 Task: See the typescript documentation for more detail about managing TypeScript versions.
Action: Mouse moved to (16, 507)
Screenshot: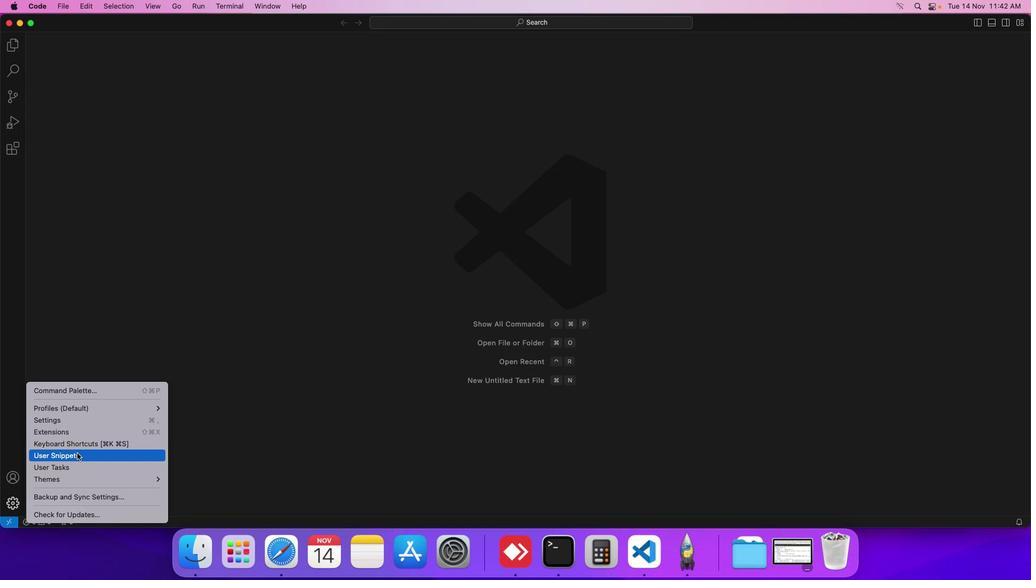 
Action: Mouse pressed left at (16, 507)
Screenshot: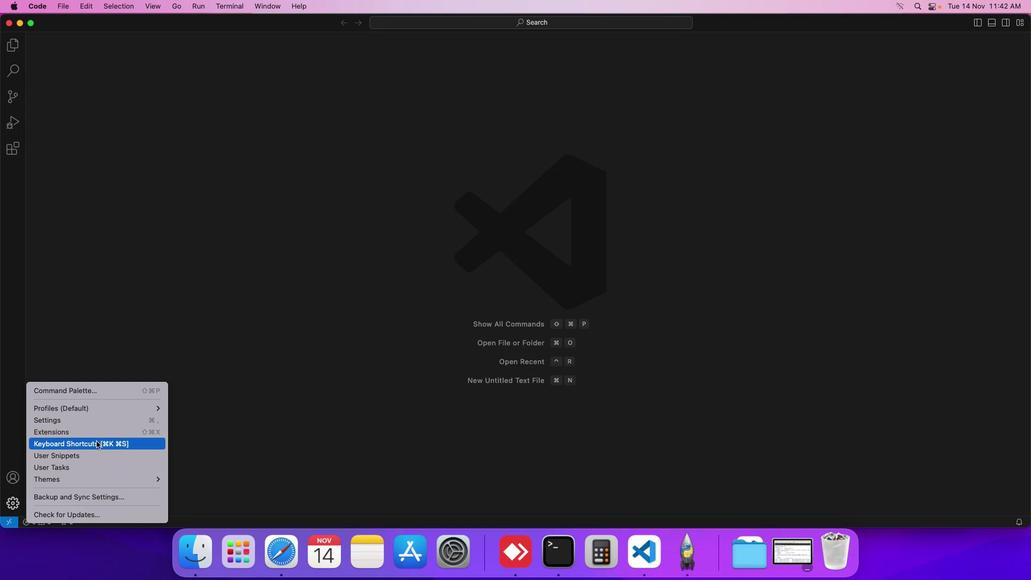 
Action: Mouse moved to (113, 416)
Screenshot: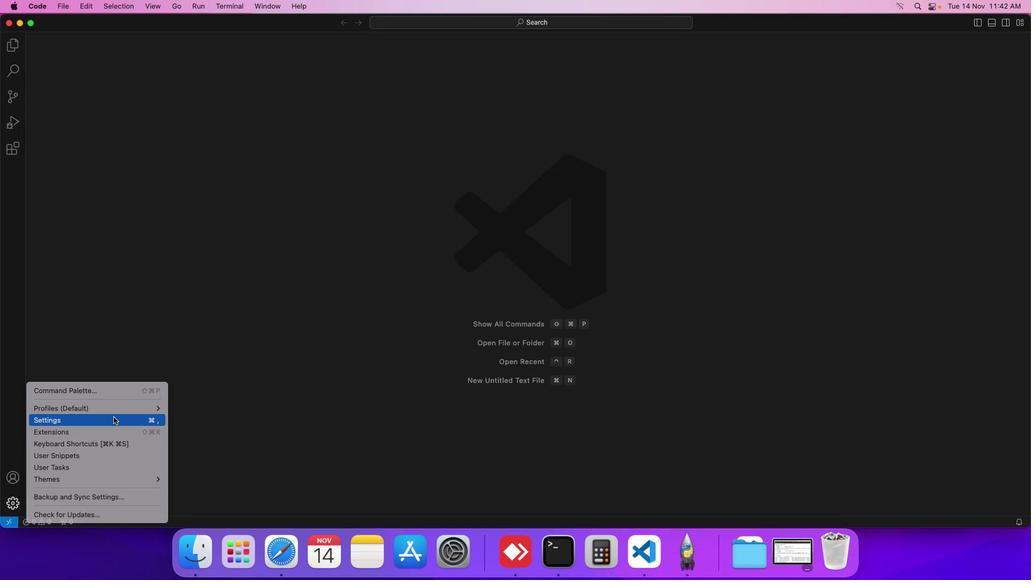 
Action: Mouse pressed left at (113, 416)
Screenshot: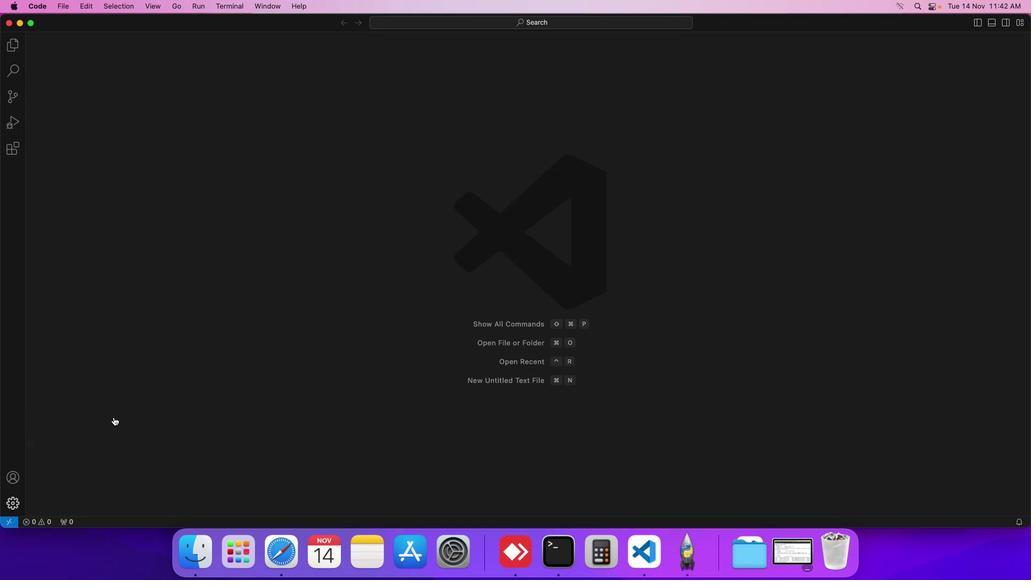 
Action: Mouse moved to (251, 187)
Screenshot: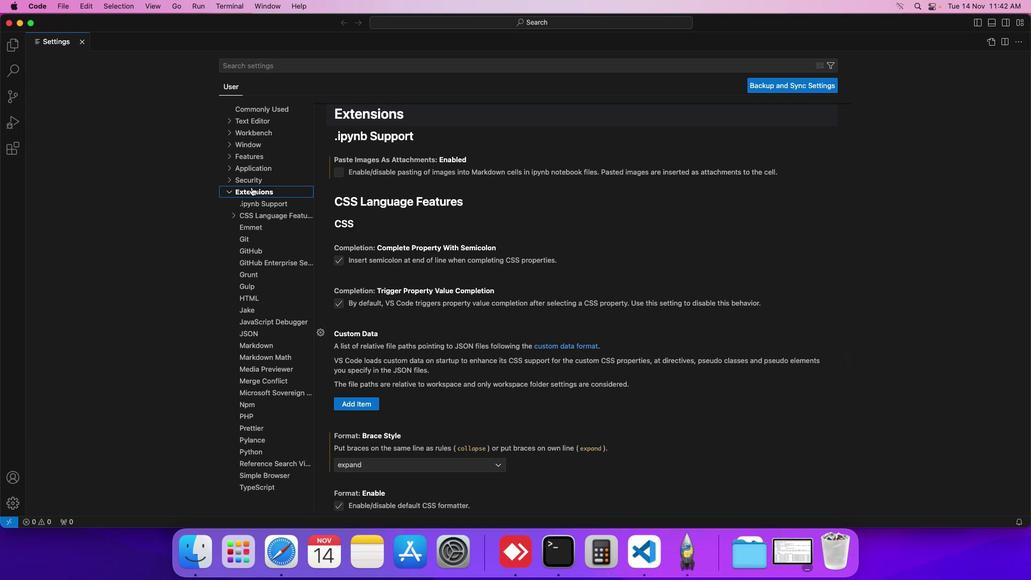 
Action: Mouse pressed left at (251, 187)
Screenshot: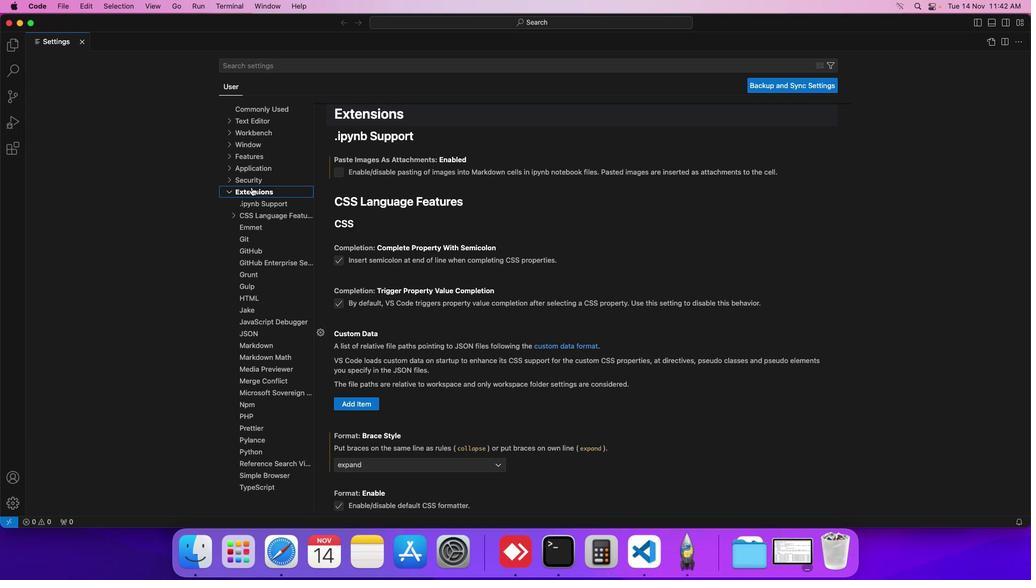 
Action: Mouse moved to (268, 486)
Screenshot: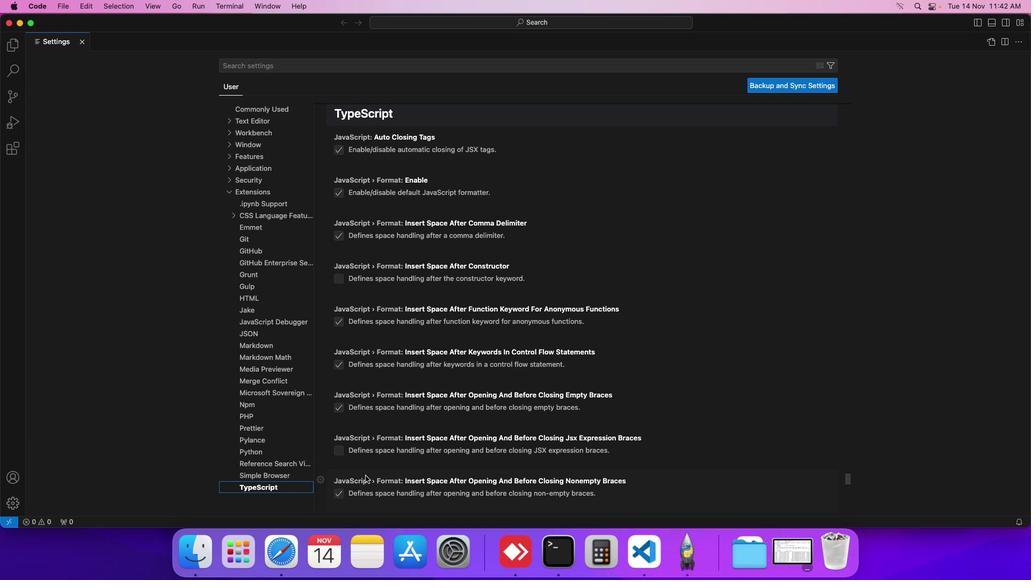
Action: Mouse pressed left at (268, 486)
Screenshot: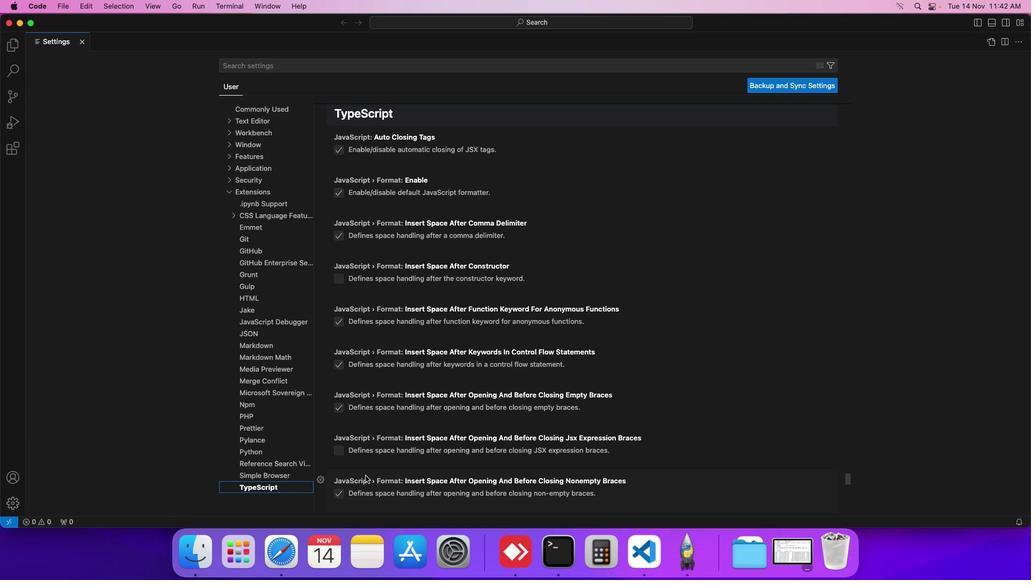 
Action: Mouse moved to (365, 476)
Screenshot: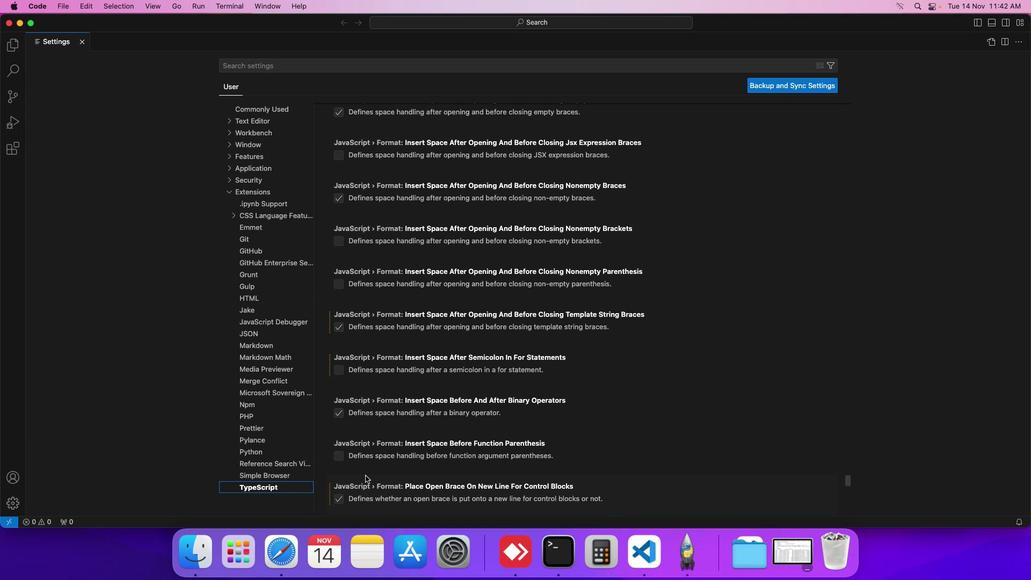 
Action: Mouse scrolled (365, 476) with delta (0, 0)
Screenshot: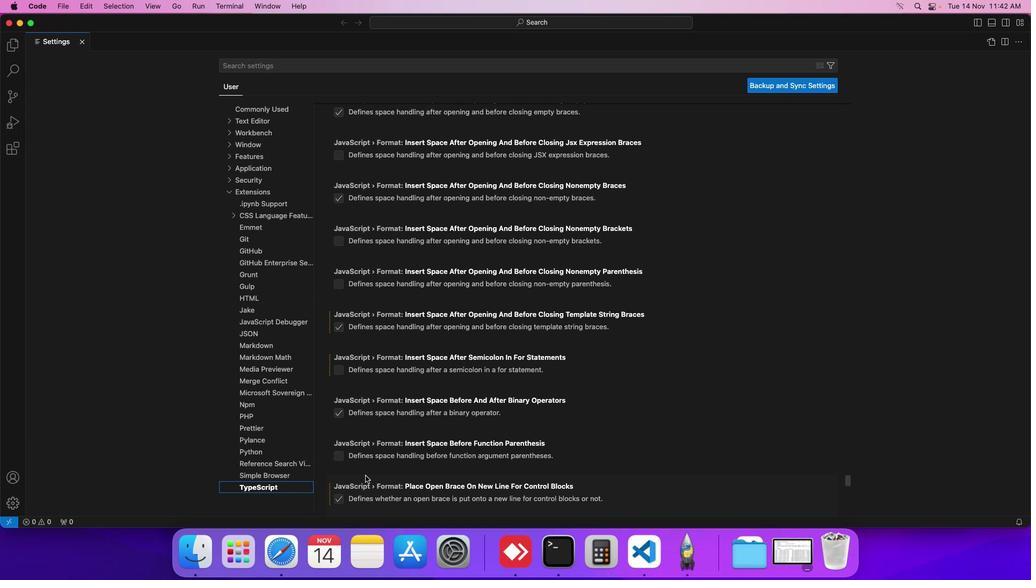 
Action: Mouse scrolled (365, 476) with delta (0, 0)
Screenshot: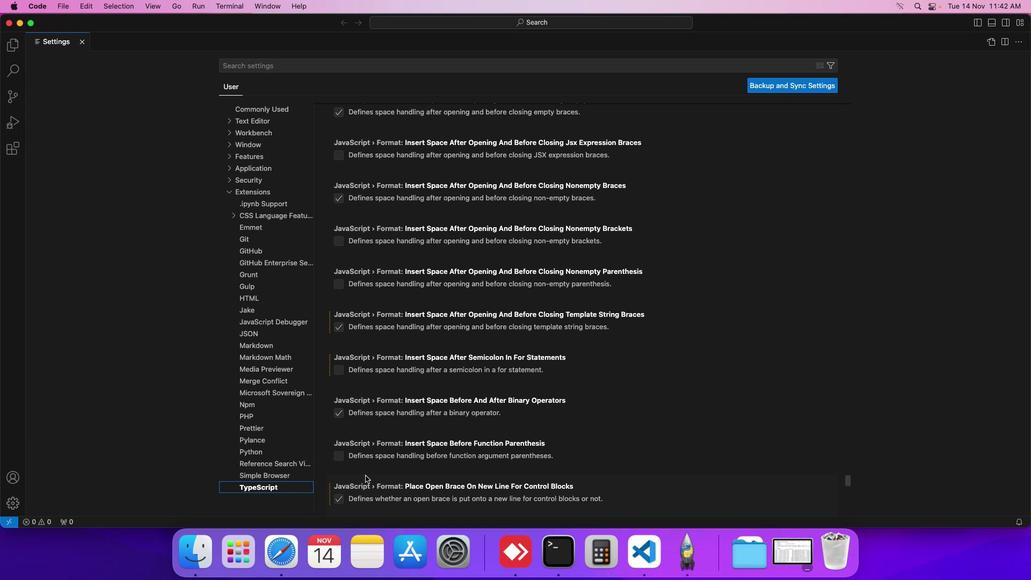 
Action: Mouse scrolled (365, 476) with delta (0, -1)
Screenshot: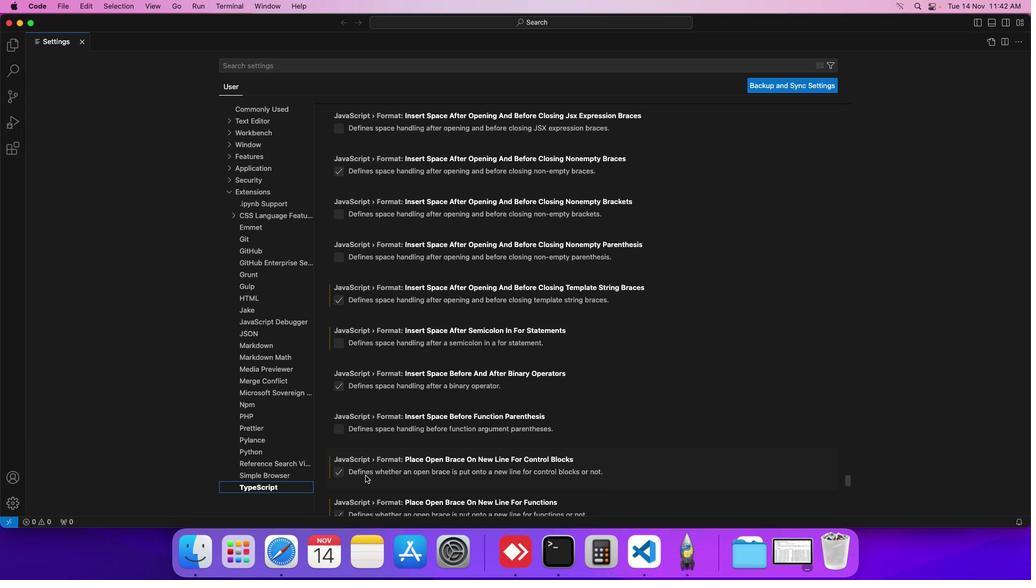 
Action: Mouse scrolled (365, 476) with delta (0, -1)
Screenshot: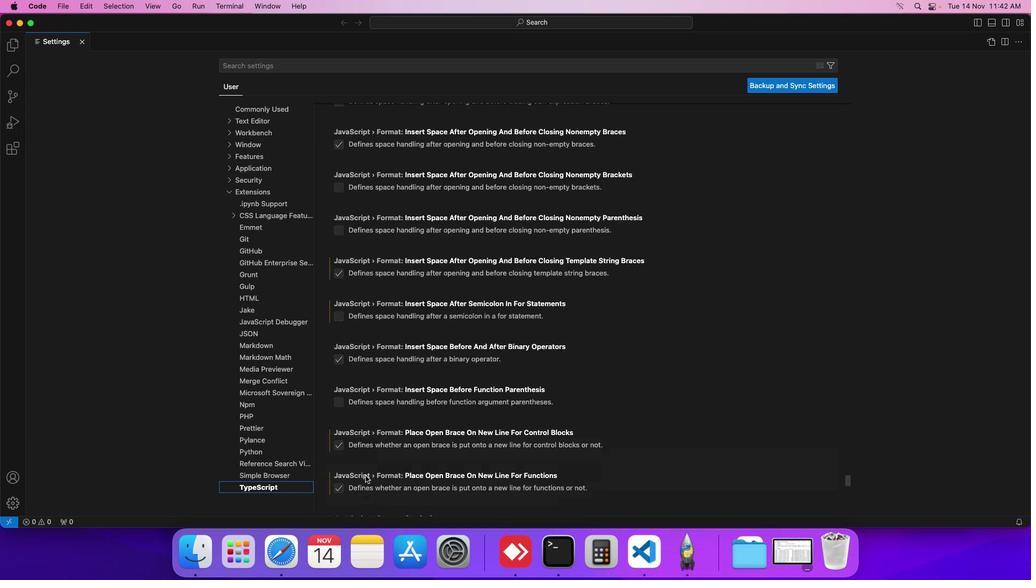 
Action: Mouse scrolled (365, 476) with delta (0, -2)
Screenshot: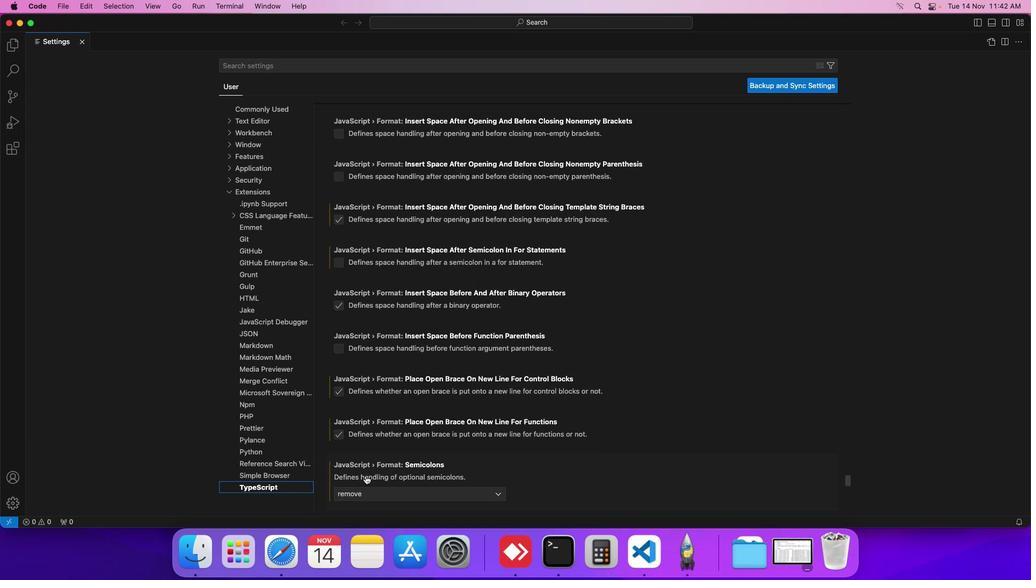 
Action: Mouse scrolled (365, 476) with delta (0, 0)
Screenshot: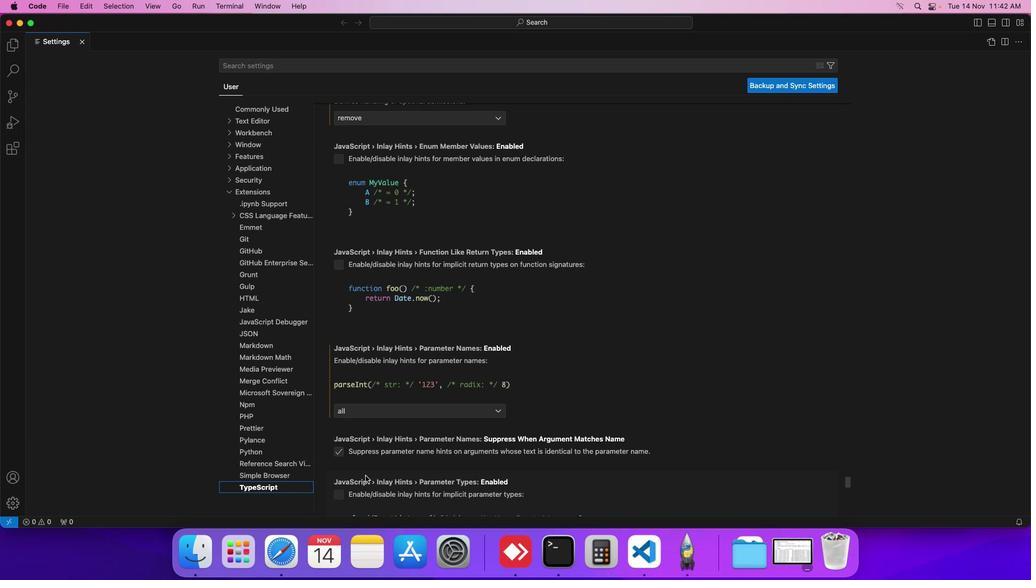 
Action: Mouse scrolled (365, 476) with delta (0, 0)
Screenshot: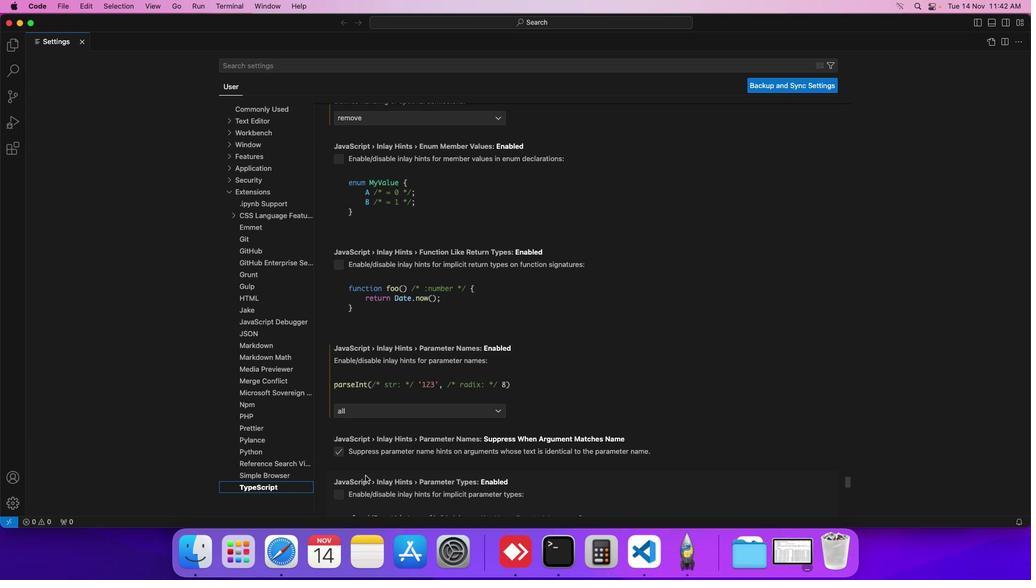 
Action: Mouse scrolled (365, 476) with delta (0, -1)
Screenshot: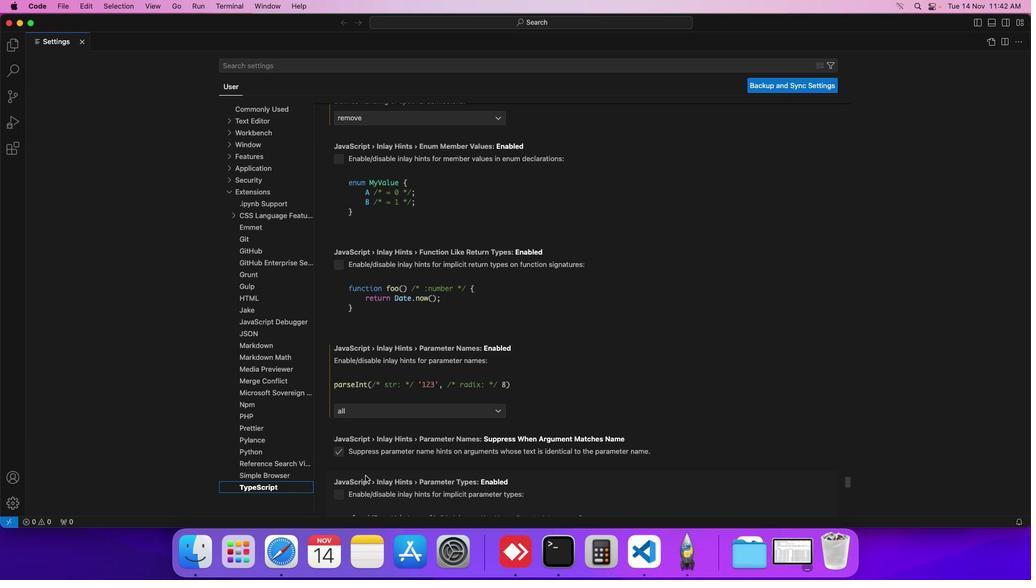 
Action: Mouse scrolled (365, 476) with delta (0, -2)
Screenshot: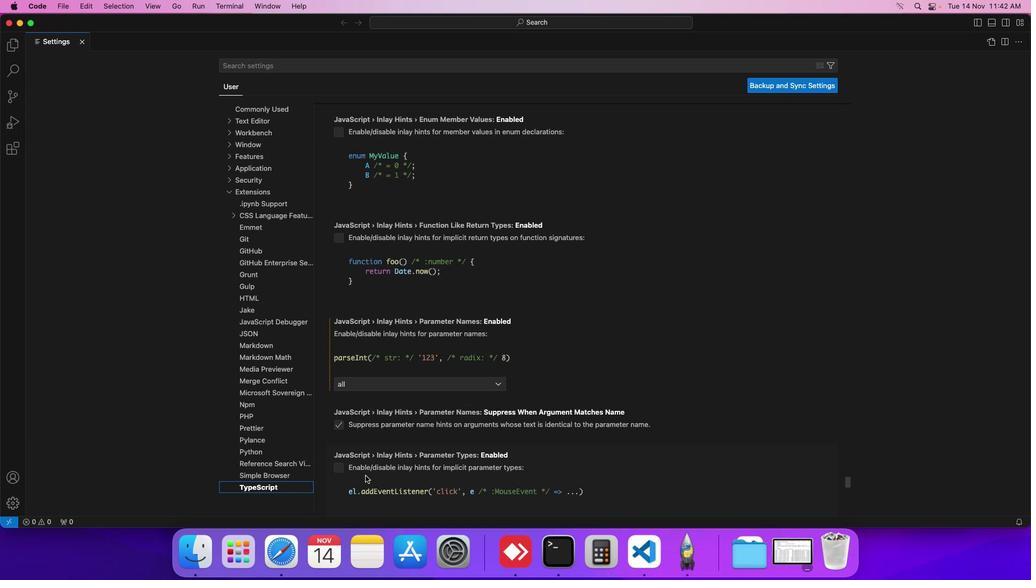 
Action: Mouse scrolled (365, 476) with delta (0, -2)
Screenshot: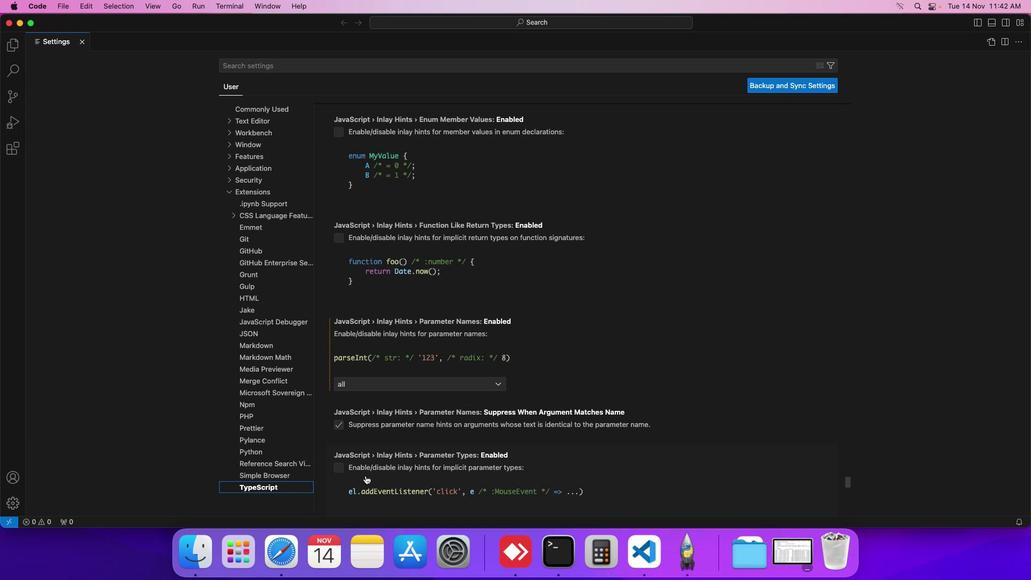 
Action: Mouse scrolled (365, 476) with delta (0, -2)
Screenshot: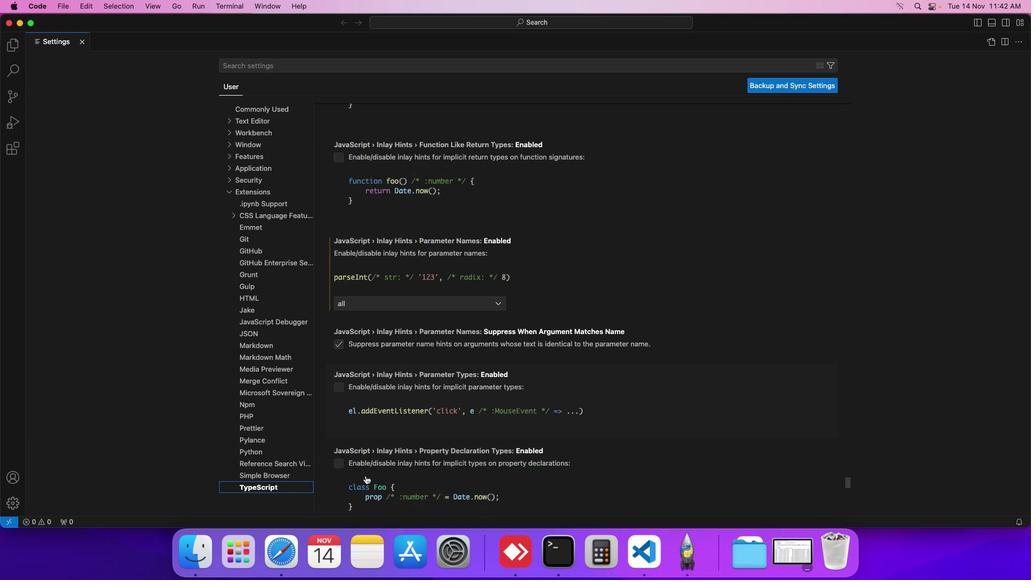 
Action: Mouse scrolled (365, 476) with delta (0, 0)
Screenshot: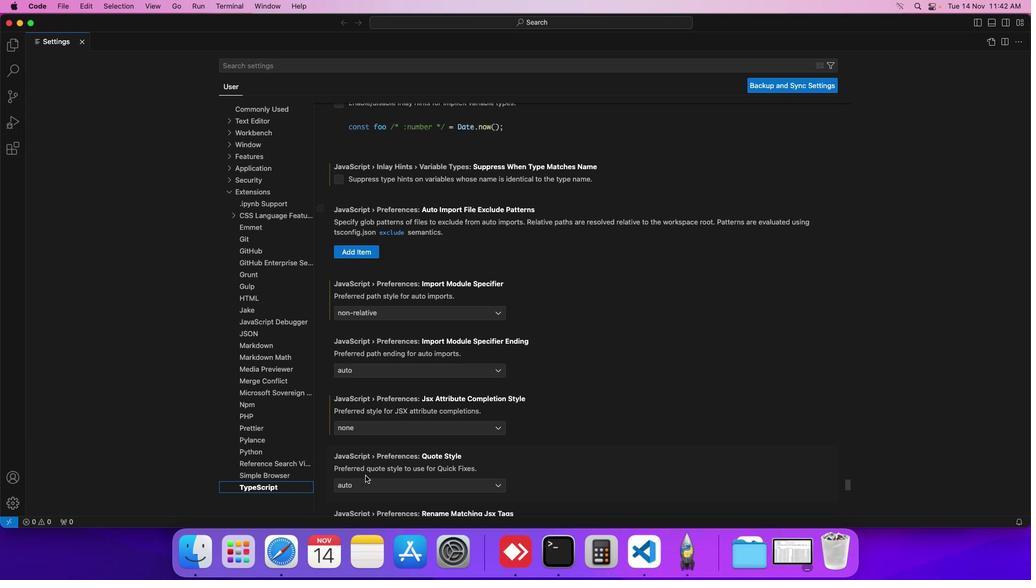 
Action: Mouse scrolled (365, 476) with delta (0, 0)
Screenshot: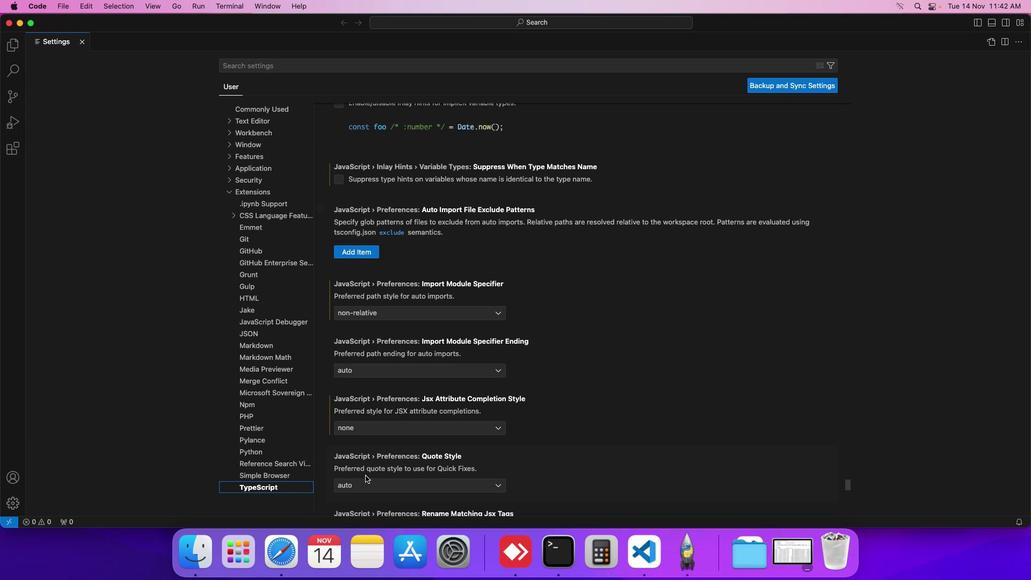 
Action: Mouse scrolled (365, 476) with delta (0, -1)
Screenshot: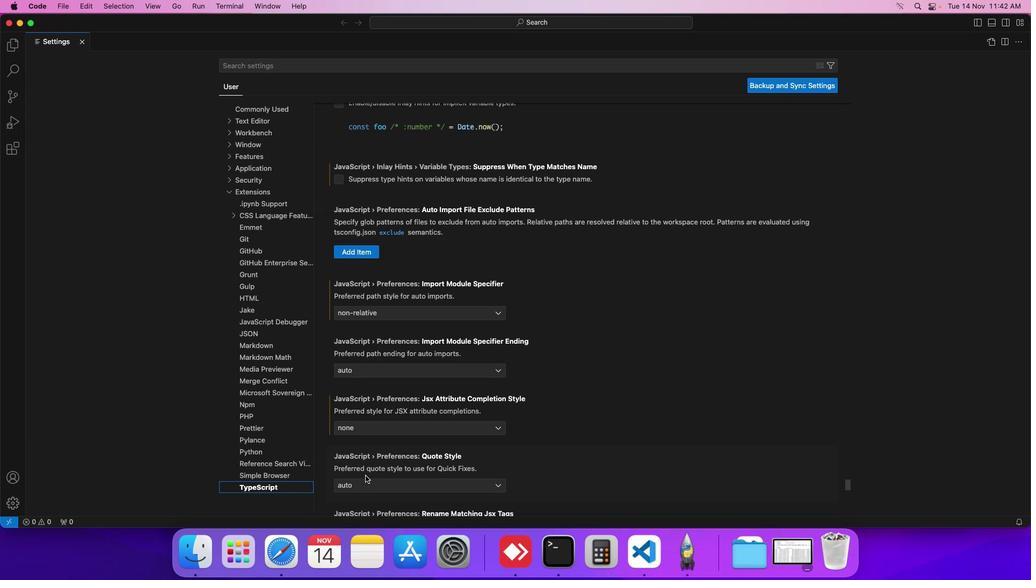 
Action: Mouse scrolled (365, 476) with delta (0, -1)
Screenshot: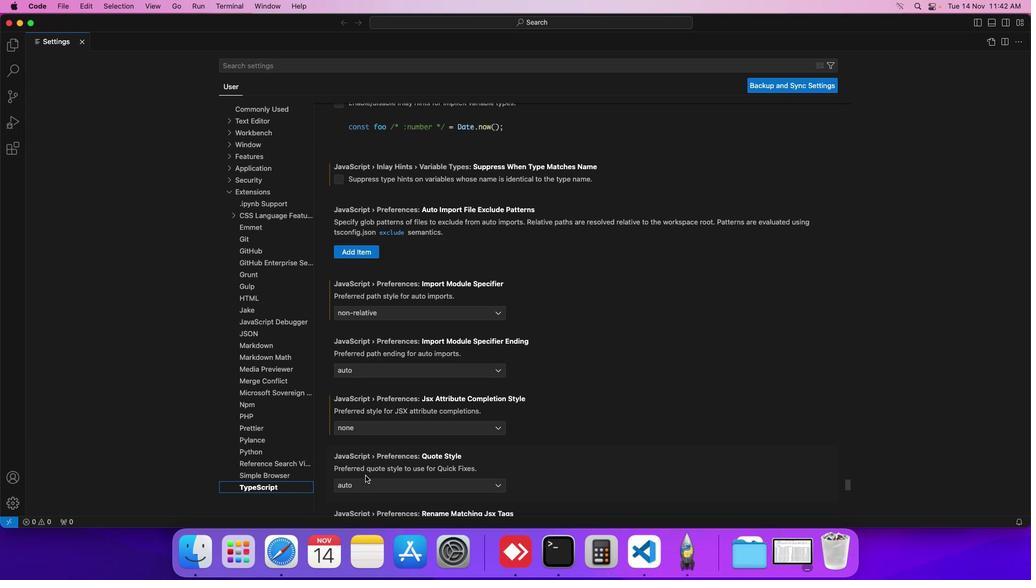 
Action: Mouse scrolled (365, 476) with delta (0, -2)
Screenshot: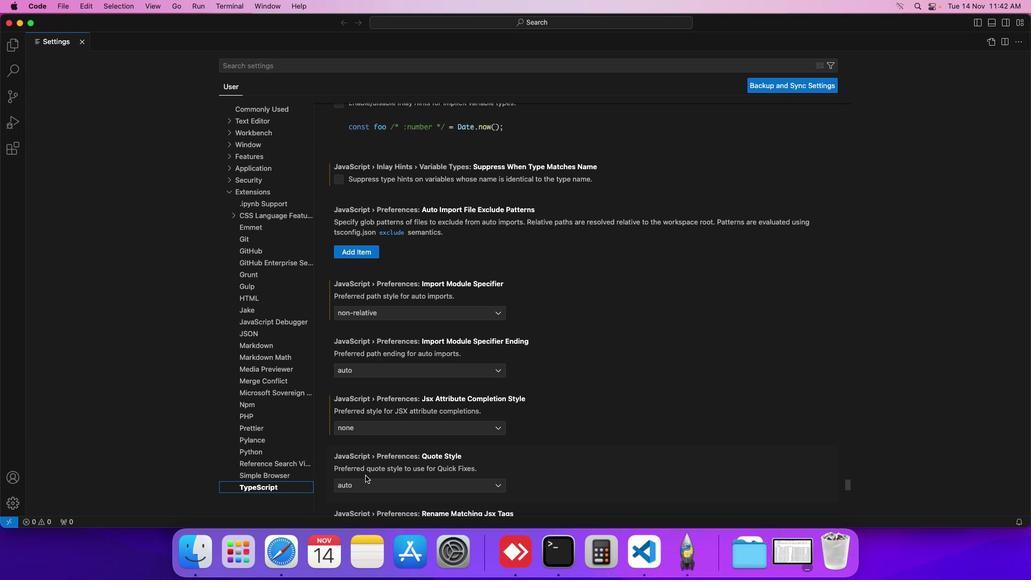 
Action: Mouse scrolled (365, 476) with delta (0, -2)
Screenshot: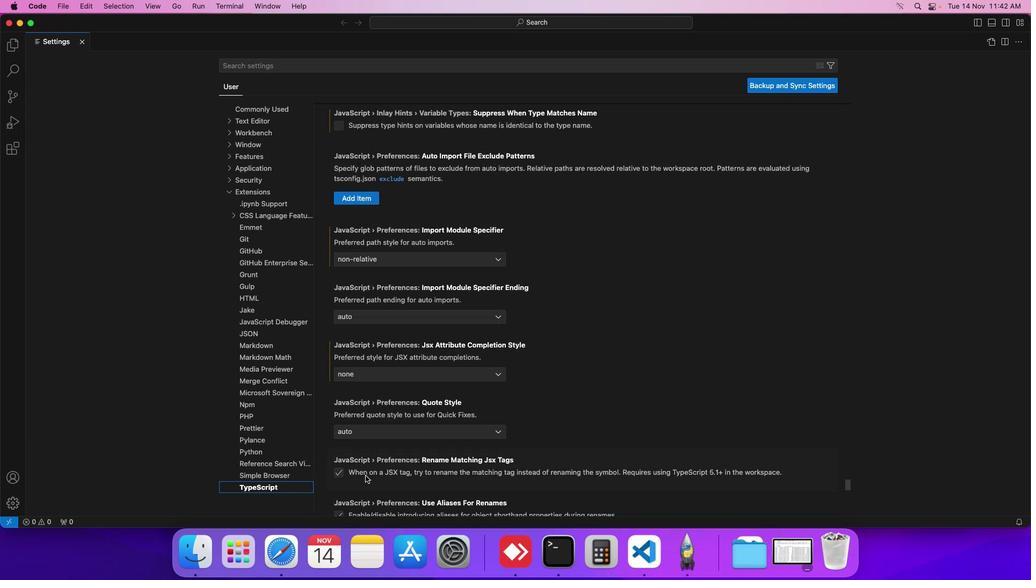 
Action: Mouse scrolled (365, 476) with delta (0, -2)
Screenshot: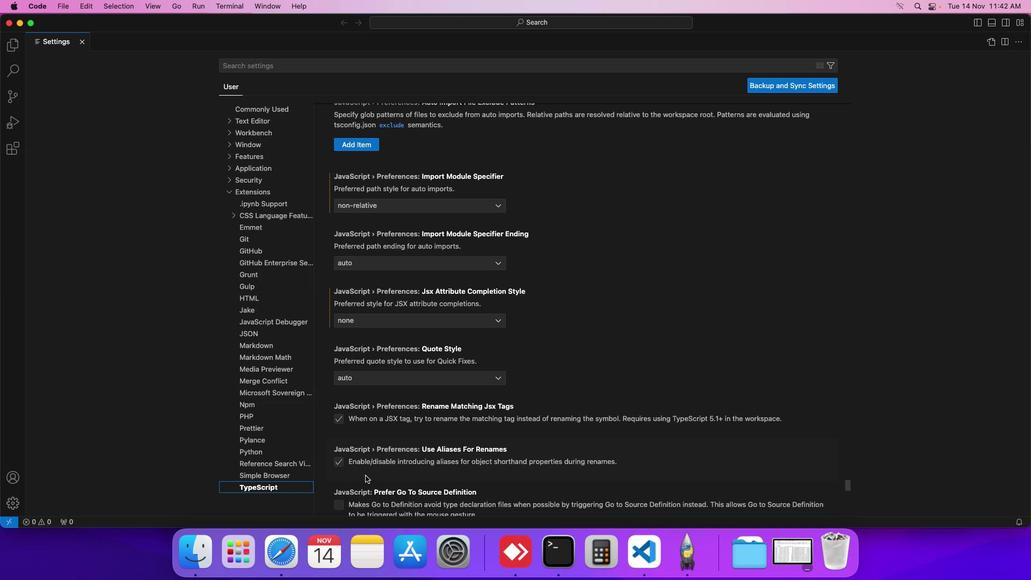 
Action: Mouse scrolled (365, 476) with delta (0, 0)
Screenshot: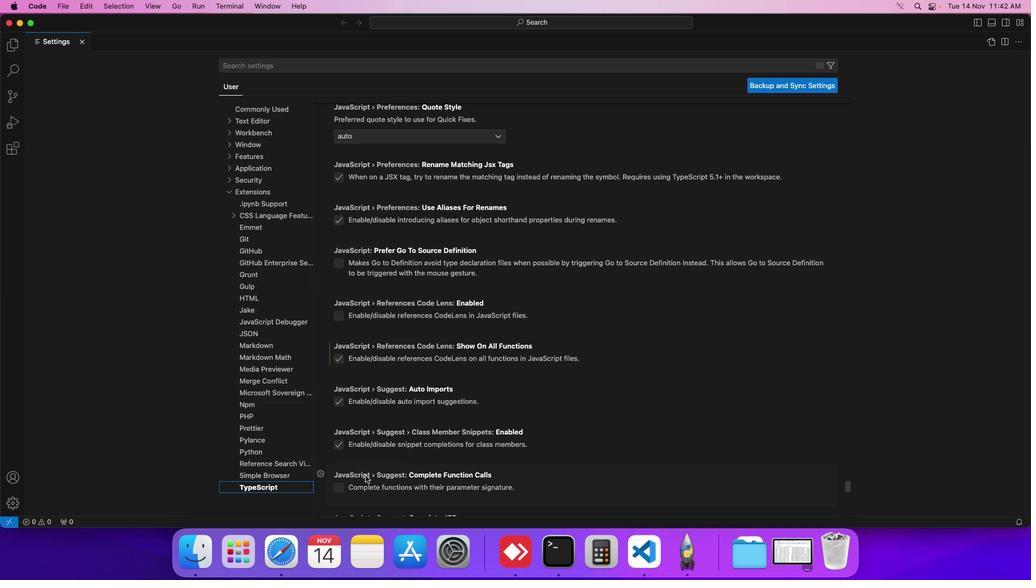 
Action: Mouse scrolled (365, 476) with delta (0, 0)
Screenshot: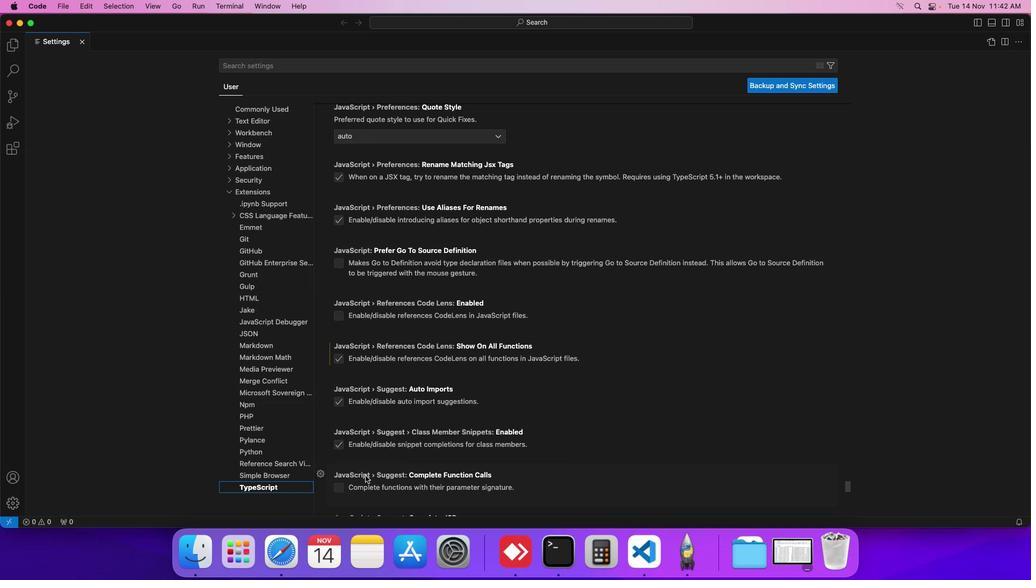 
Action: Mouse scrolled (365, 476) with delta (0, -1)
Screenshot: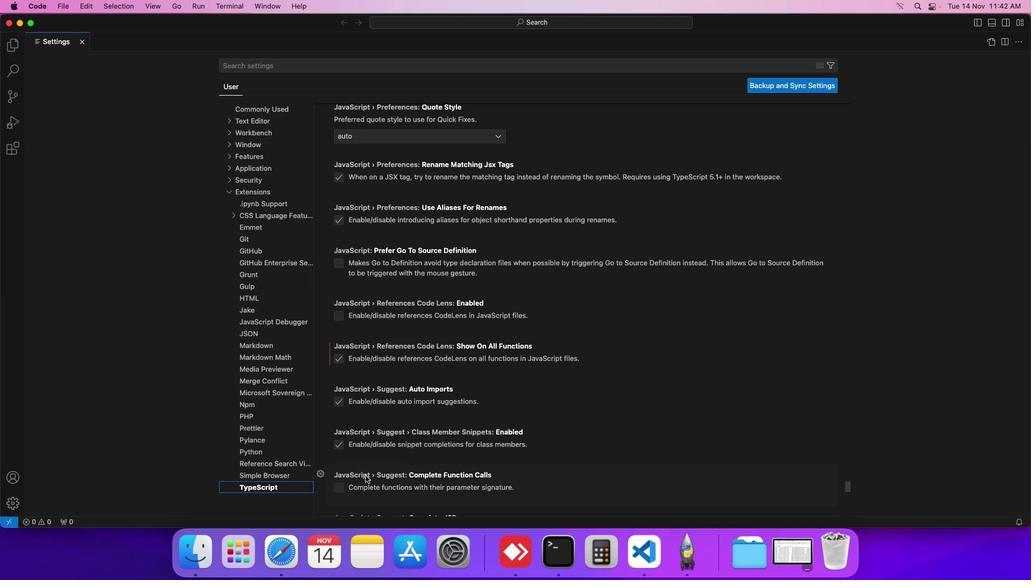 
Action: Mouse scrolled (365, 476) with delta (0, -1)
Screenshot: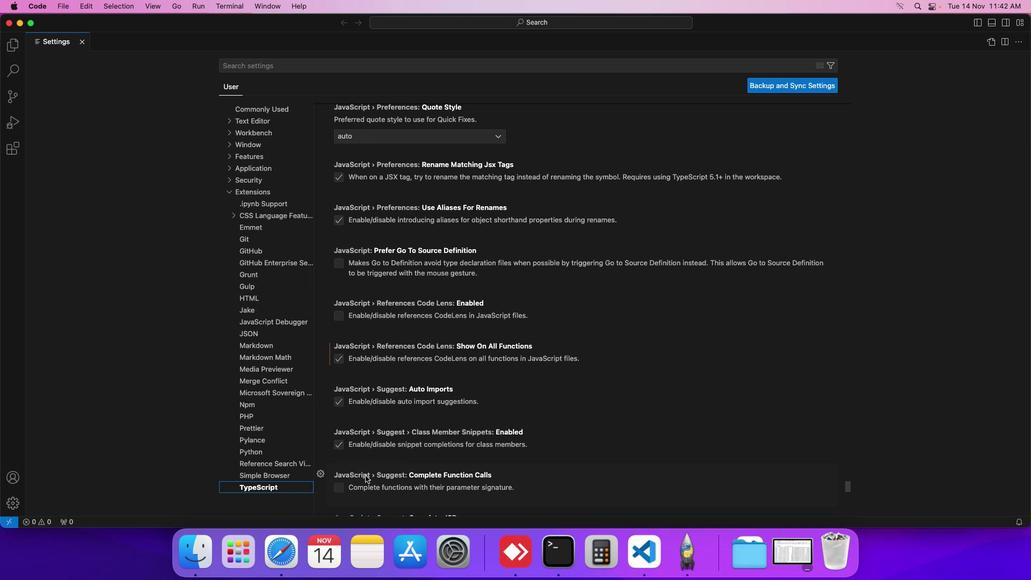 
Action: Mouse scrolled (365, 476) with delta (0, -1)
Screenshot: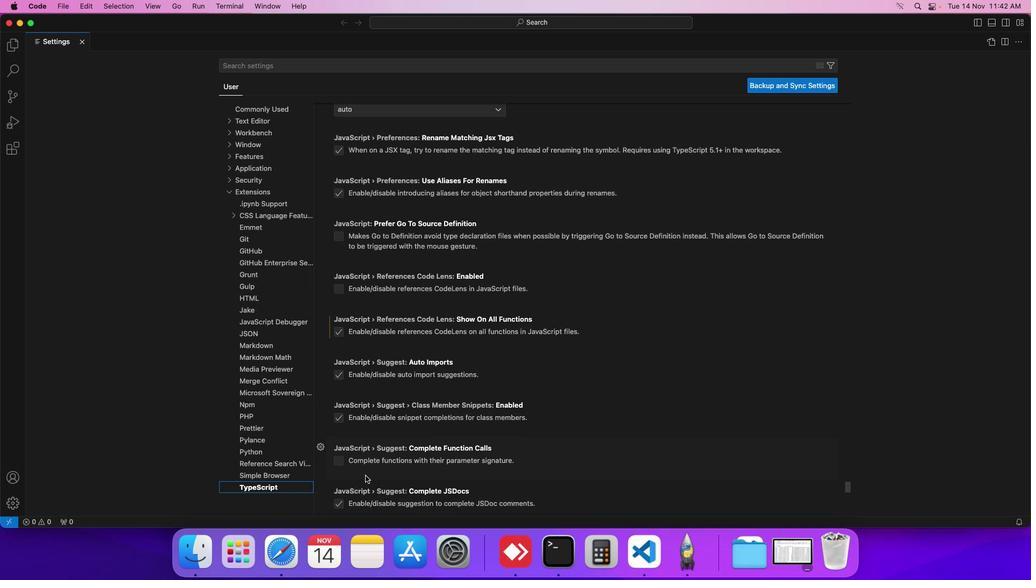 
Action: Mouse scrolled (365, 476) with delta (0, -1)
Screenshot: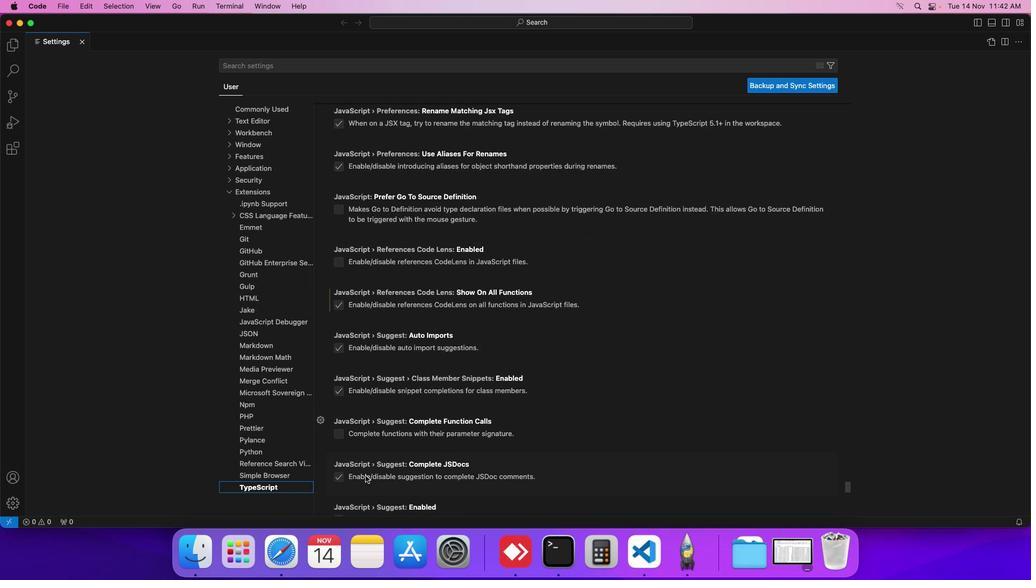 
Action: Mouse scrolled (365, 476) with delta (0, 0)
Screenshot: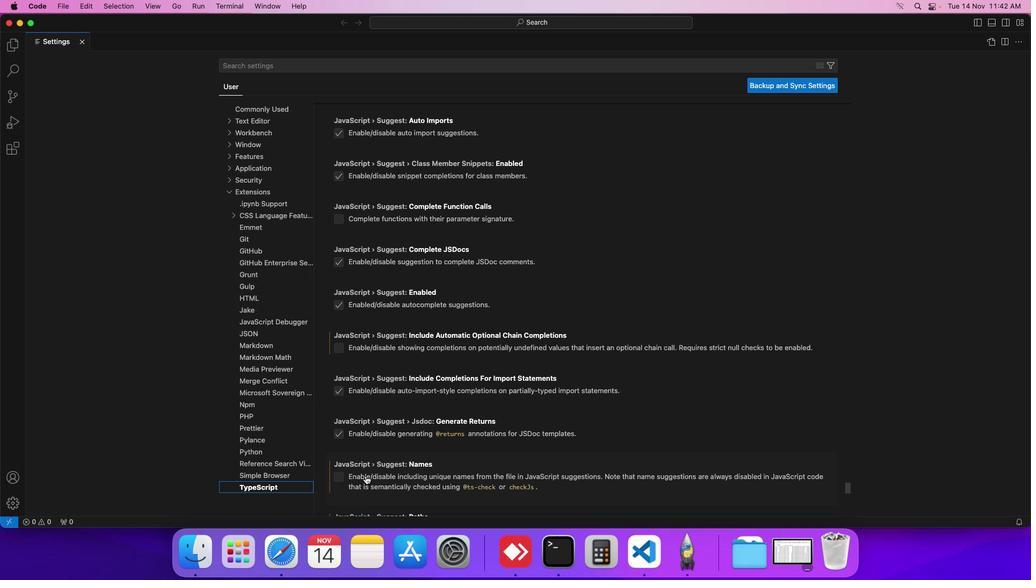 
Action: Mouse scrolled (365, 476) with delta (0, 0)
Screenshot: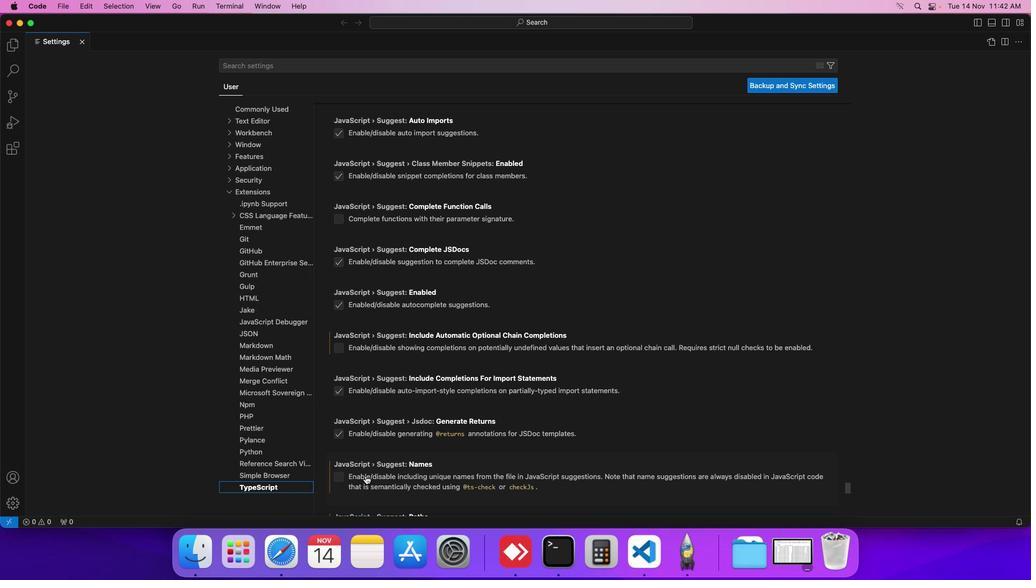 
Action: Mouse scrolled (365, 476) with delta (0, -1)
Screenshot: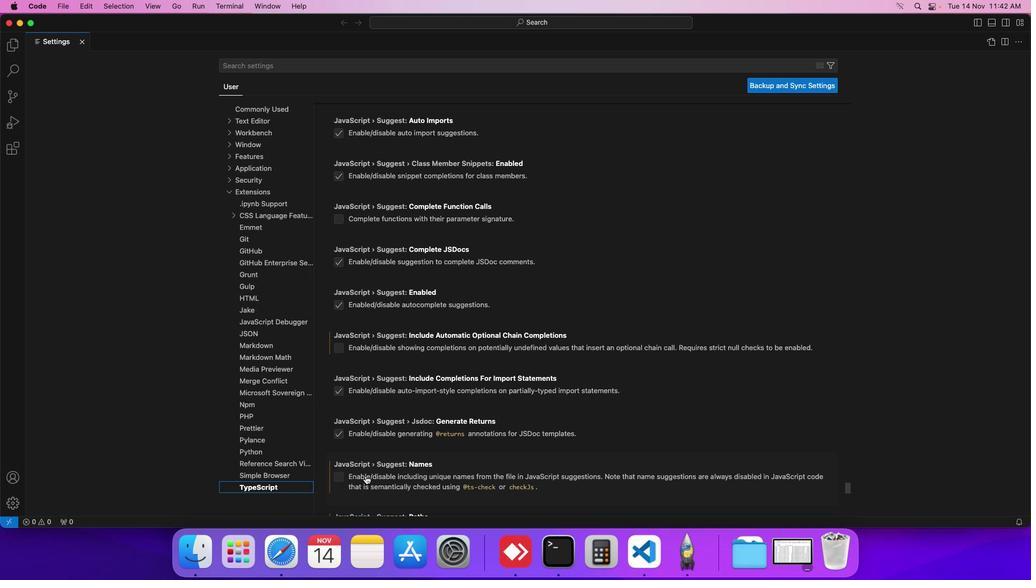 
Action: Mouse scrolled (365, 476) with delta (0, -1)
Screenshot: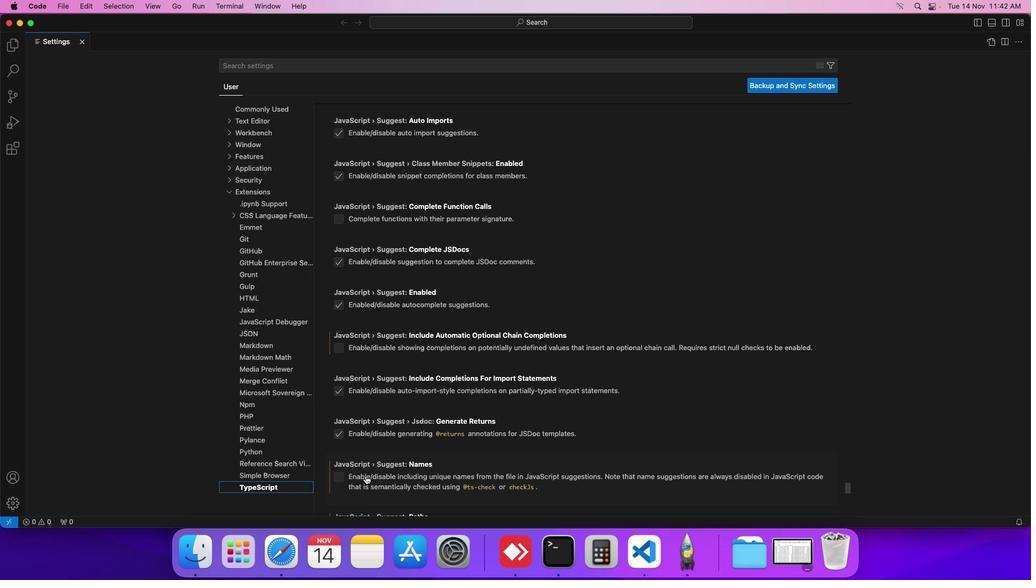 
Action: Mouse scrolled (365, 476) with delta (0, -1)
Screenshot: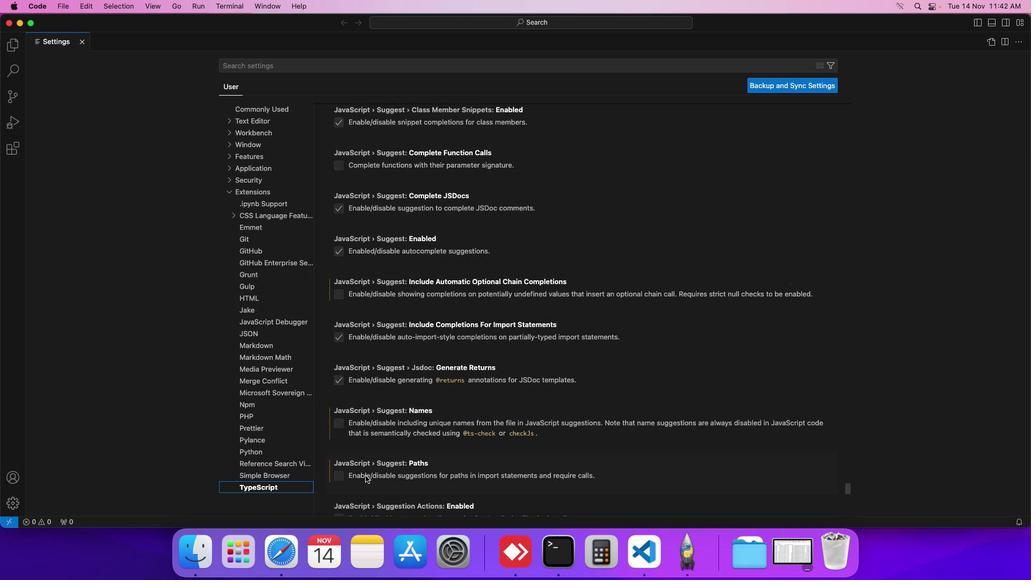 
Action: Mouse scrolled (365, 476) with delta (0, 0)
Screenshot: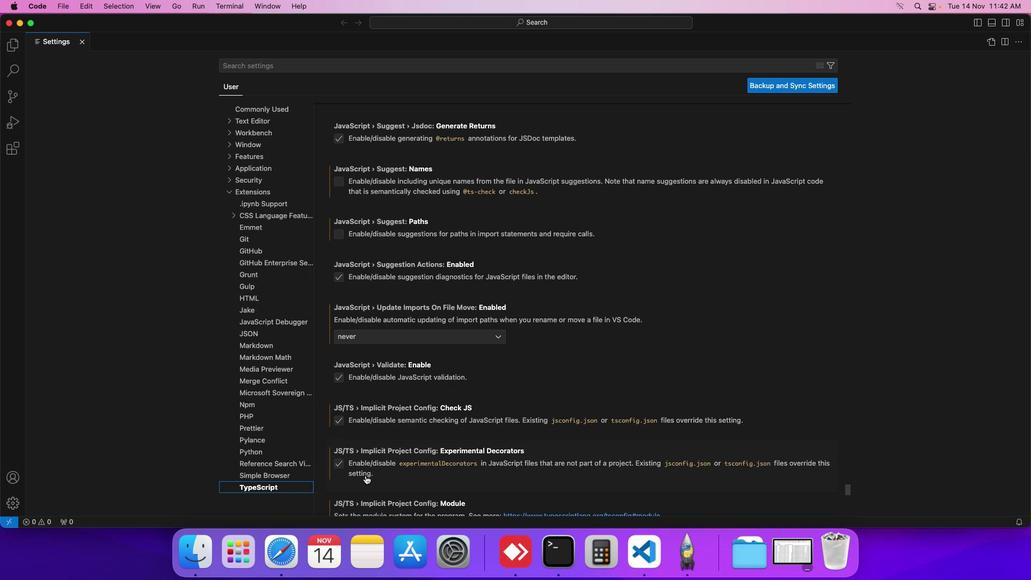 
Action: Mouse scrolled (365, 476) with delta (0, 0)
Screenshot: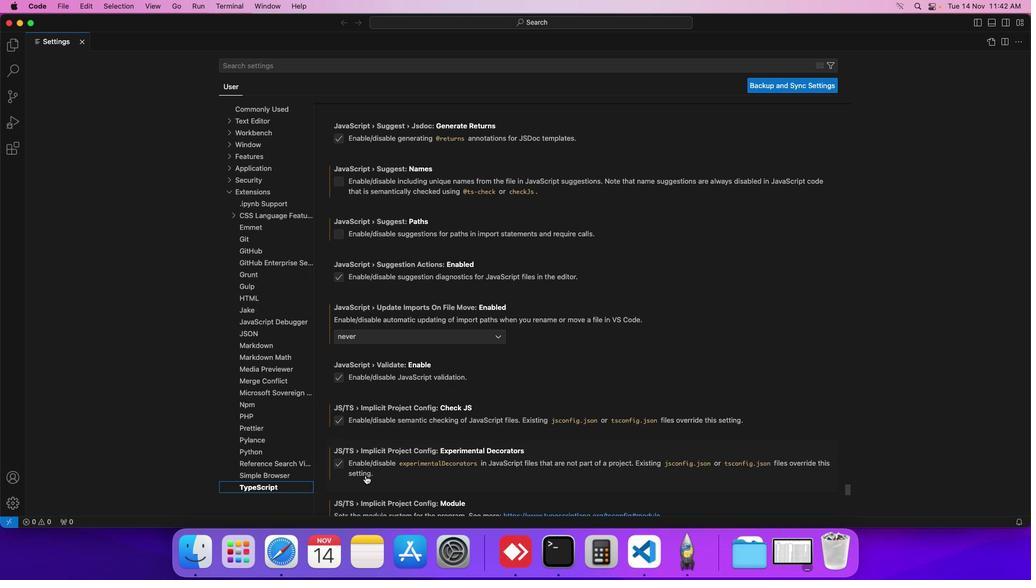
Action: Mouse scrolled (365, 476) with delta (0, -1)
Screenshot: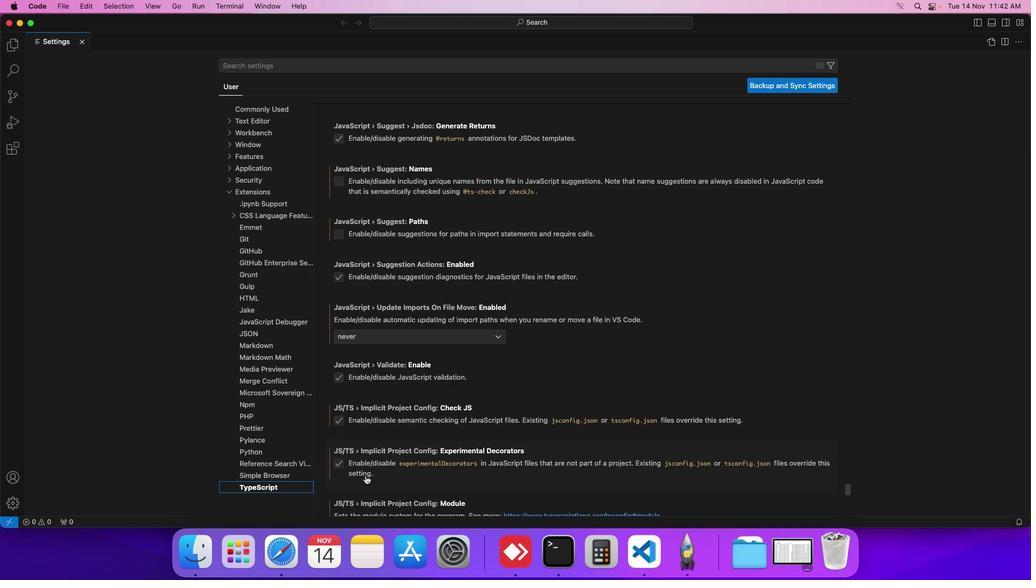 
Action: Mouse scrolled (365, 476) with delta (0, -1)
Screenshot: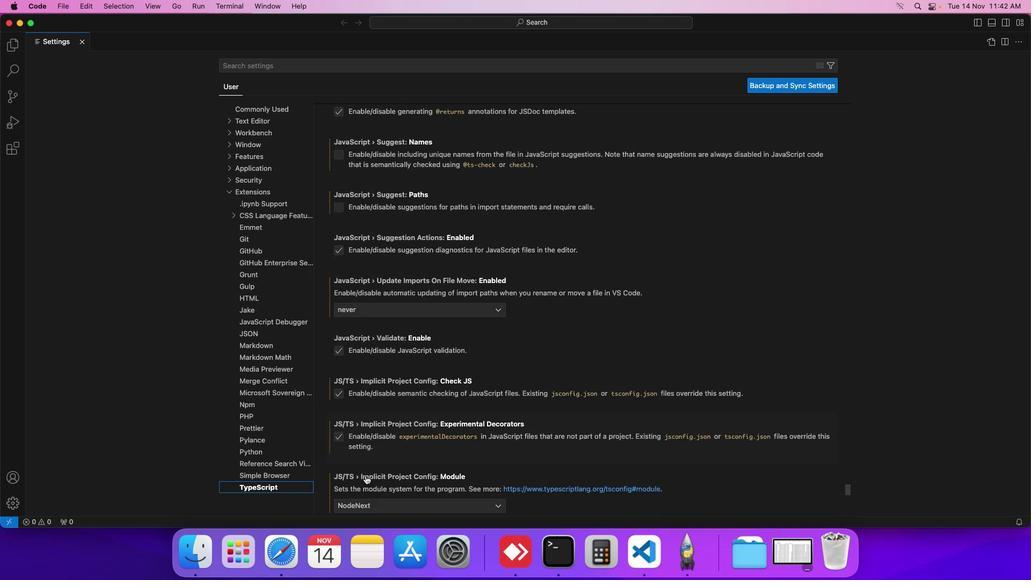 
Action: Mouse scrolled (365, 476) with delta (0, -2)
Screenshot: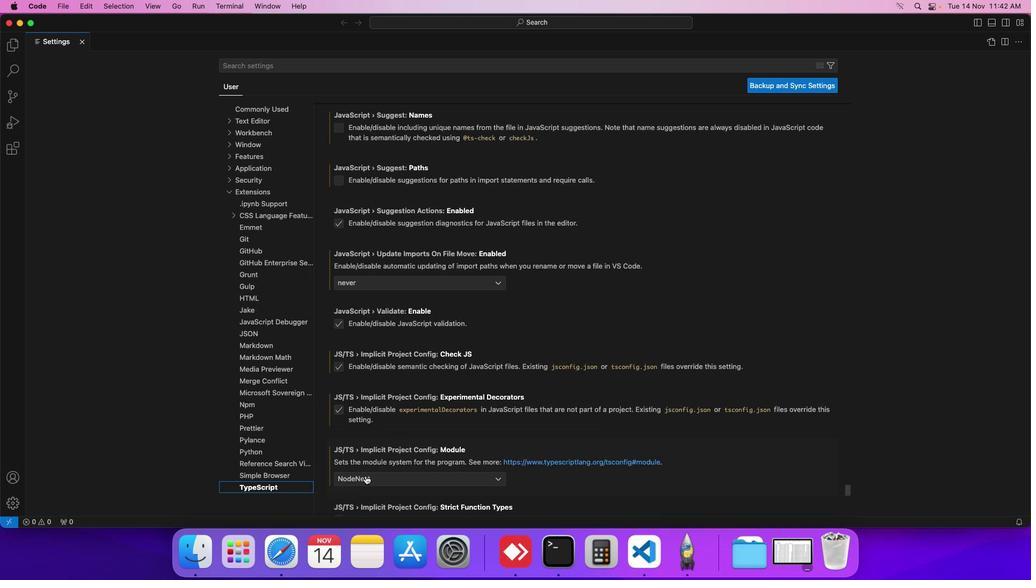 
Action: Mouse scrolled (365, 476) with delta (0, 0)
Screenshot: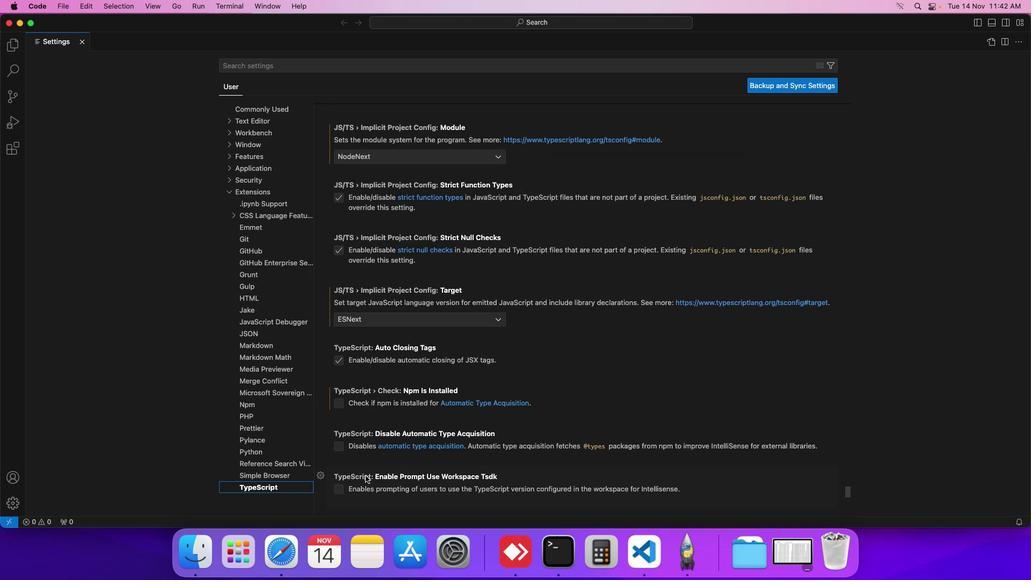 
Action: Mouse scrolled (365, 476) with delta (0, 0)
Screenshot: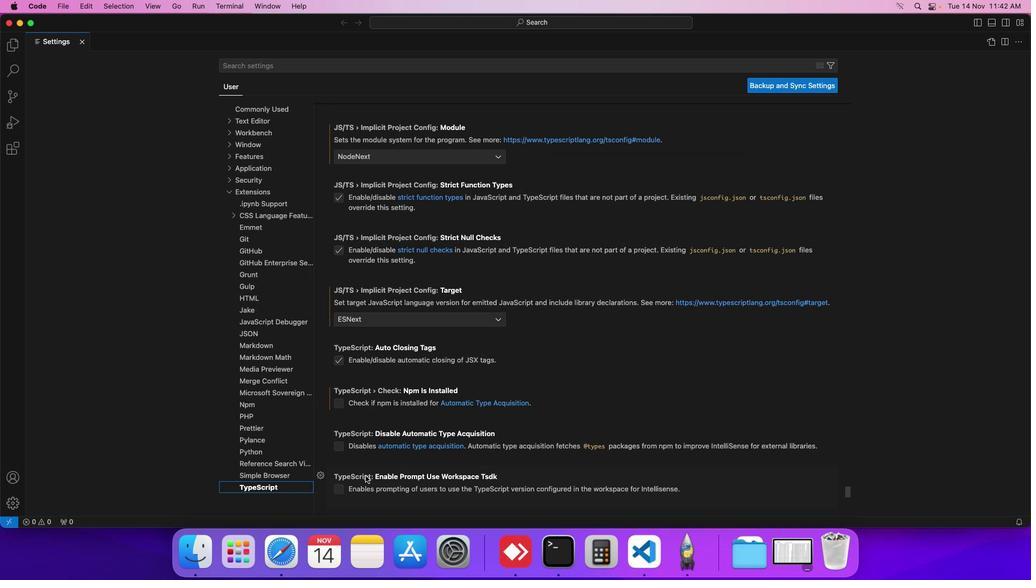 
Action: Mouse scrolled (365, 476) with delta (0, -1)
Screenshot: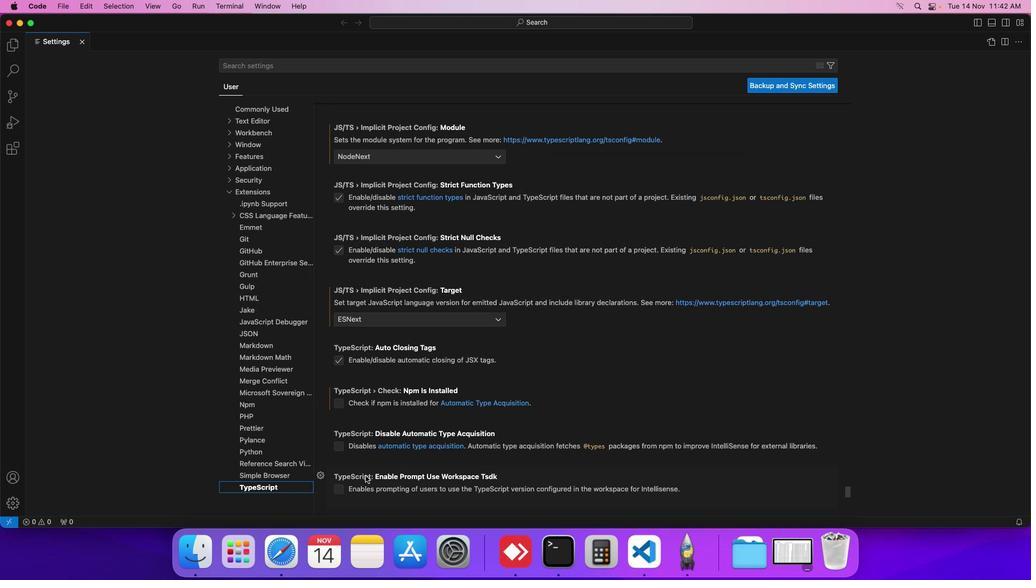 
Action: Mouse scrolled (365, 476) with delta (0, -1)
Screenshot: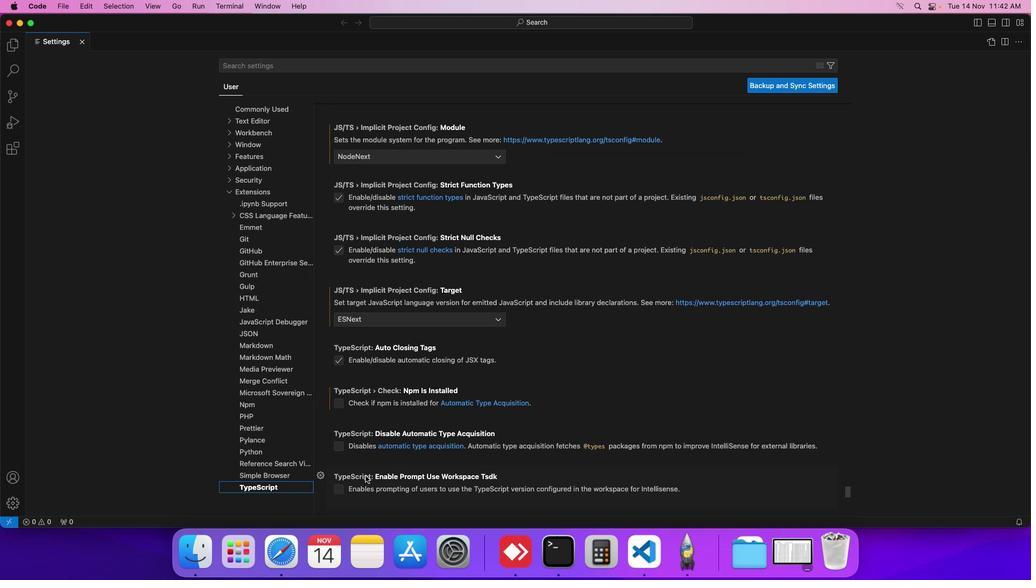 
Action: Mouse scrolled (365, 476) with delta (0, -1)
Screenshot: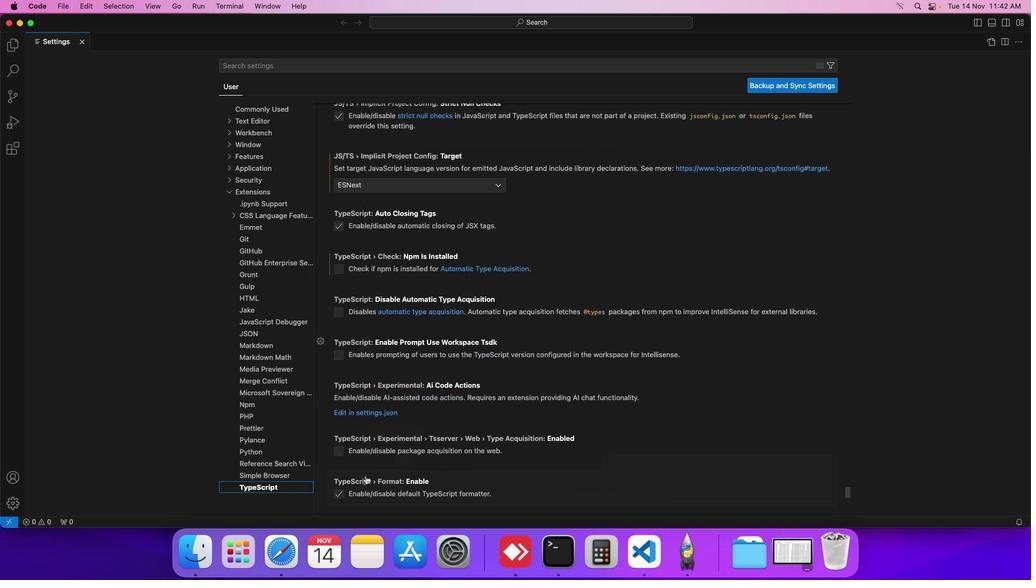 
Action: Mouse scrolled (365, 476) with delta (0, -2)
Screenshot: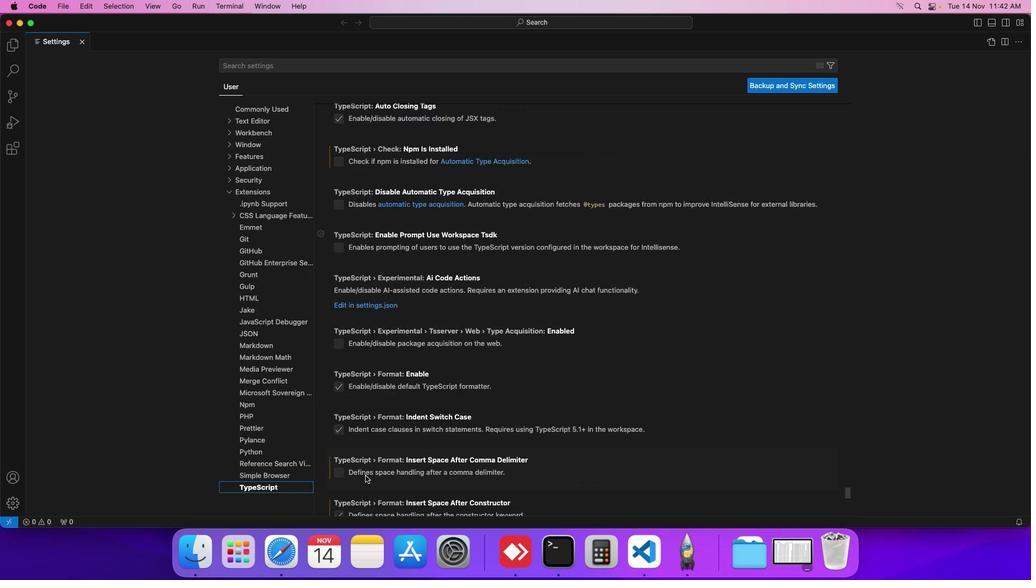 
Action: Mouse scrolled (365, 476) with delta (0, 0)
Screenshot: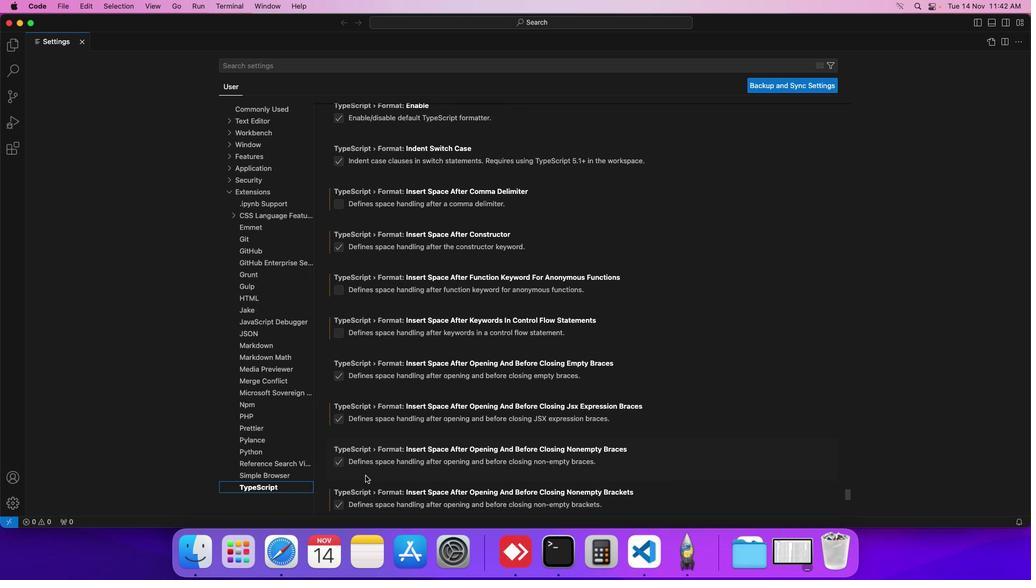 
Action: Mouse scrolled (365, 476) with delta (0, 0)
Screenshot: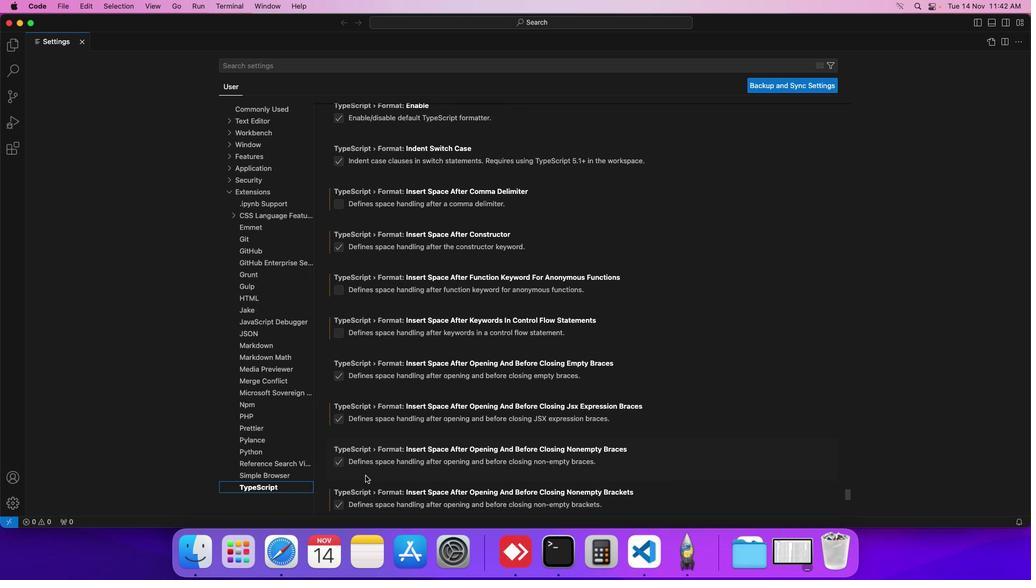 
Action: Mouse scrolled (365, 476) with delta (0, -1)
Screenshot: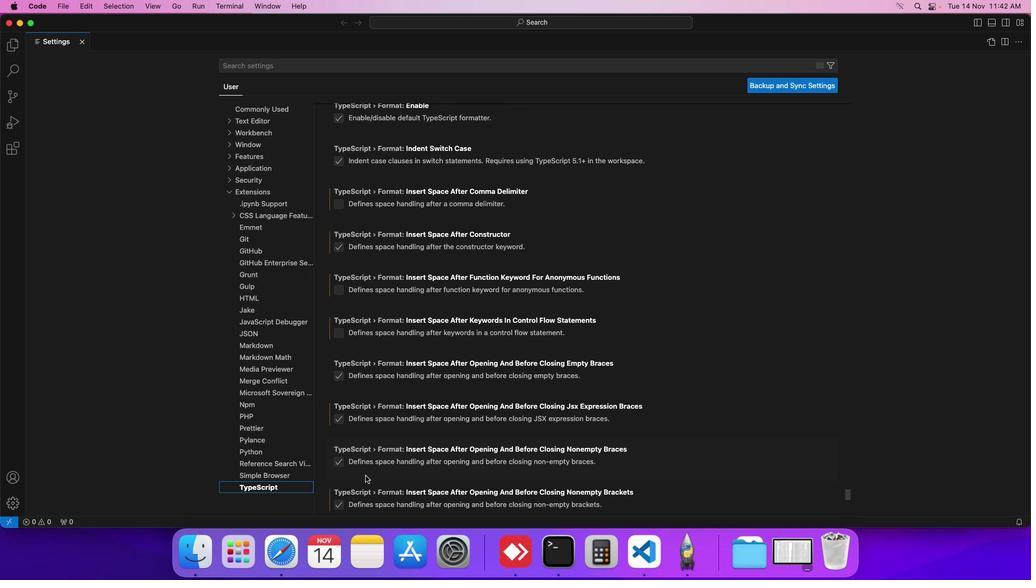 
Action: Mouse scrolled (365, 476) with delta (0, -2)
Screenshot: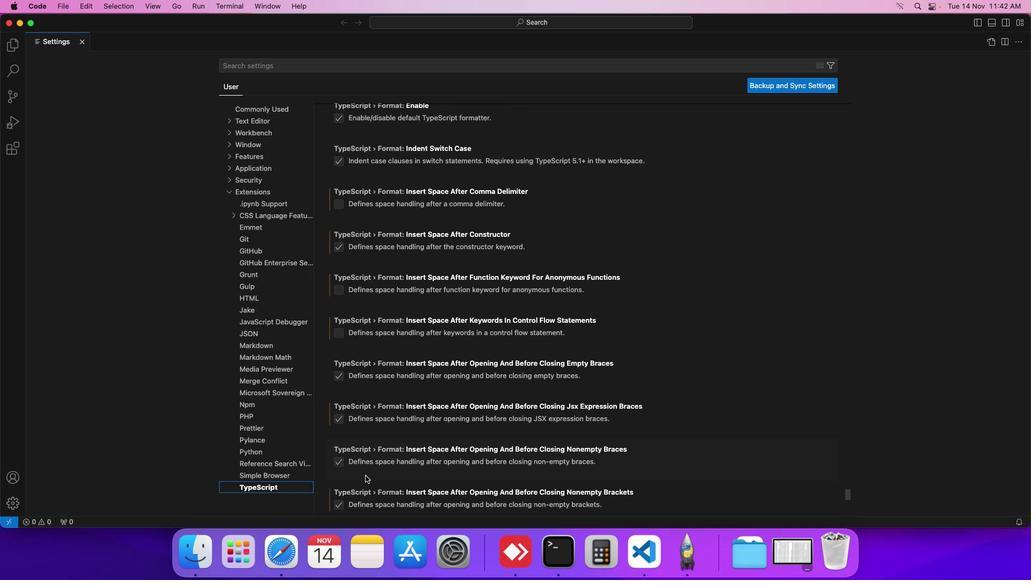 
Action: Mouse scrolled (365, 476) with delta (0, -2)
Screenshot: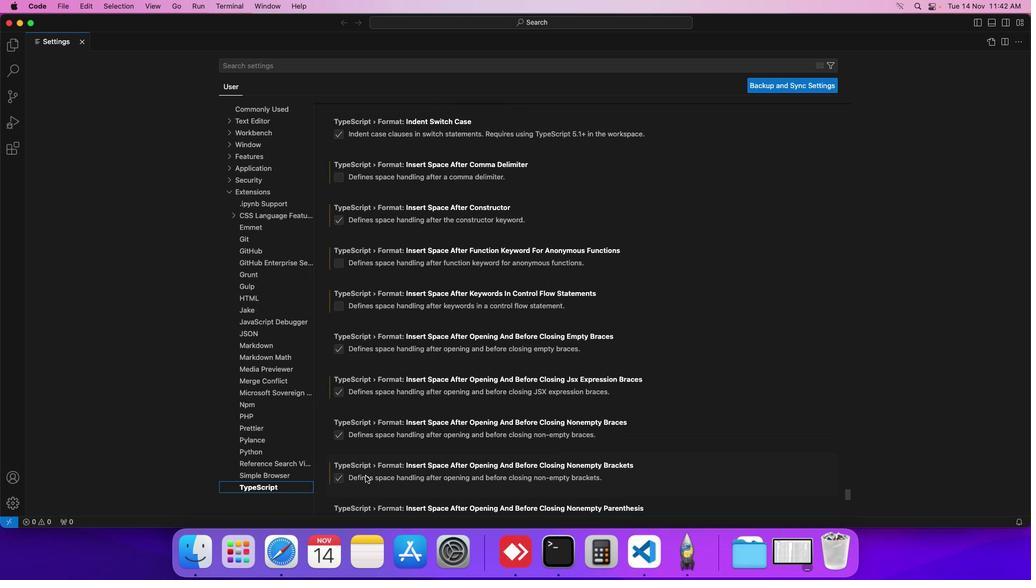 
Action: Mouse scrolled (365, 476) with delta (0, -2)
Screenshot: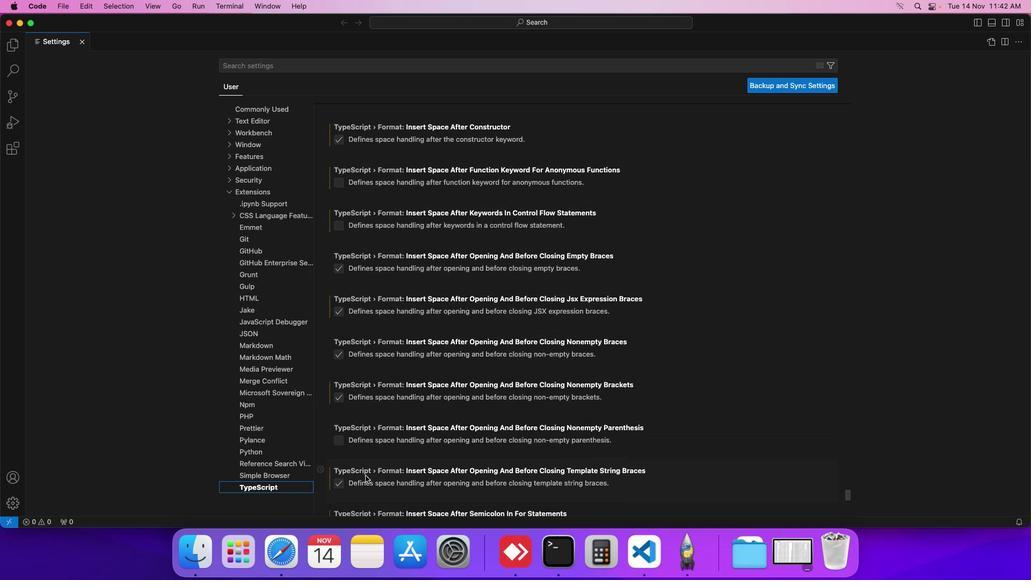 
Action: Mouse scrolled (365, 476) with delta (0, 0)
Screenshot: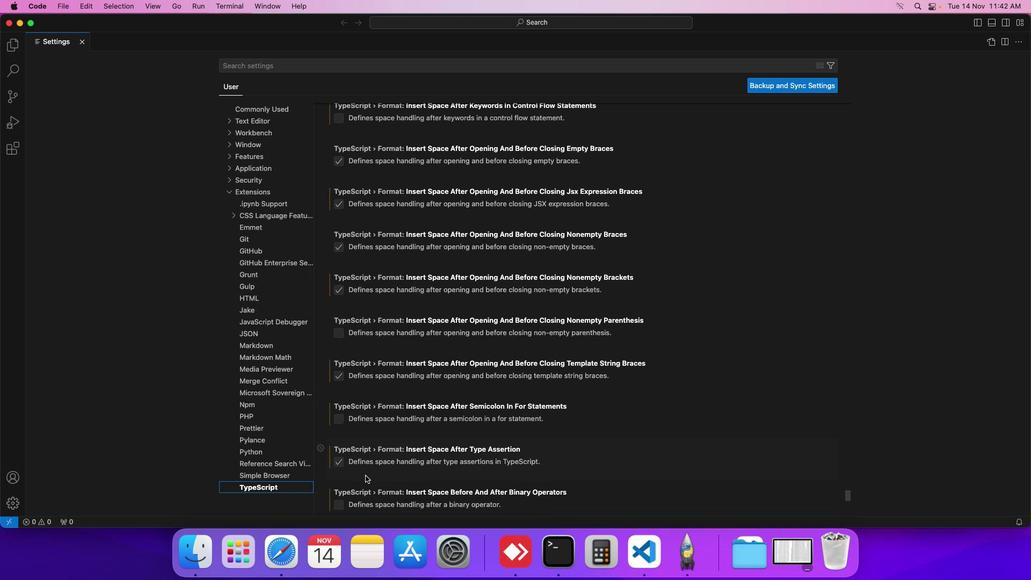 
Action: Mouse scrolled (365, 476) with delta (0, 0)
Screenshot: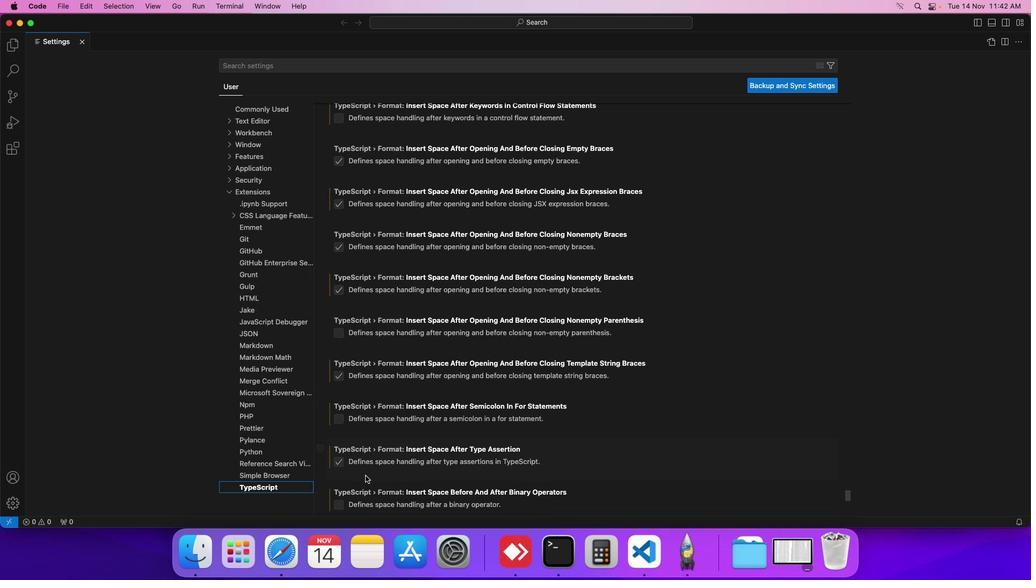 
Action: Mouse scrolled (365, 476) with delta (0, -1)
Screenshot: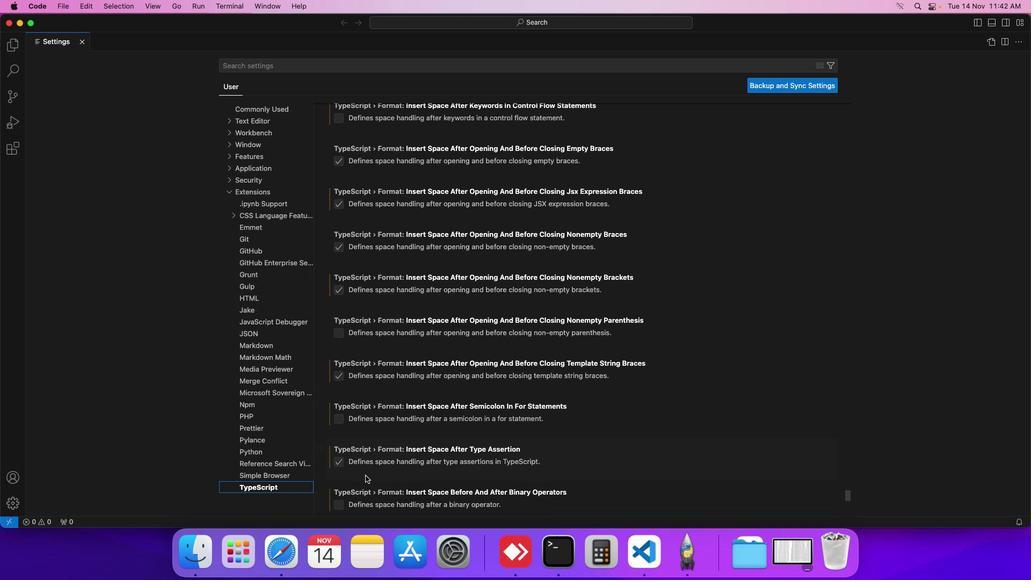 
Action: Mouse scrolled (365, 476) with delta (0, -1)
Screenshot: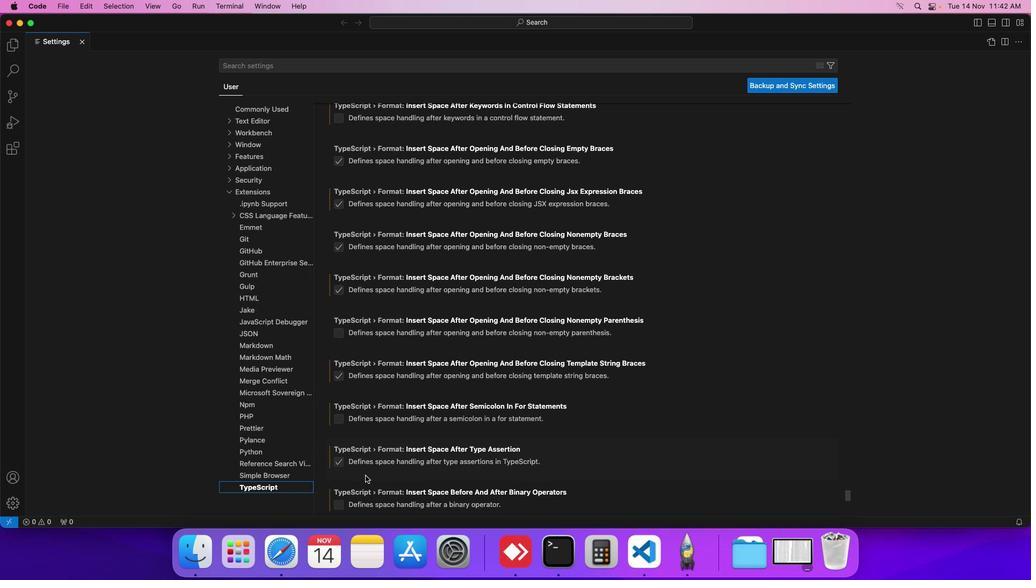 
Action: Mouse scrolled (365, 476) with delta (0, 0)
Screenshot: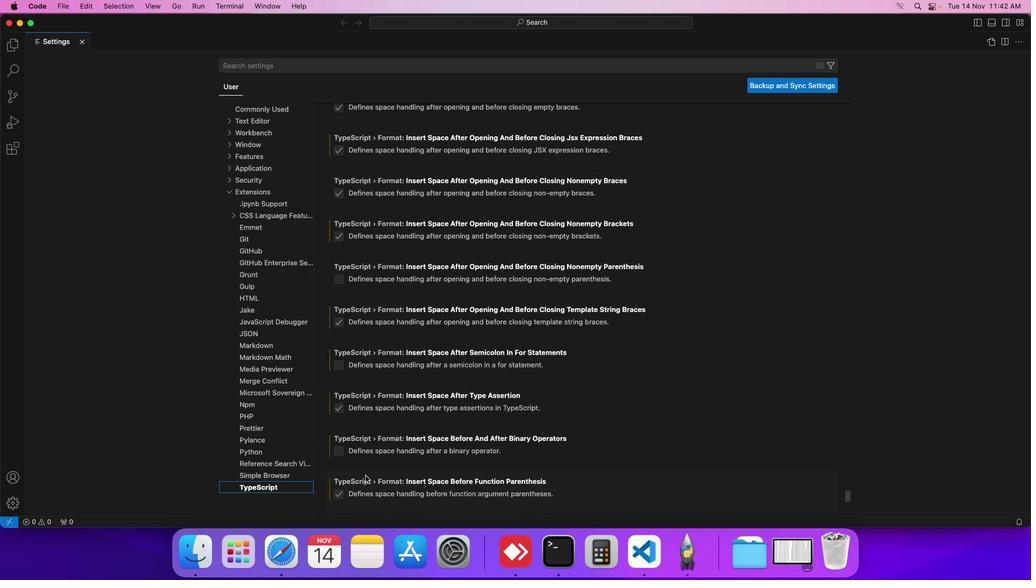 
Action: Mouse scrolled (365, 476) with delta (0, 0)
Screenshot: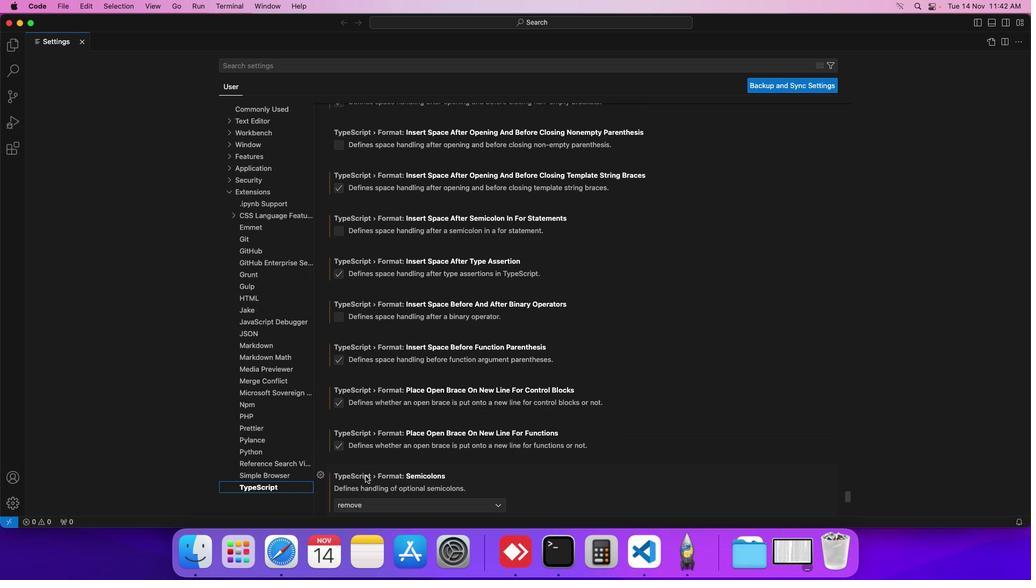 
Action: Mouse scrolled (365, 476) with delta (0, 0)
Screenshot: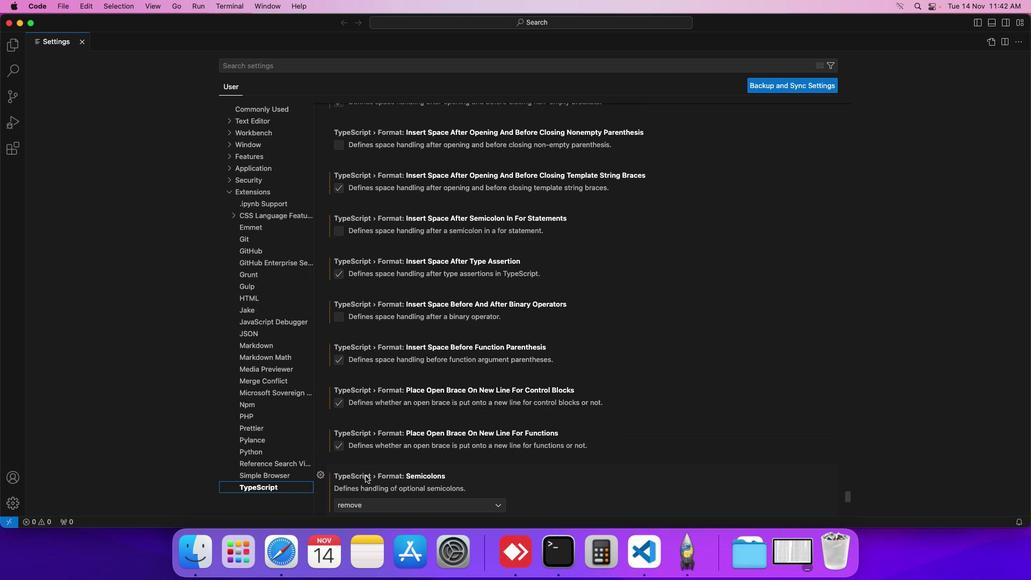 
Action: Mouse scrolled (365, 476) with delta (0, 0)
Screenshot: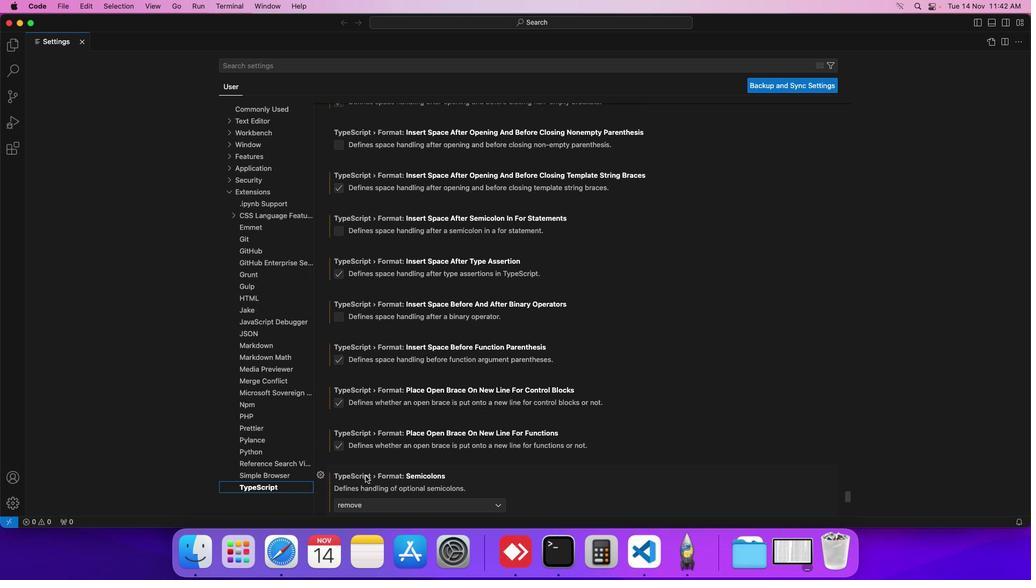 
Action: Mouse scrolled (365, 476) with delta (0, -1)
Screenshot: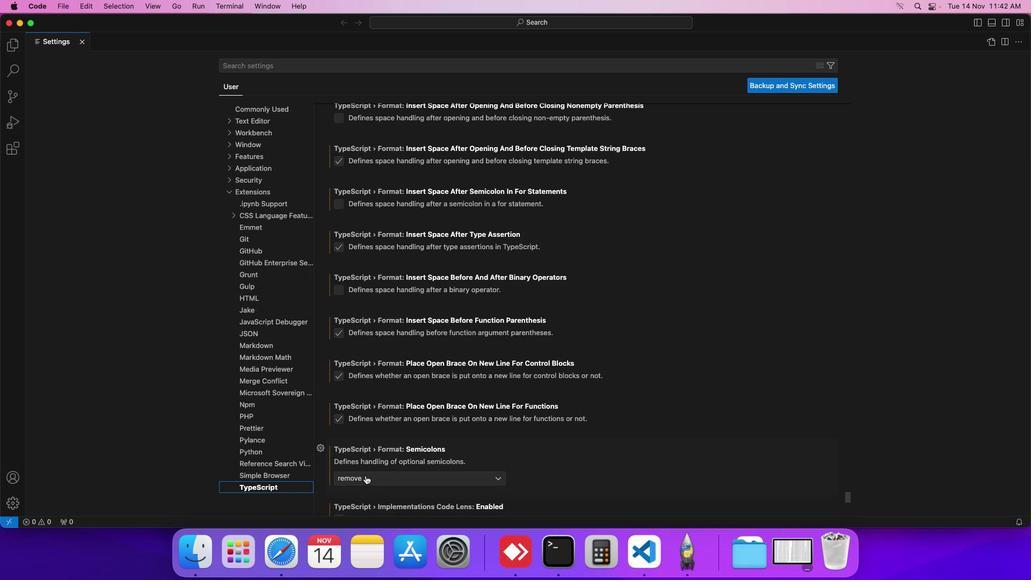 
Action: Mouse scrolled (365, 476) with delta (0, -1)
Screenshot: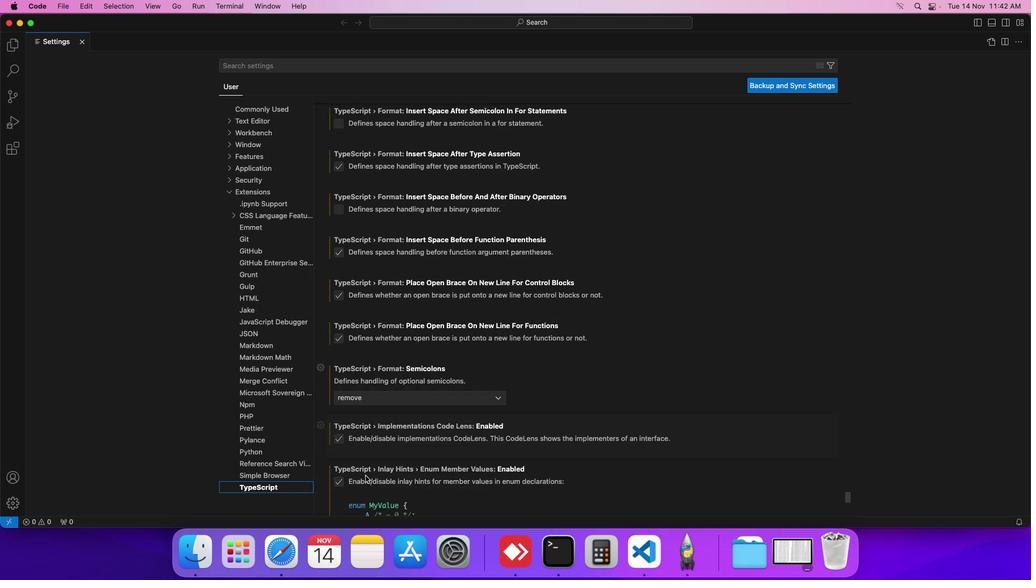 
Action: Mouse scrolled (365, 476) with delta (0, 0)
Screenshot: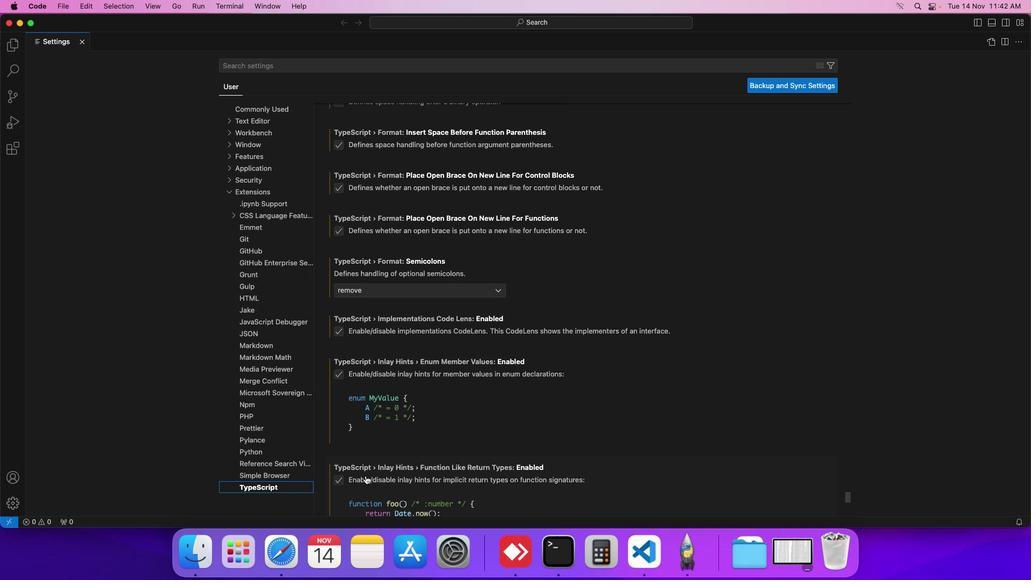 
Action: Mouse scrolled (365, 476) with delta (0, 0)
Screenshot: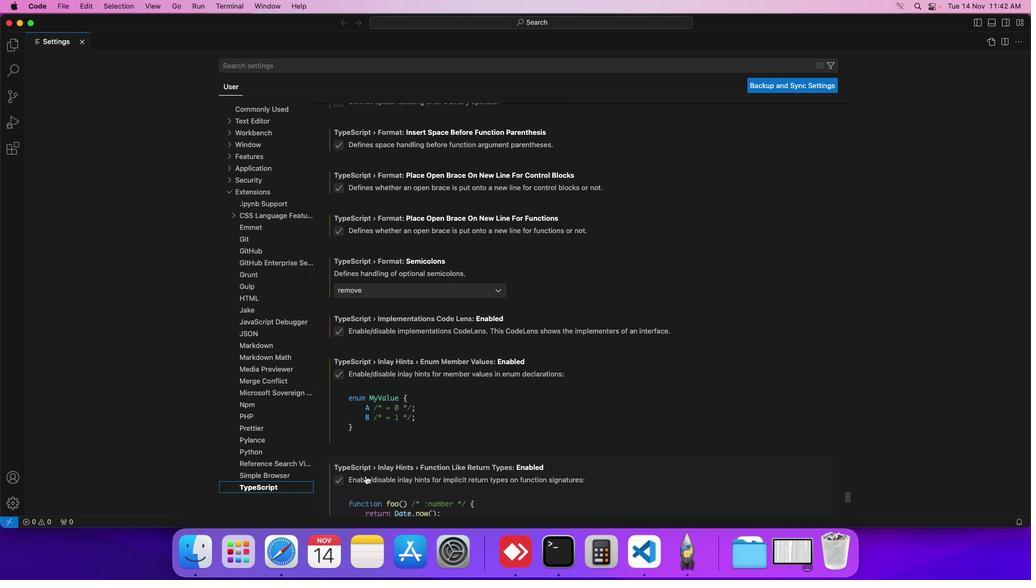 
Action: Mouse scrolled (365, 476) with delta (0, -1)
Screenshot: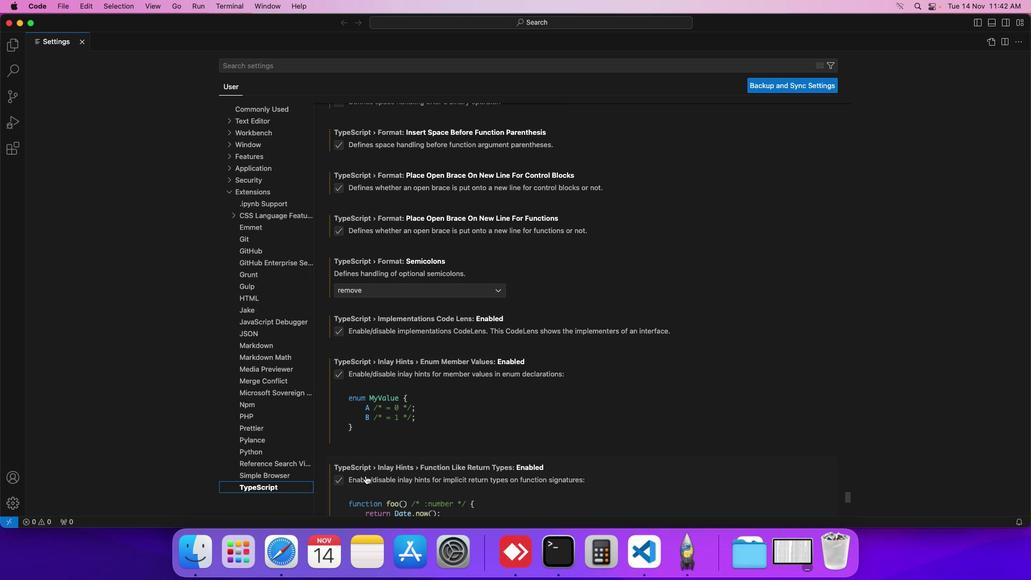 
Action: Mouse scrolled (365, 476) with delta (0, -1)
Screenshot: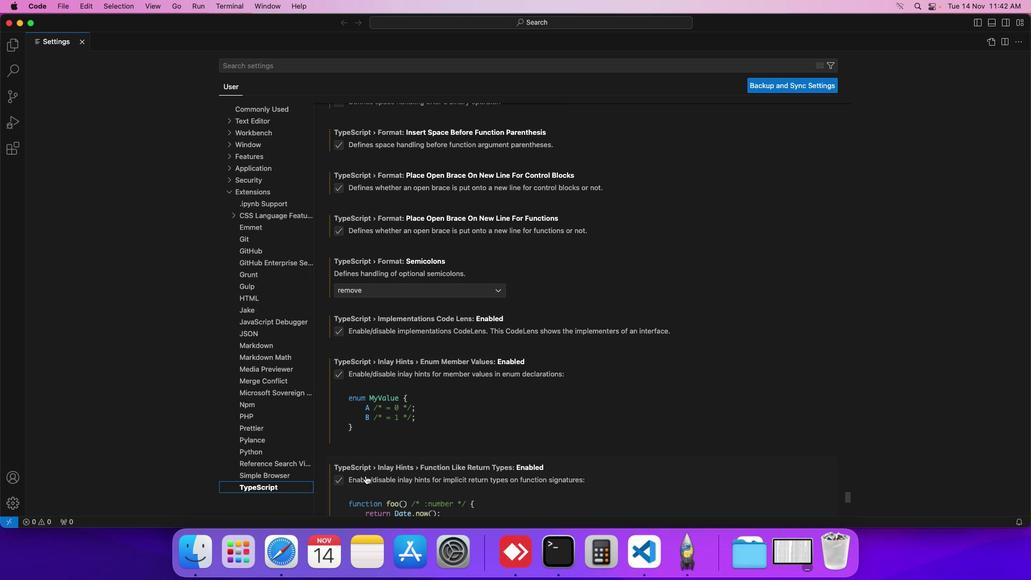 
Action: Mouse scrolled (365, 476) with delta (0, -1)
Screenshot: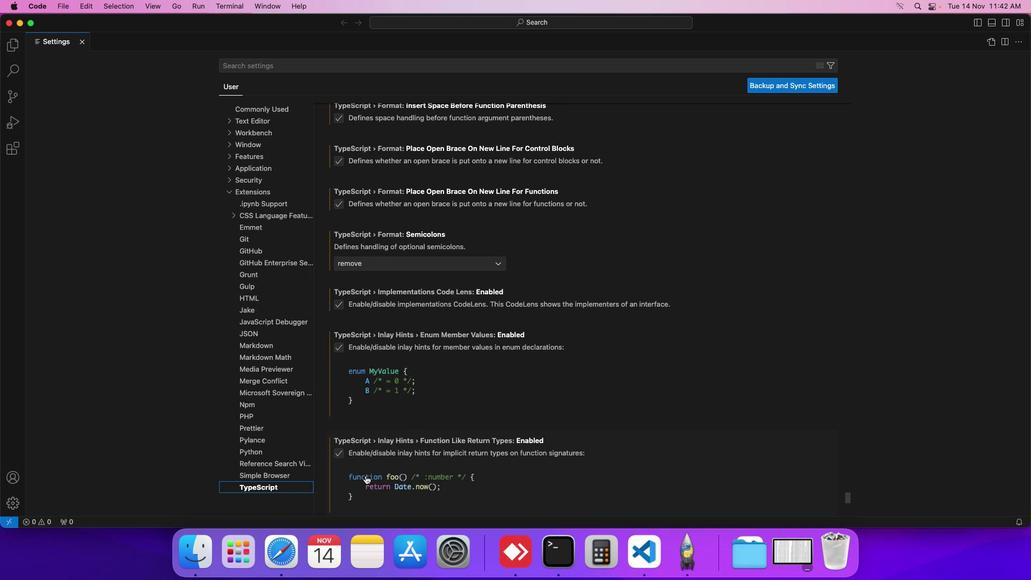 
Action: Mouse scrolled (365, 476) with delta (0, 0)
Screenshot: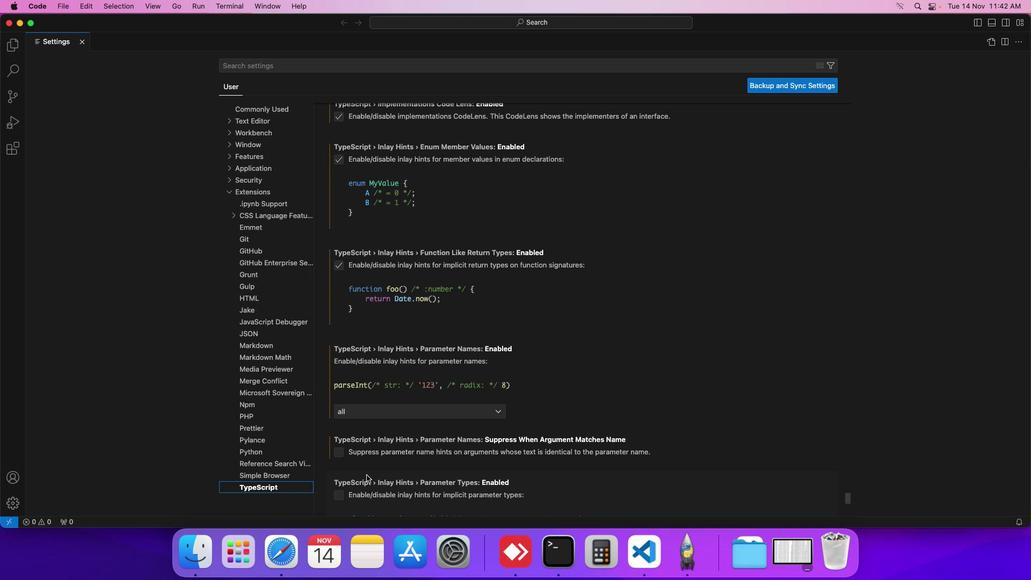 
Action: Mouse scrolled (365, 476) with delta (0, 0)
Screenshot: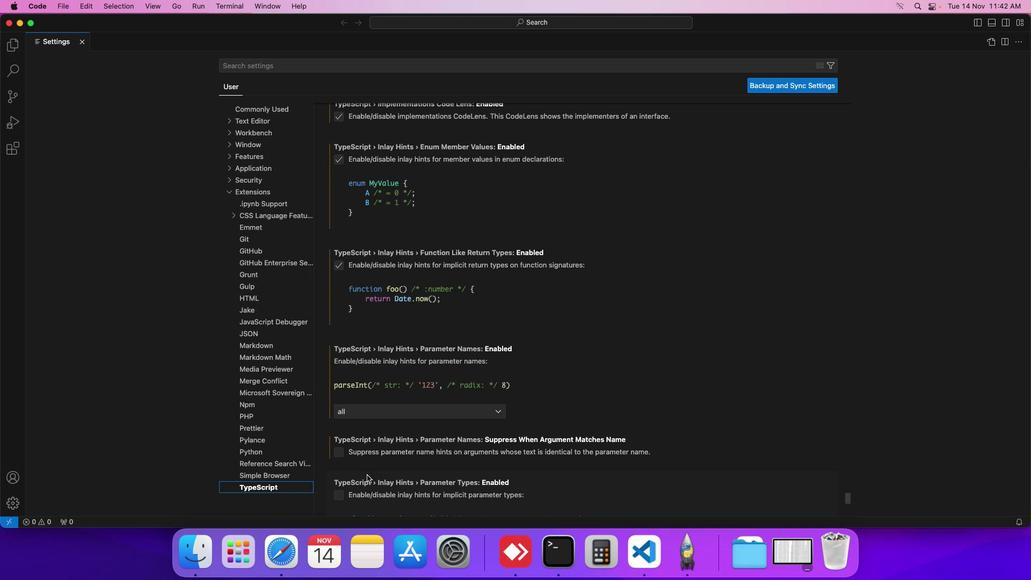 
Action: Mouse scrolled (365, 476) with delta (0, 0)
Screenshot: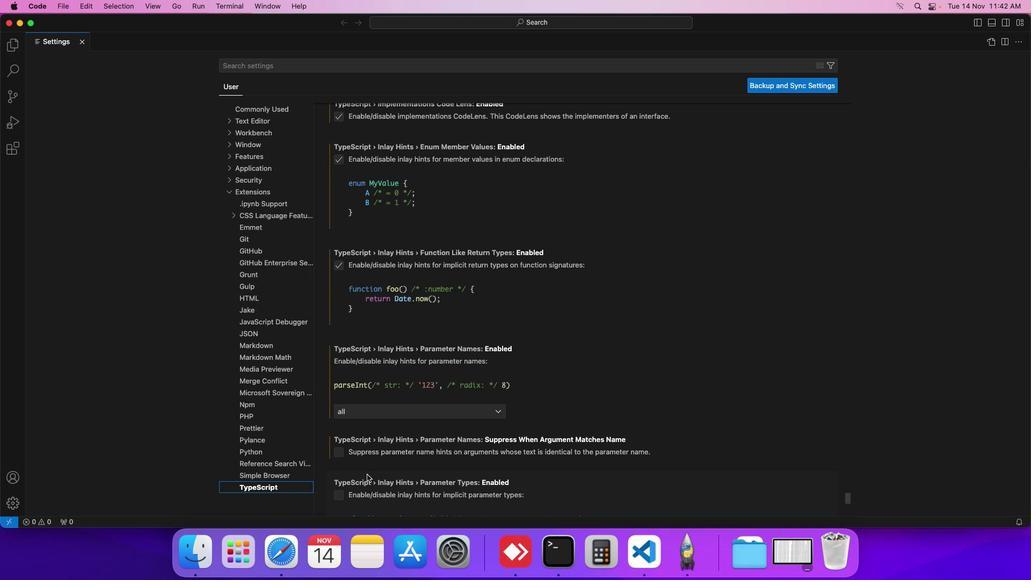 
Action: Mouse scrolled (365, 476) with delta (0, -1)
Screenshot: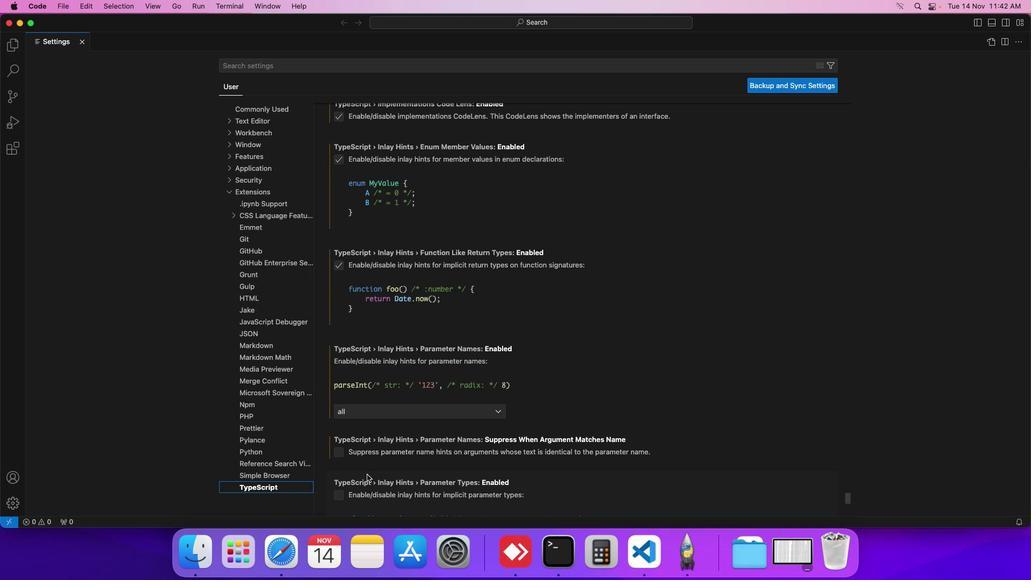
Action: Mouse scrolled (365, 476) with delta (0, -1)
Screenshot: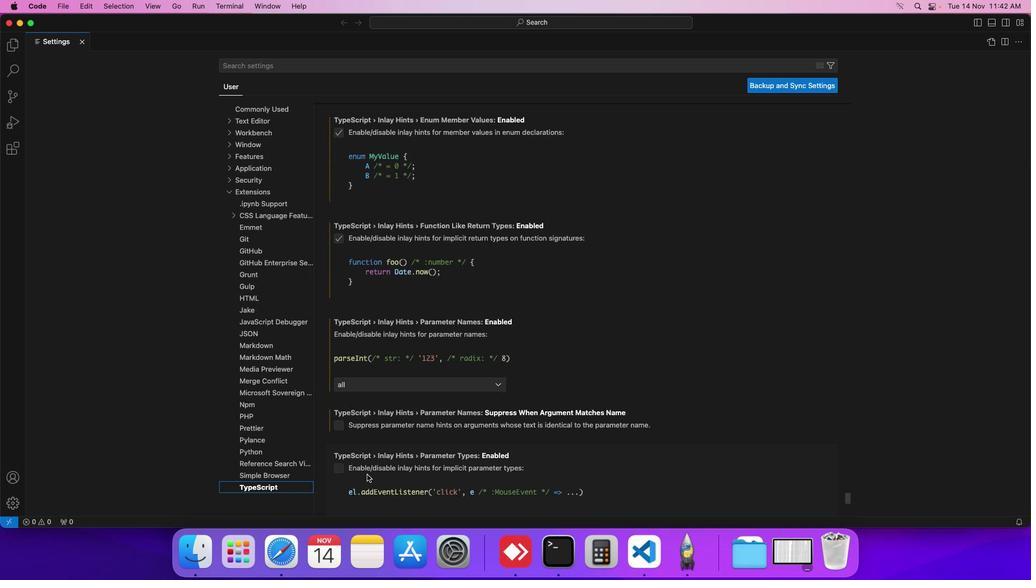 
Action: Mouse moved to (366, 474)
Screenshot: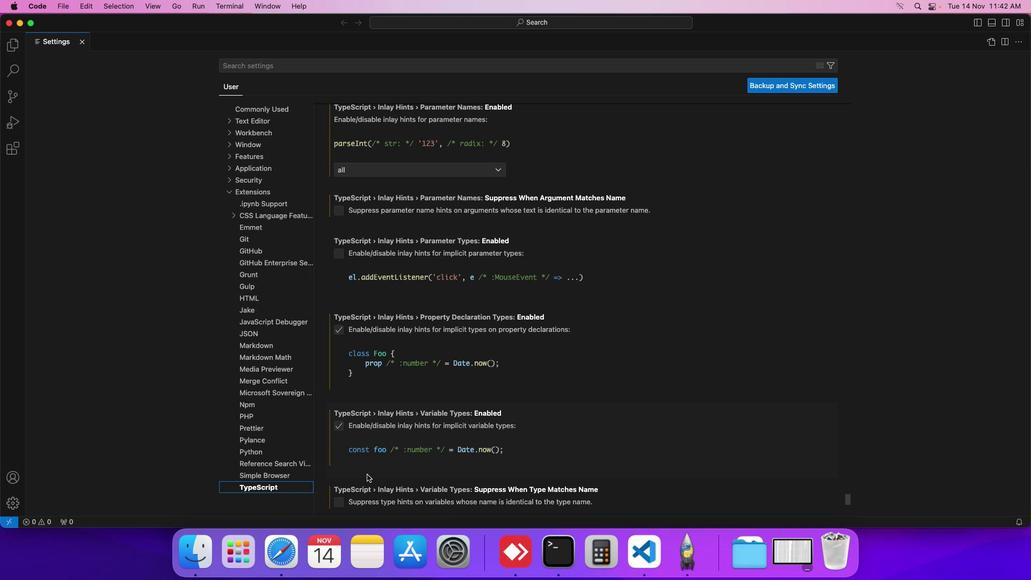 
Action: Mouse scrolled (366, 474) with delta (0, 0)
Screenshot: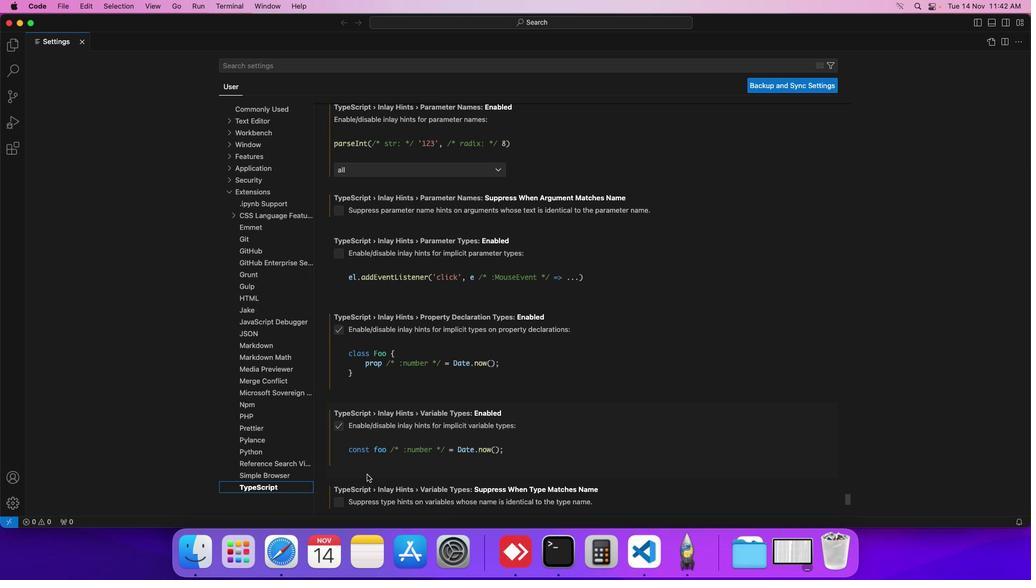 
Action: Mouse scrolled (366, 474) with delta (0, 0)
Screenshot: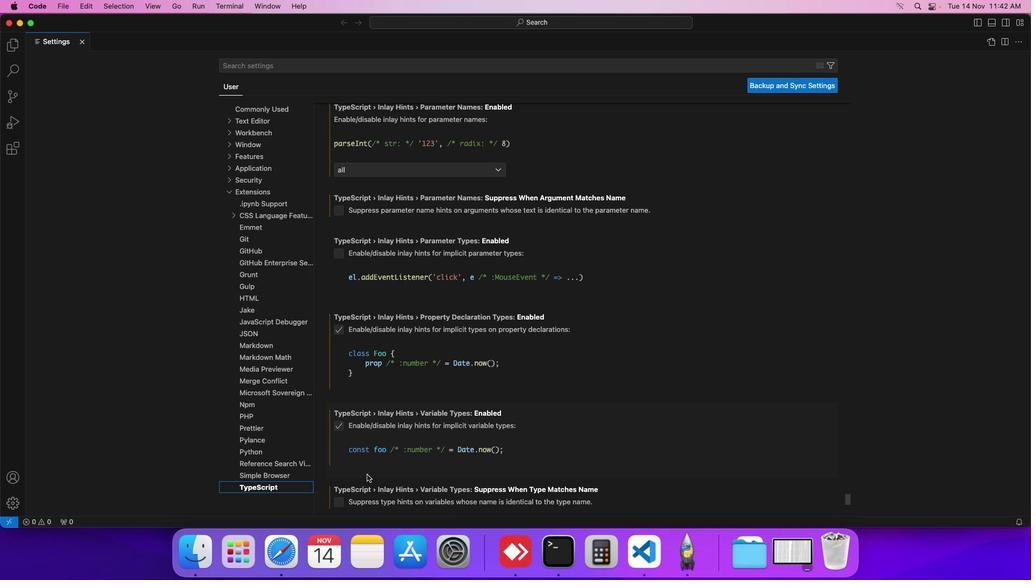 
Action: Mouse scrolled (366, 474) with delta (0, 0)
Screenshot: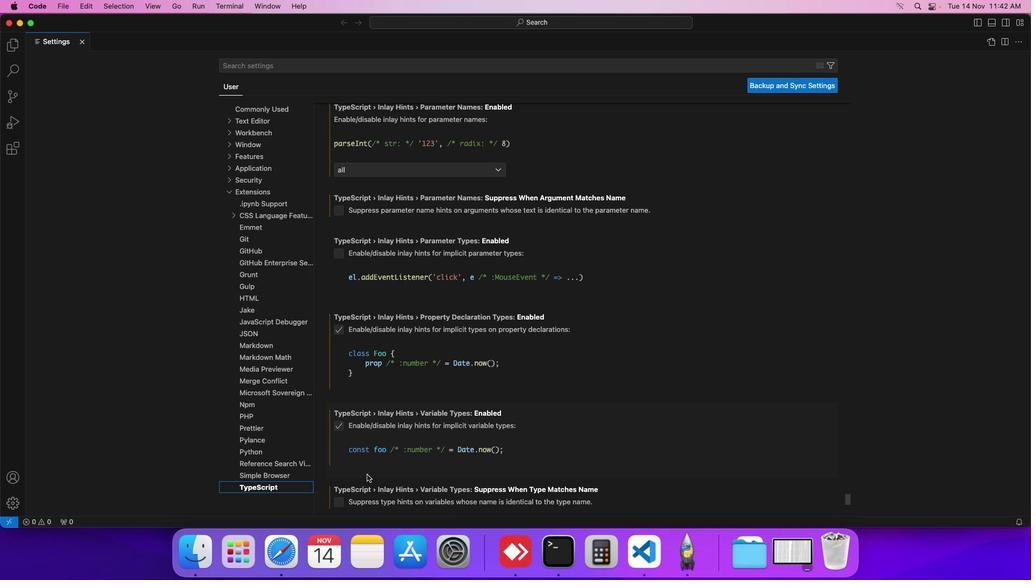 
Action: Mouse scrolled (366, 474) with delta (0, -1)
Screenshot: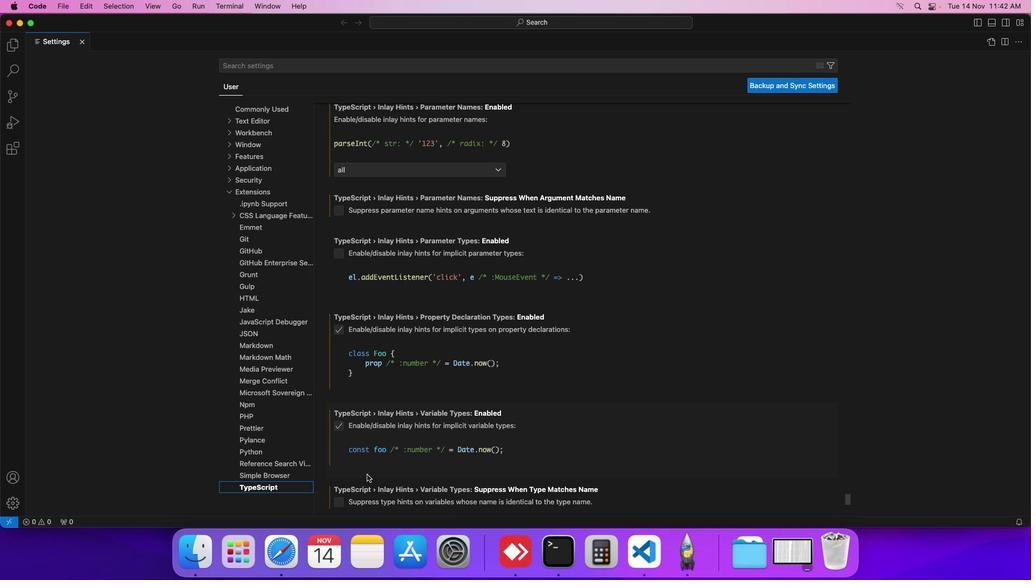 
Action: Mouse scrolled (366, 474) with delta (0, -1)
Screenshot: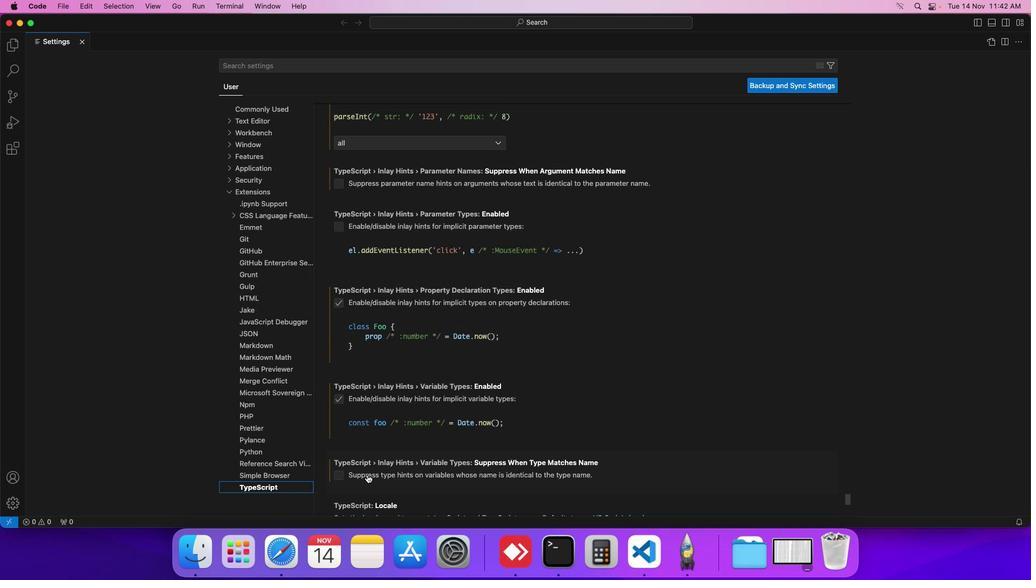 
Action: Mouse scrolled (366, 474) with delta (0, 0)
Screenshot: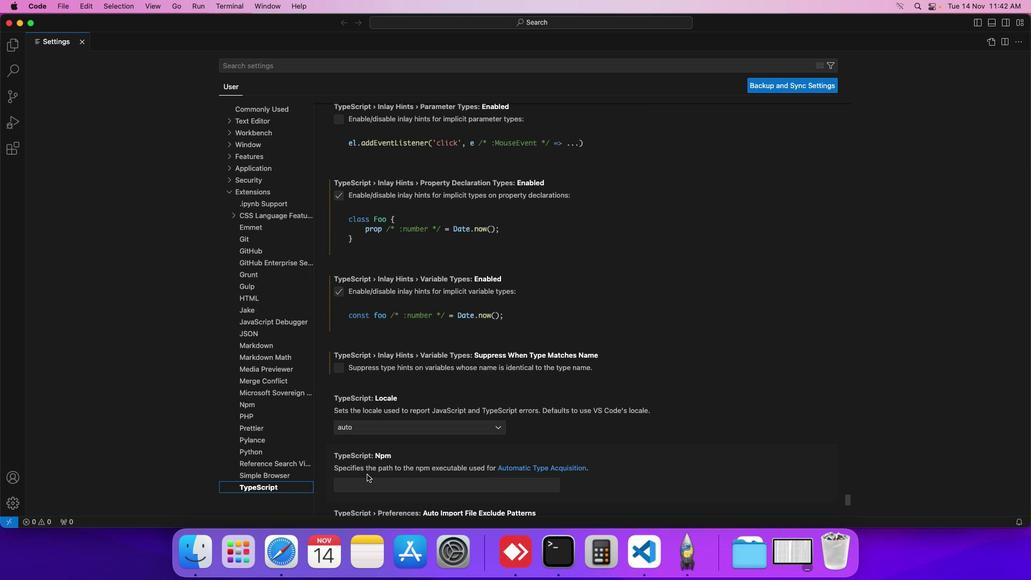 
Action: Mouse scrolled (366, 474) with delta (0, 0)
Screenshot: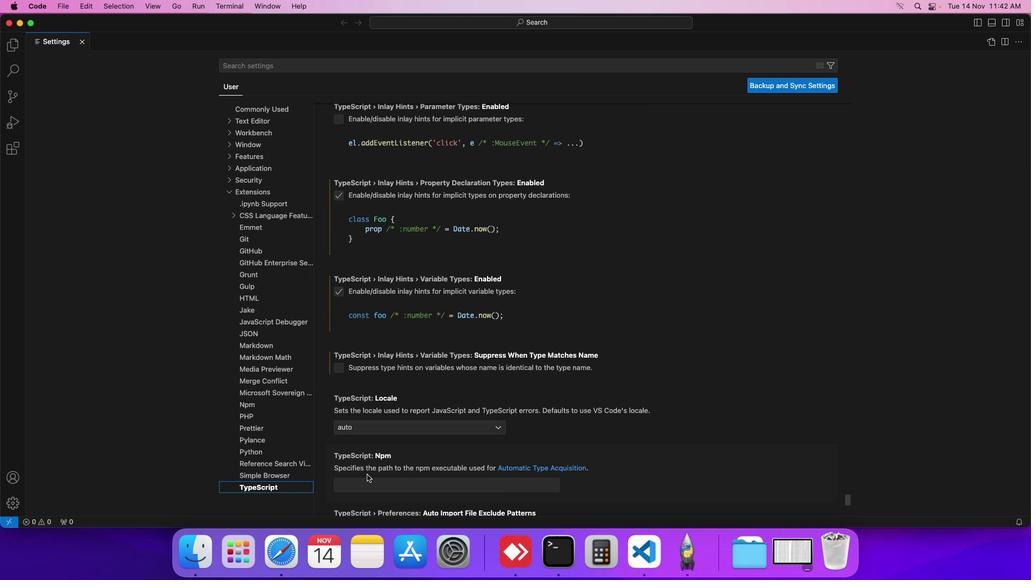 
Action: Mouse scrolled (366, 474) with delta (0, 0)
Screenshot: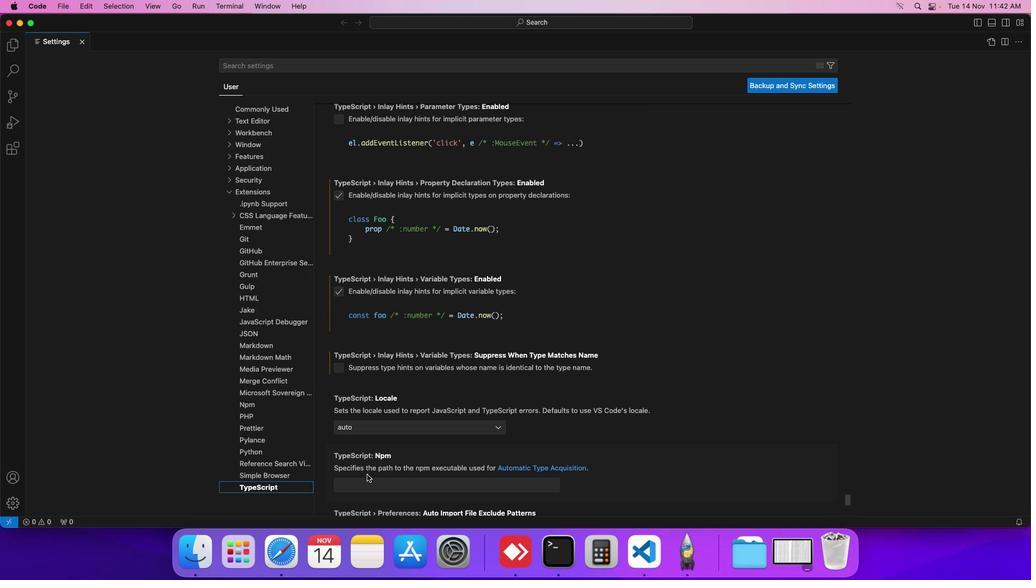 
Action: Mouse scrolled (366, 474) with delta (0, 0)
Screenshot: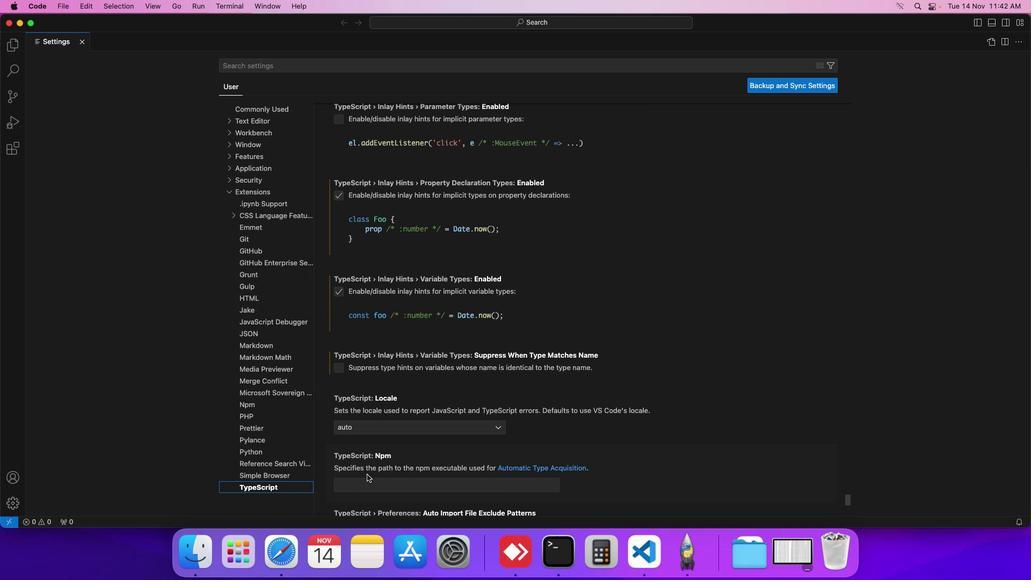 
Action: Mouse scrolled (366, 474) with delta (0, 0)
Screenshot: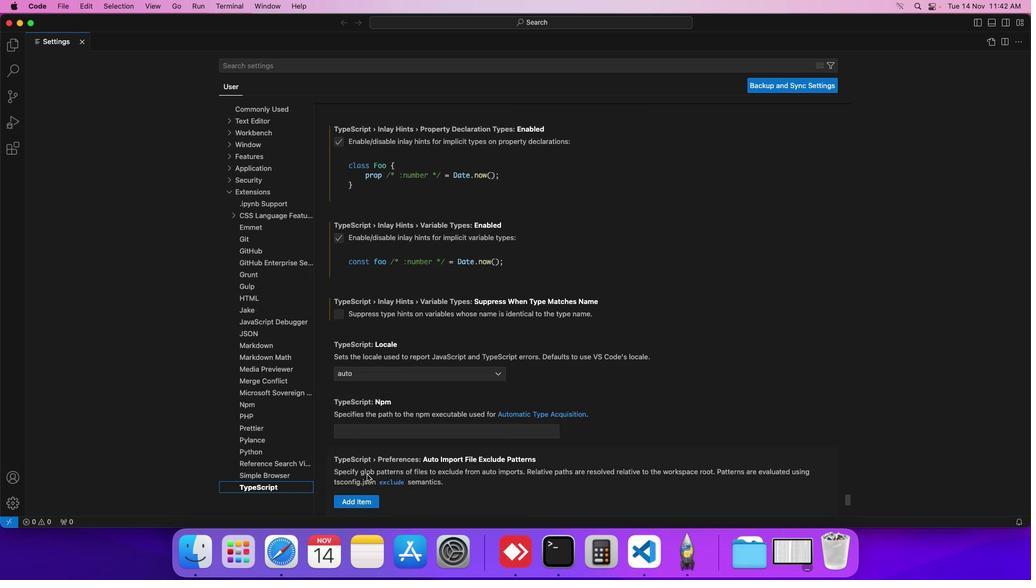 
Action: Mouse scrolled (366, 474) with delta (0, 0)
Screenshot: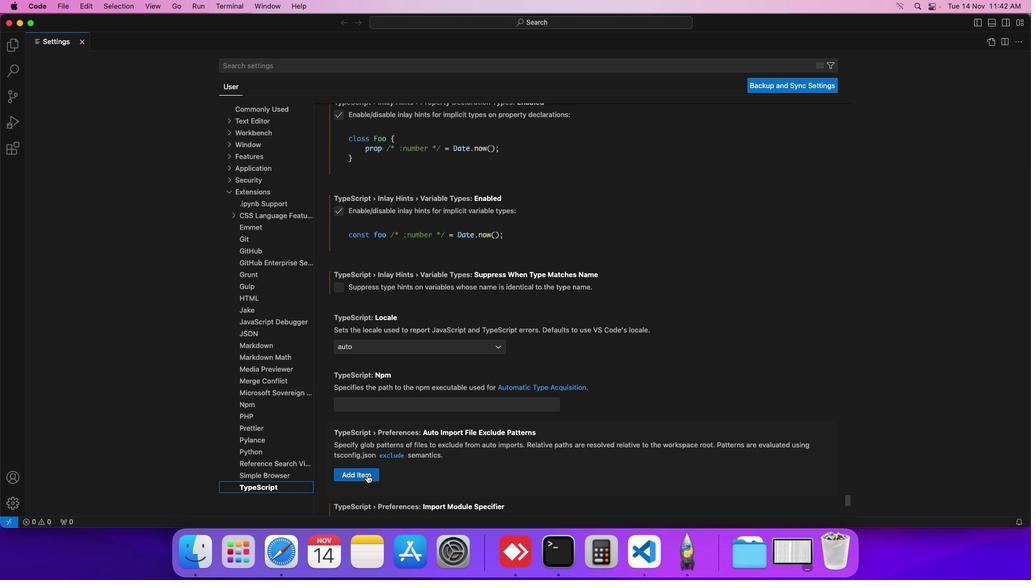 
Action: Mouse scrolled (366, 474) with delta (0, 0)
Screenshot: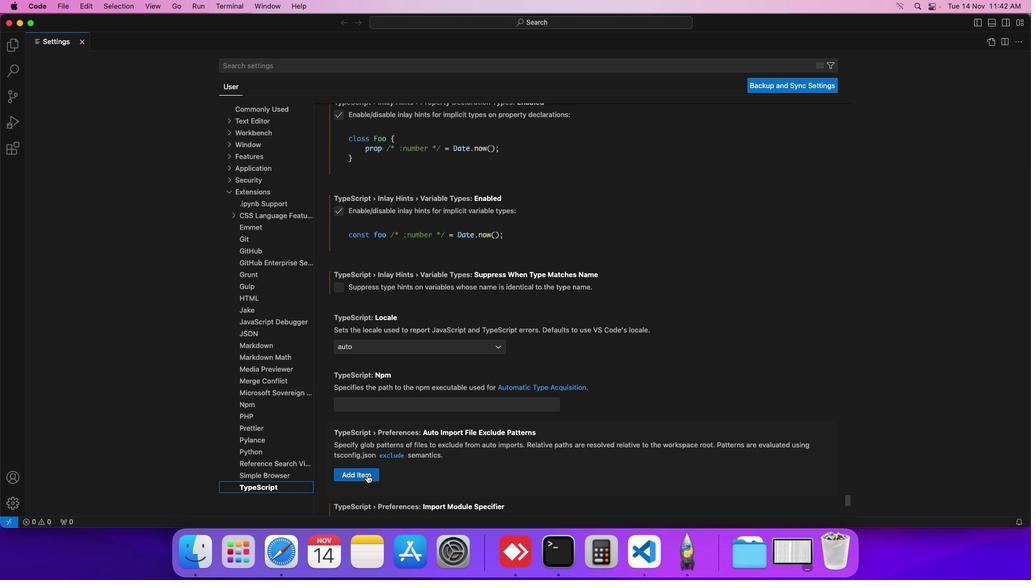 
Action: Mouse scrolled (366, 474) with delta (0, 0)
Screenshot: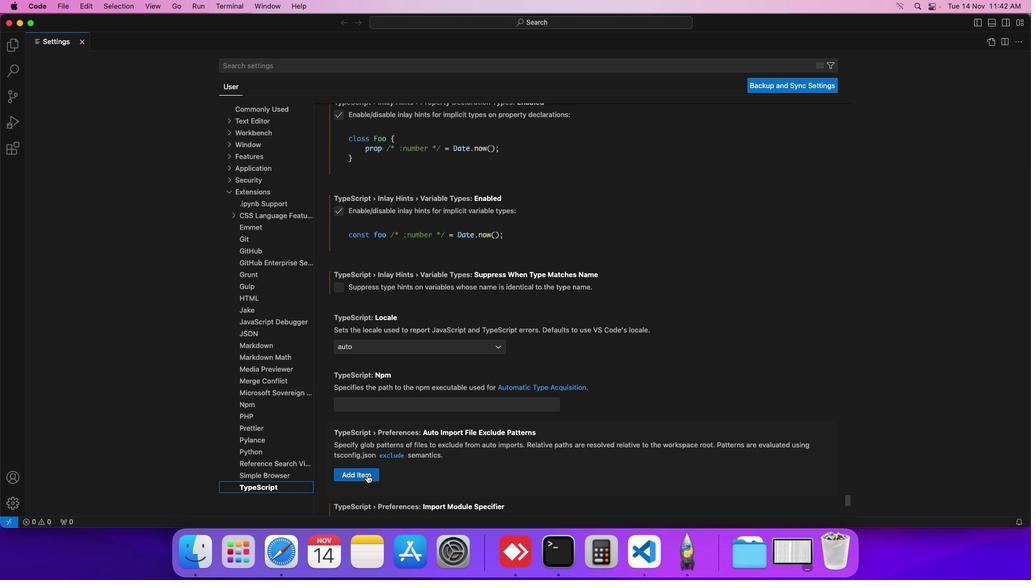 
Action: Mouse scrolled (366, 474) with delta (0, 0)
Screenshot: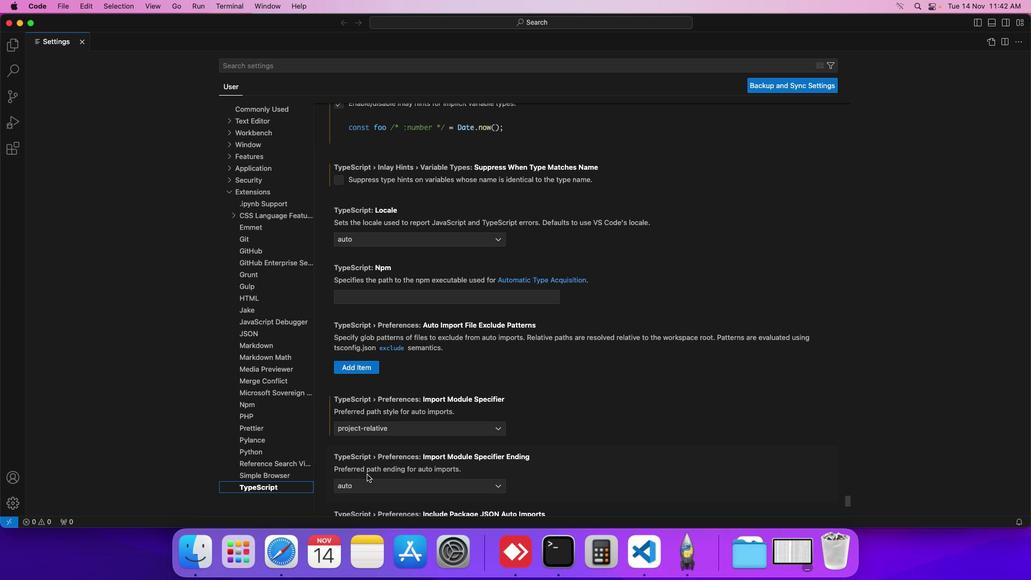 
Action: Mouse scrolled (366, 474) with delta (0, 0)
Screenshot: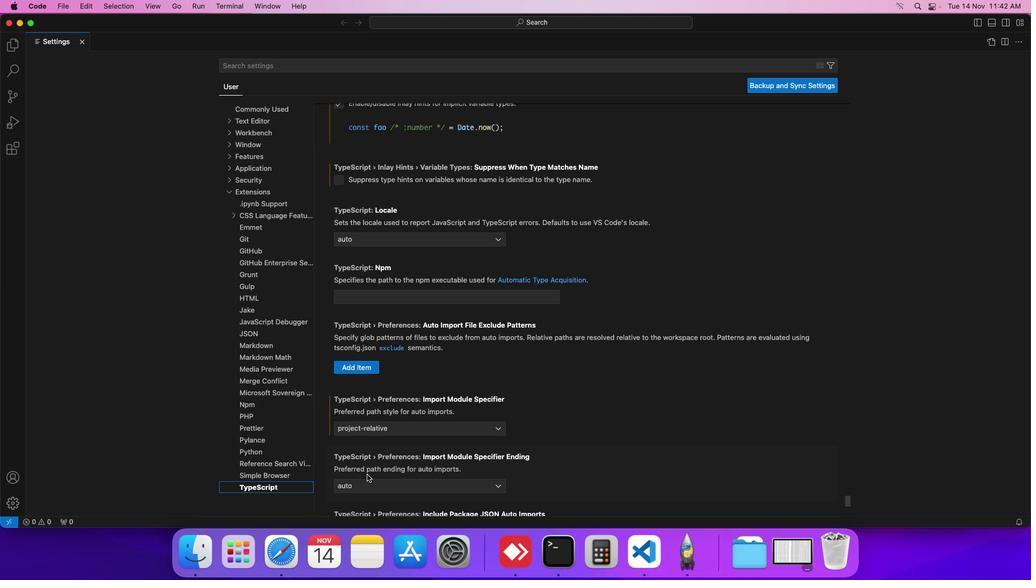 
Action: Mouse scrolled (366, 474) with delta (0, 0)
Screenshot: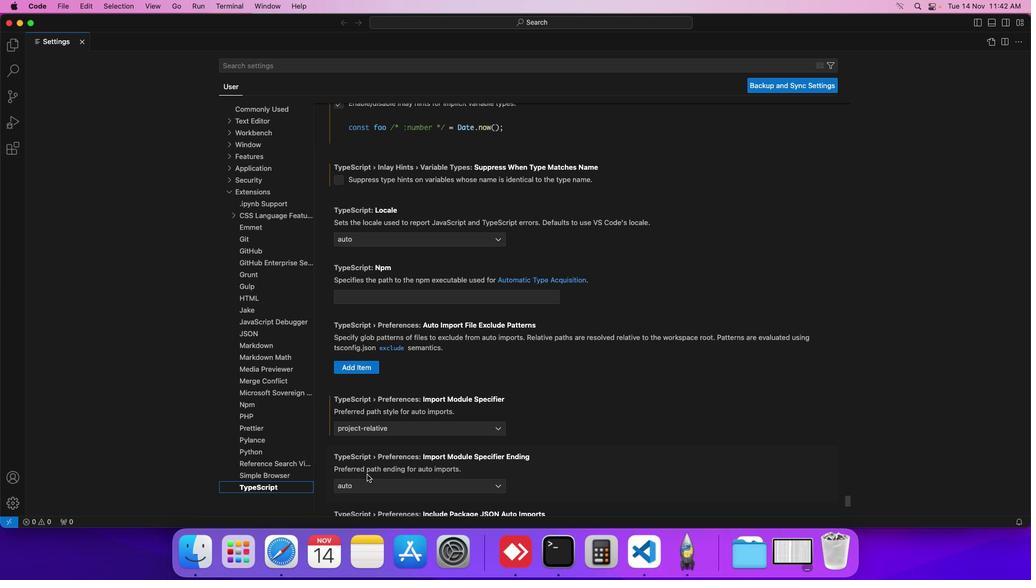 
Action: Mouse scrolled (366, 474) with delta (0, 0)
Screenshot: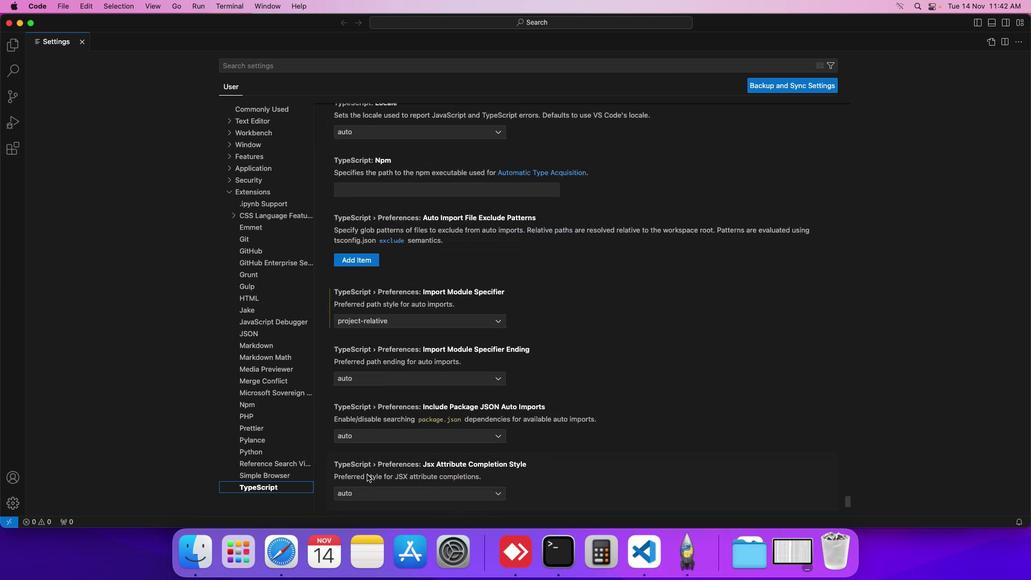 
Action: Mouse moved to (367, 474)
Screenshot: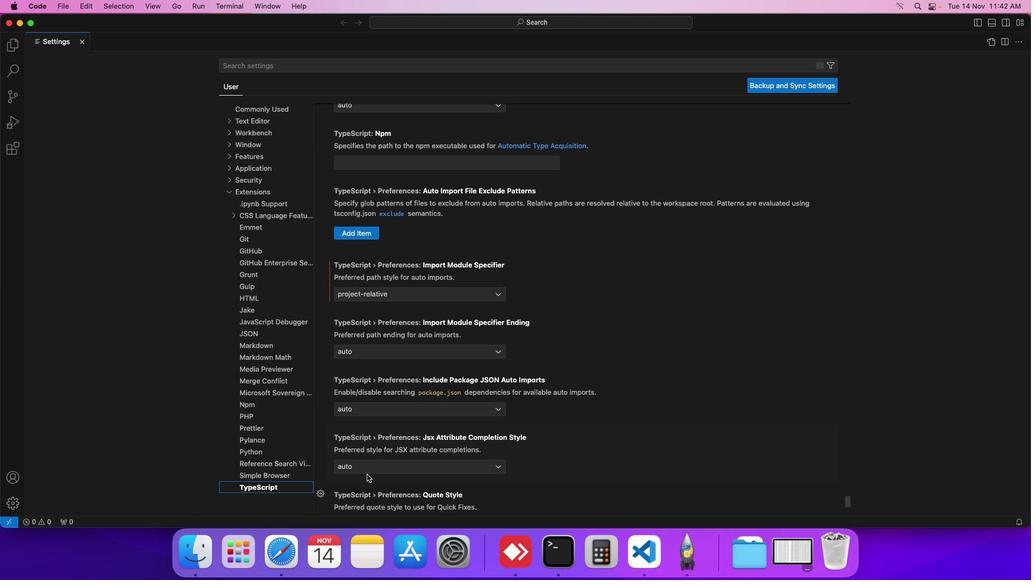 
Action: Mouse scrolled (367, 474) with delta (0, 0)
Screenshot: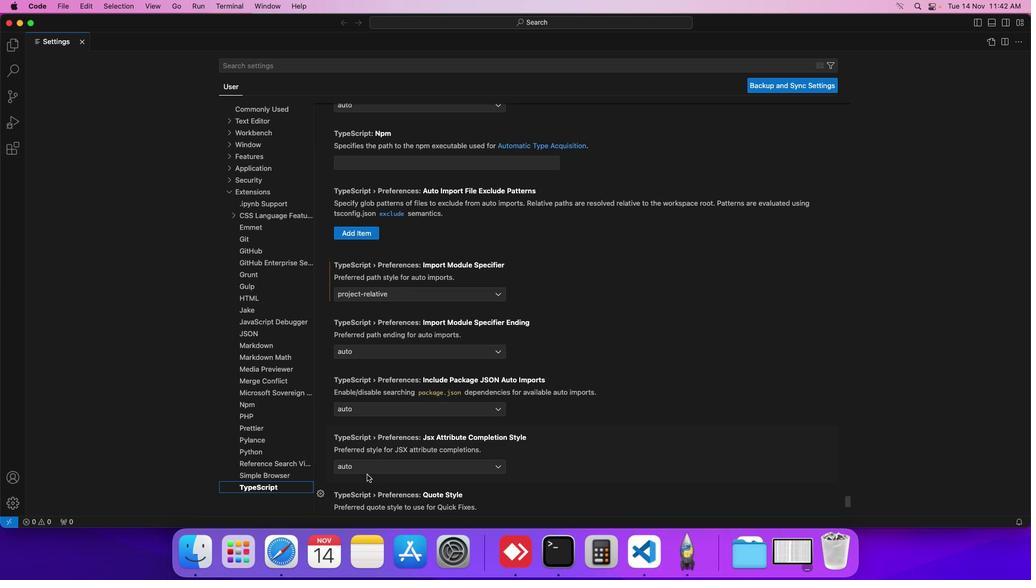 
Action: Mouse scrolled (367, 474) with delta (0, 0)
Screenshot: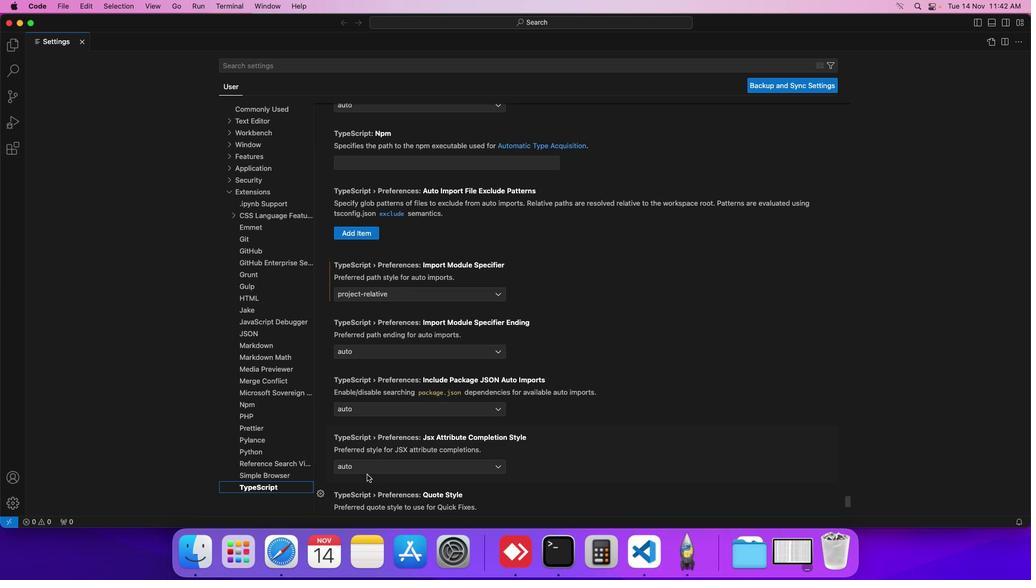
Action: Mouse scrolled (367, 474) with delta (0, -1)
Screenshot: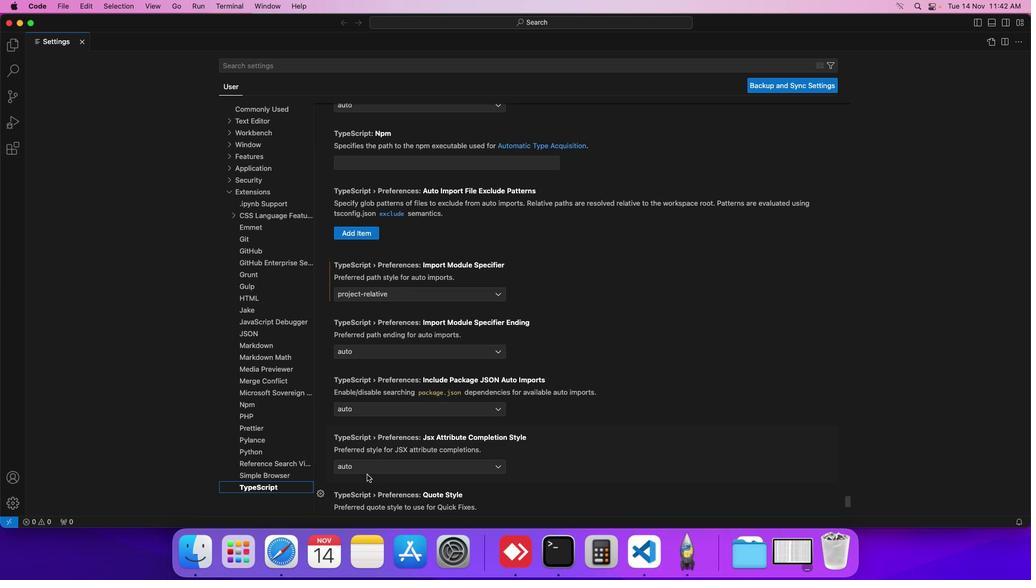
Action: Mouse scrolled (367, 474) with delta (0, 0)
Screenshot: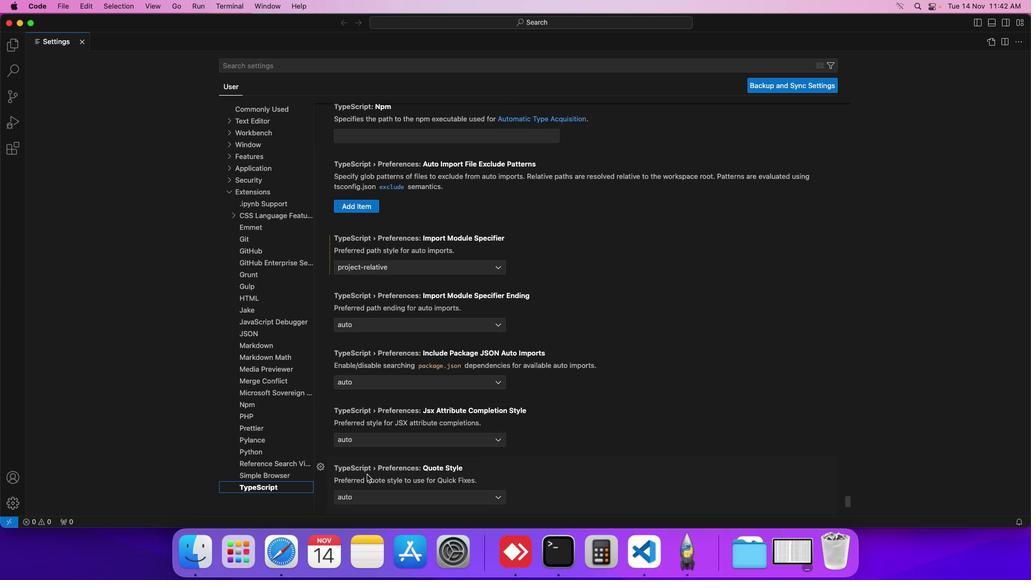 
Action: Mouse scrolled (367, 474) with delta (0, 0)
Screenshot: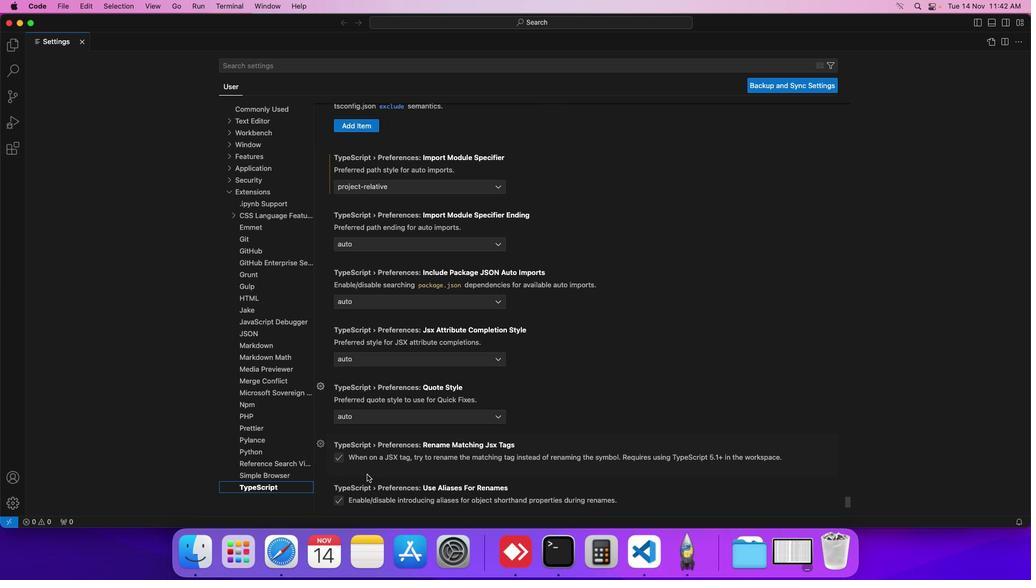
Action: Mouse scrolled (367, 474) with delta (0, 0)
Screenshot: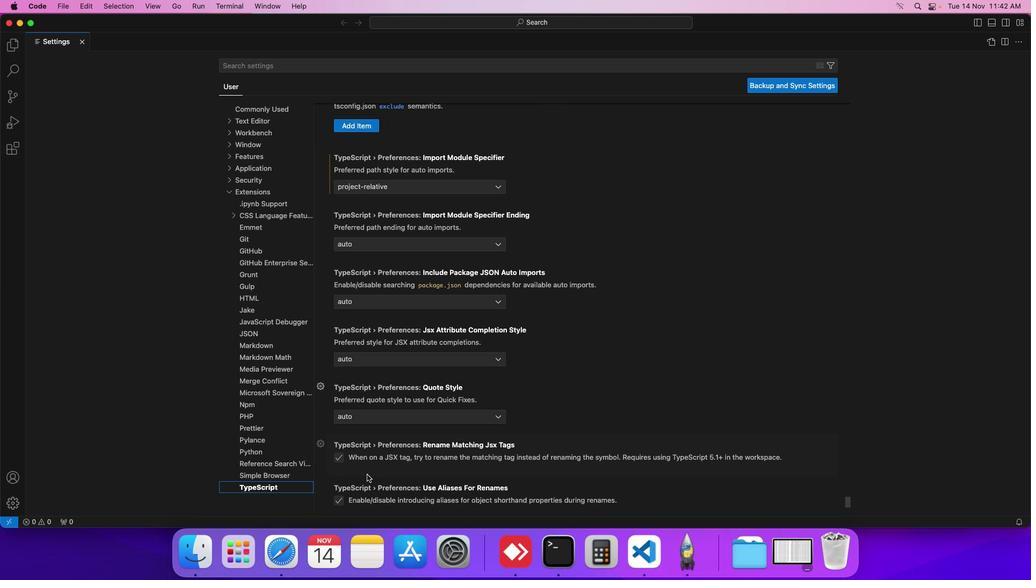 
Action: Mouse scrolled (367, 474) with delta (0, 0)
Screenshot: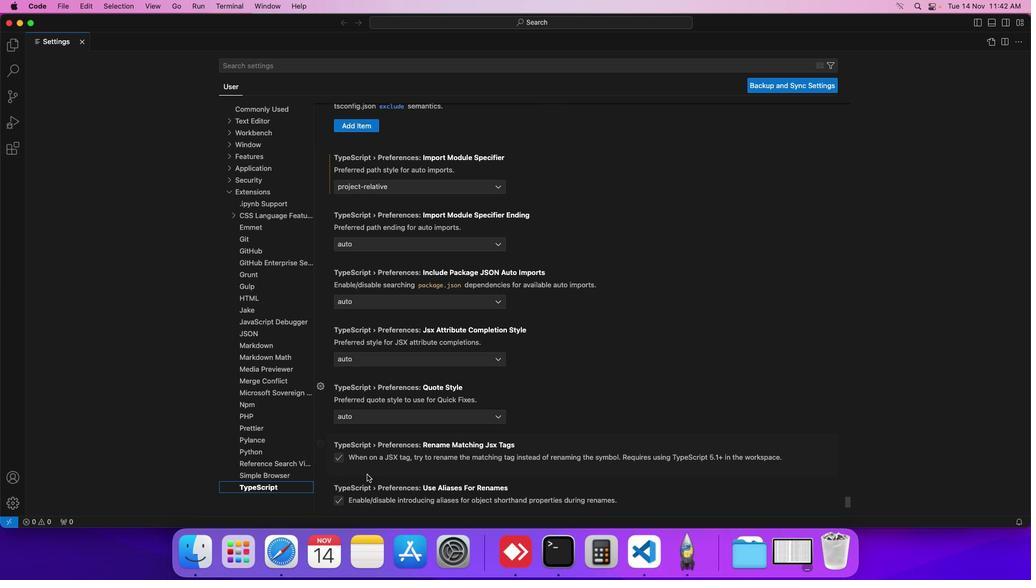 
Action: Mouse scrolled (367, 474) with delta (0, 0)
Screenshot: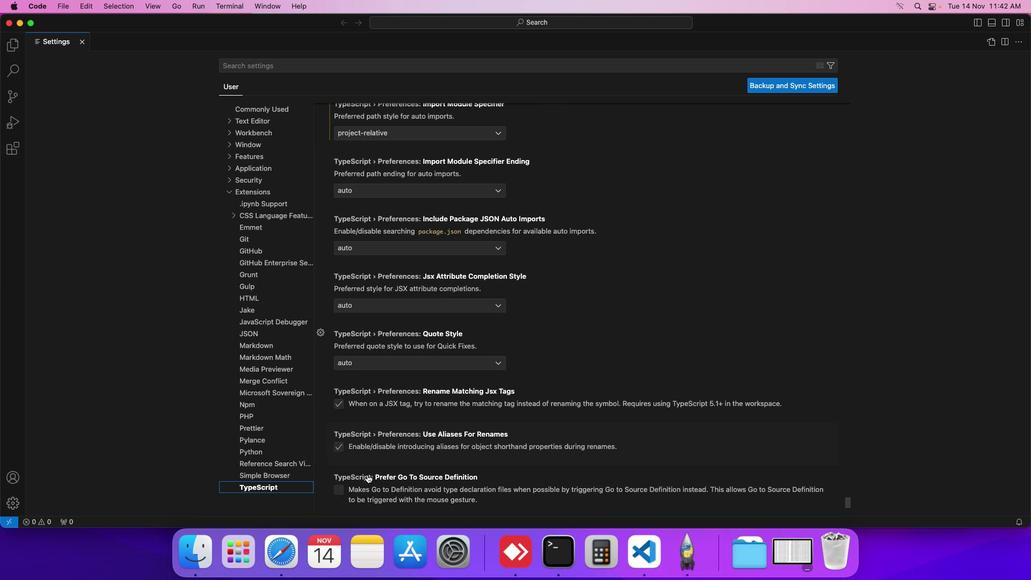 
Action: Mouse scrolled (367, 474) with delta (0, 0)
Screenshot: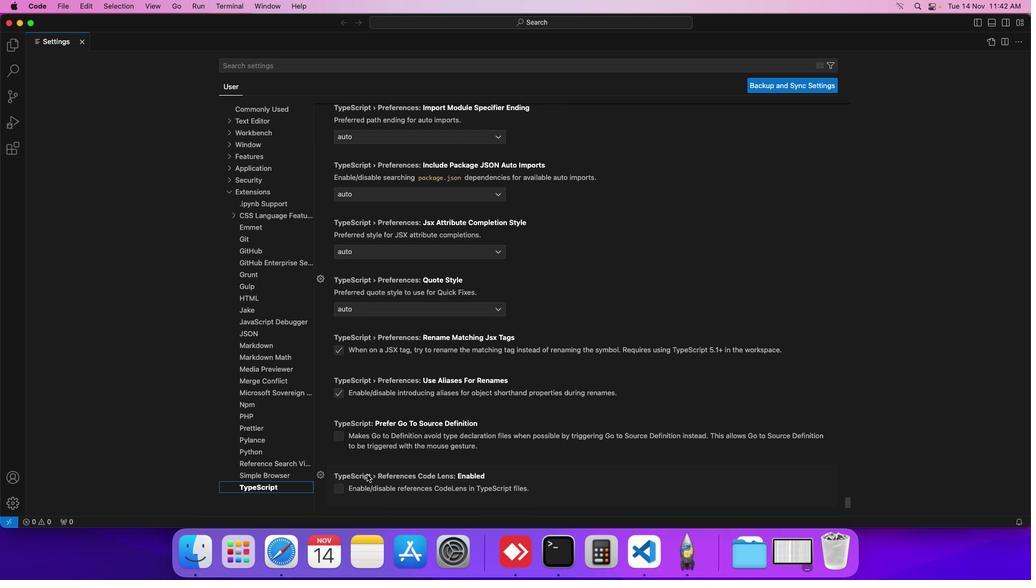 
Action: Mouse scrolled (367, 474) with delta (0, 0)
Screenshot: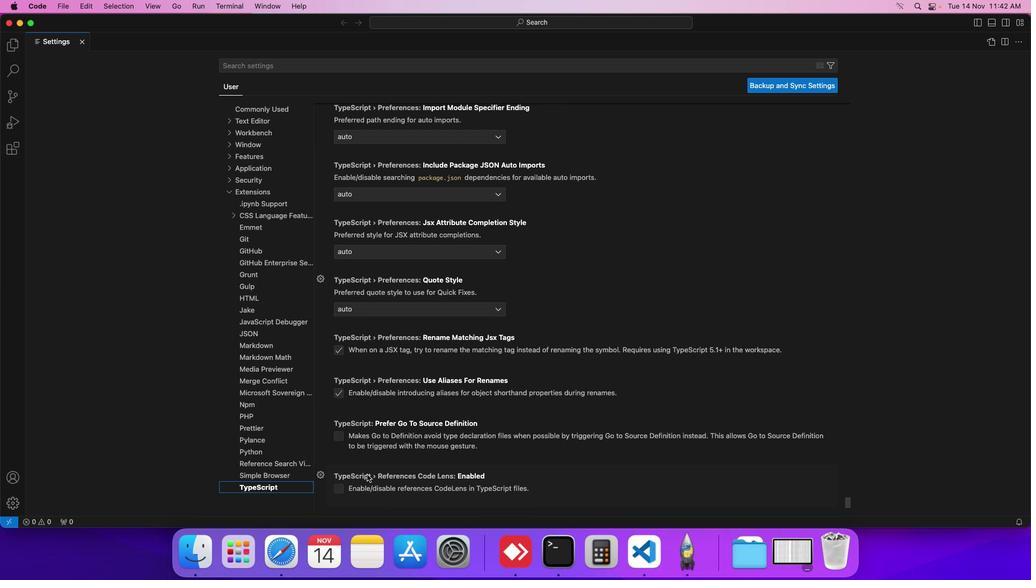 
Action: Mouse scrolled (367, 474) with delta (0, 0)
Screenshot: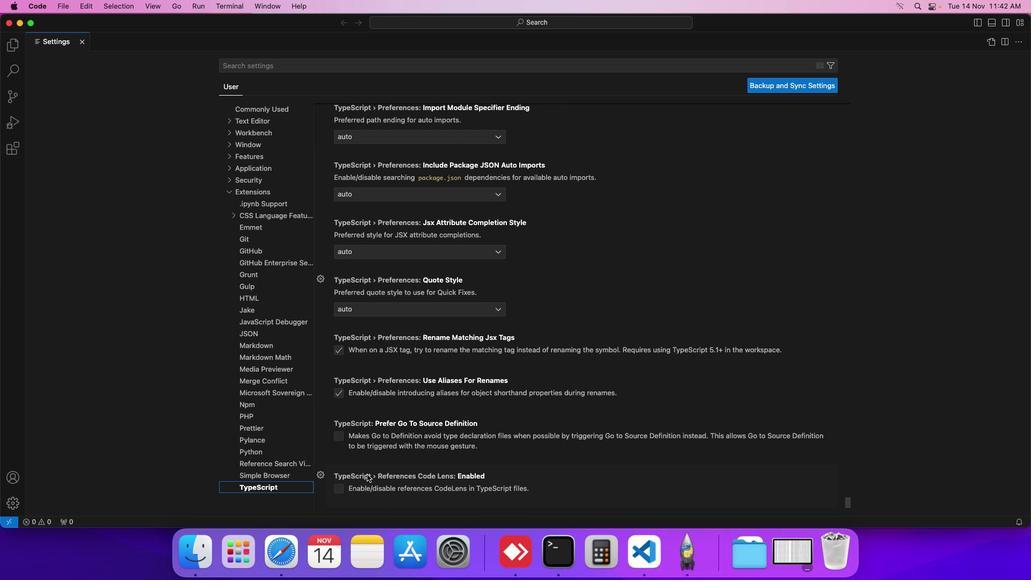 
Action: Mouse scrolled (367, 474) with delta (0, 0)
Screenshot: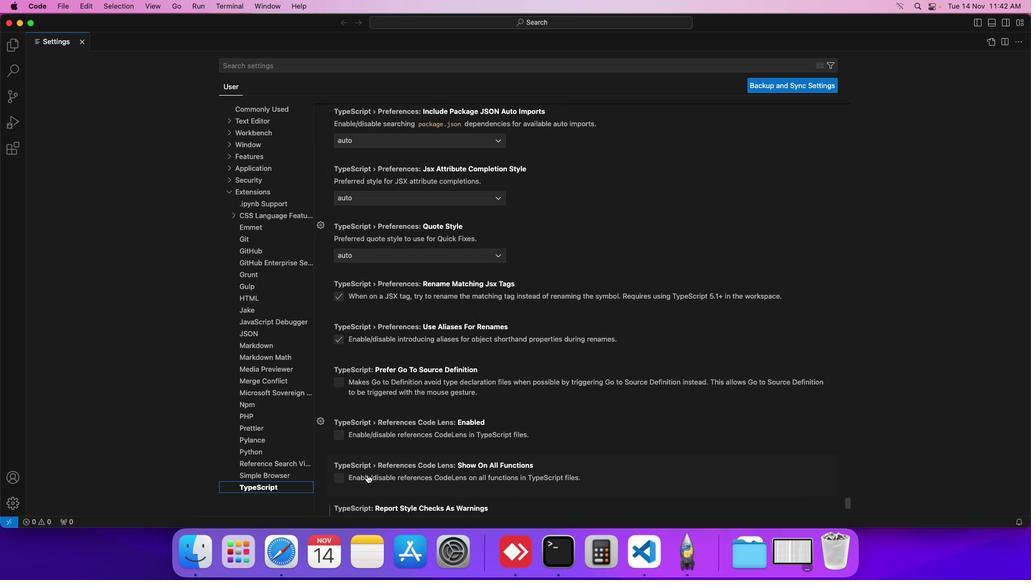 
Action: Mouse scrolled (367, 474) with delta (0, 0)
Screenshot: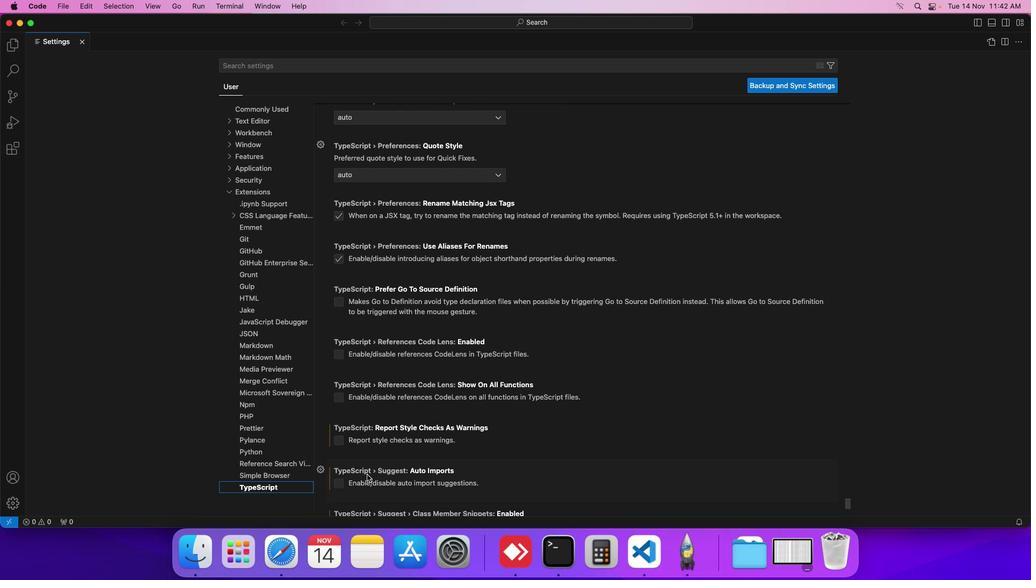 
Action: Mouse scrolled (367, 474) with delta (0, 0)
Screenshot: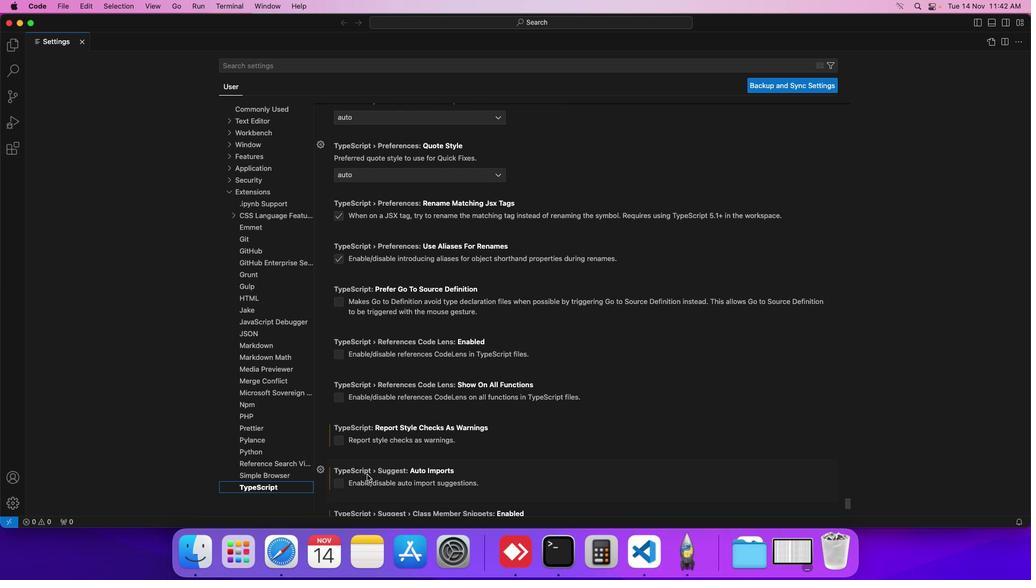 
Action: Mouse scrolled (367, 474) with delta (0, 0)
Screenshot: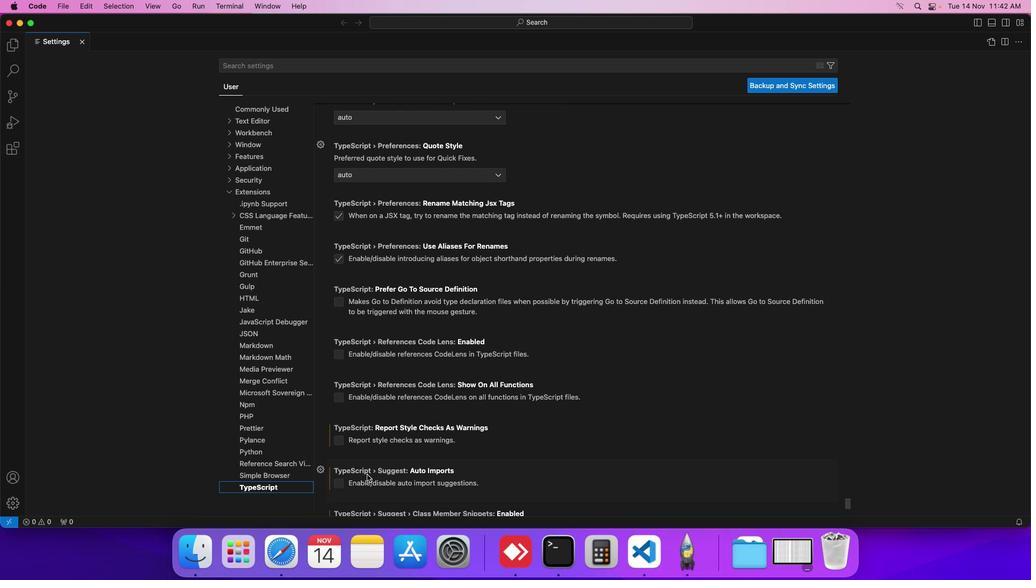 
Action: Mouse scrolled (367, 474) with delta (0, -1)
Screenshot: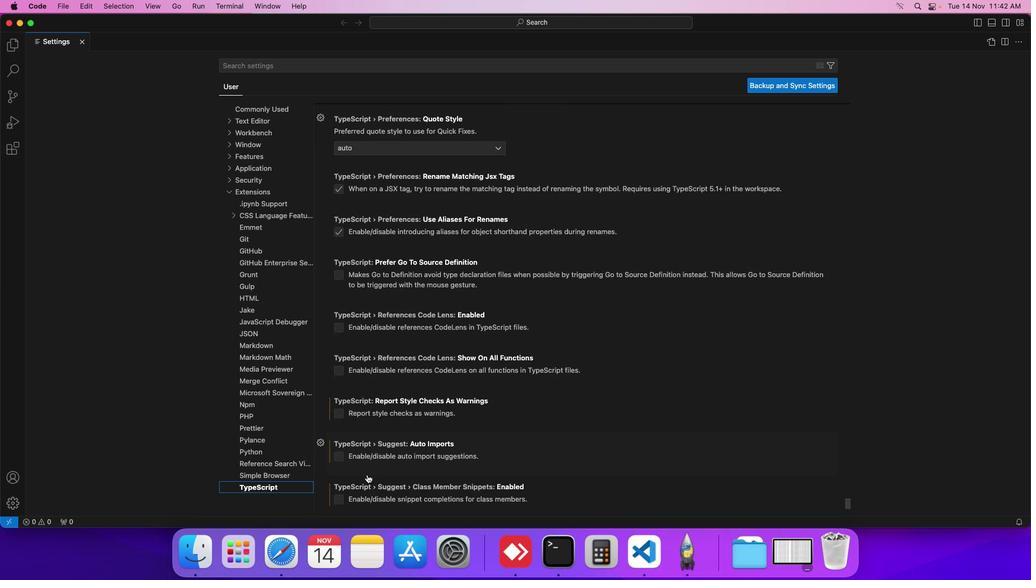 
Action: Mouse scrolled (367, 474) with delta (0, 0)
Screenshot: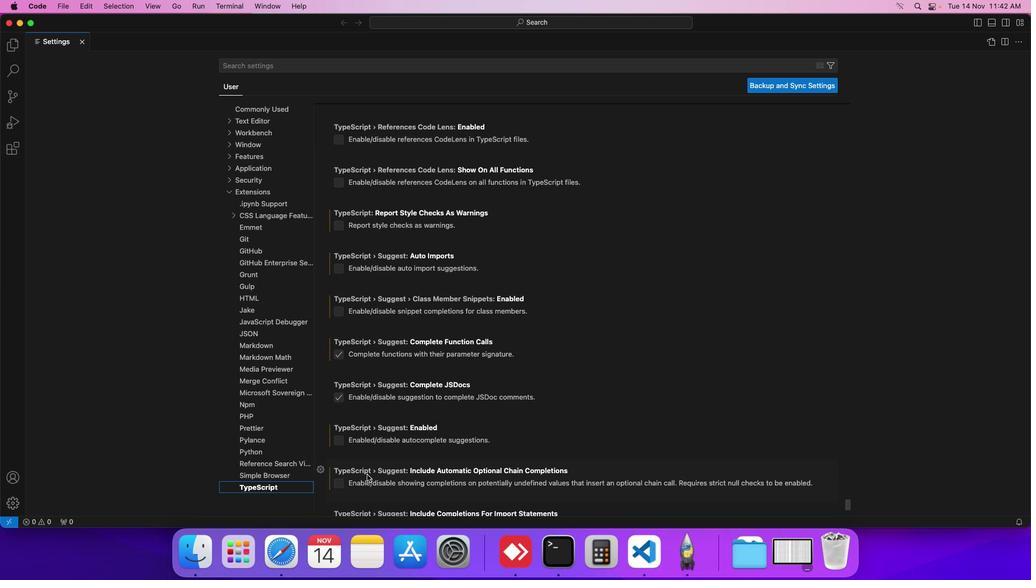 
Action: Mouse scrolled (367, 474) with delta (0, 0)
Screenshot: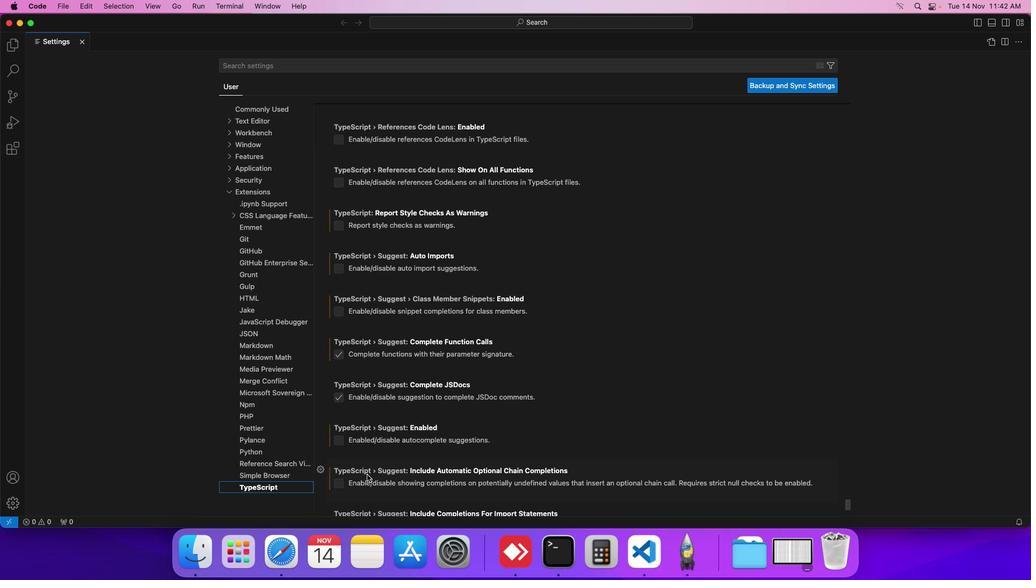 
Action: Mouse scrolled (367, 474) with delta (0, -1)
Screenshot: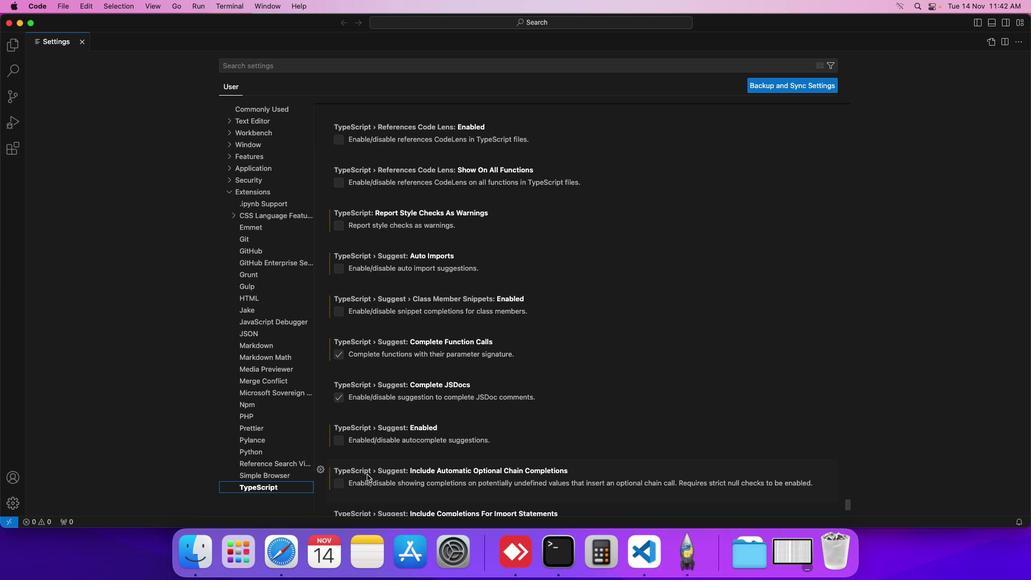 
Action: Mouse scrolled (367, 474) with delta (0, -1)
Screenshot: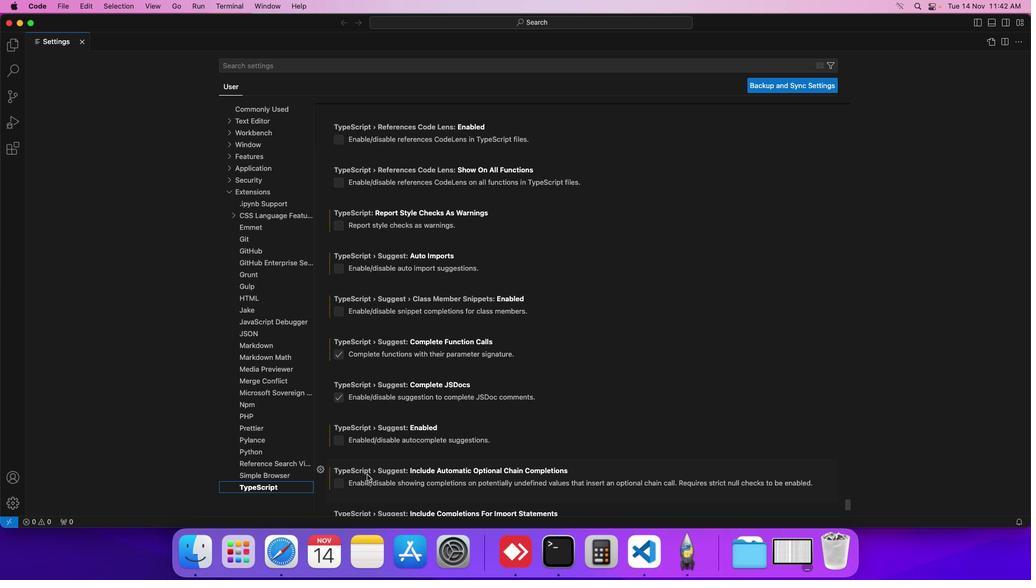 
Action: Mouse scrolled (367, 474) with delta (0, -1)
Screenshot: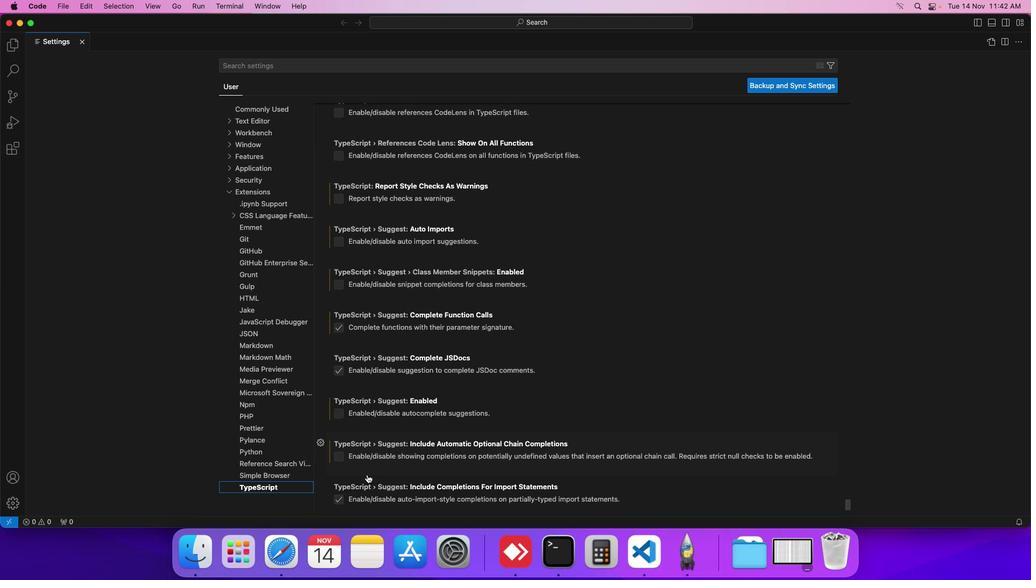 
Action: Mouse scrolled (367, 474) with delta (0, 0)
Screenshot: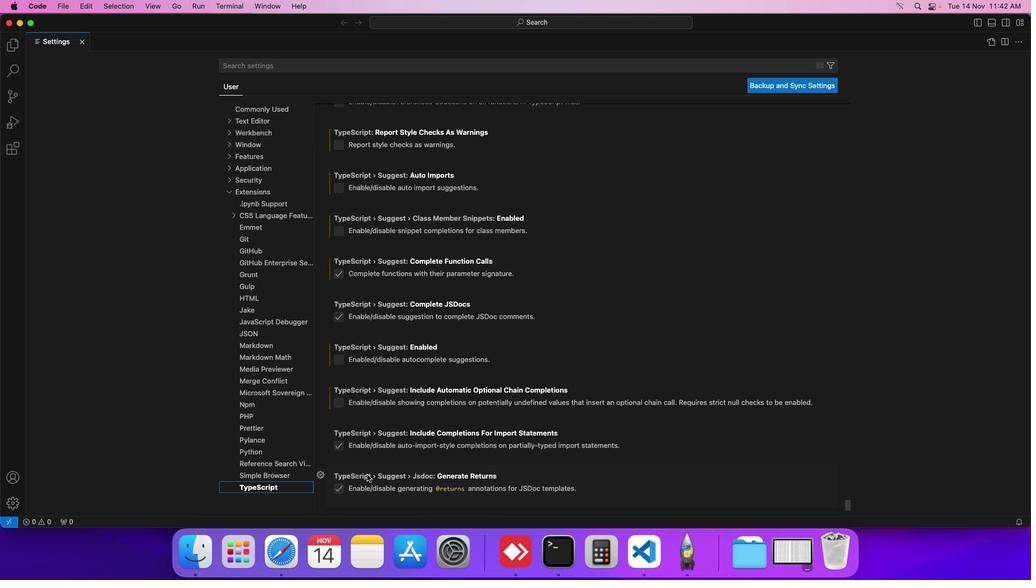 
Action: Mouse scrolled (367, 474) with delta (0, 0)
Screenshot: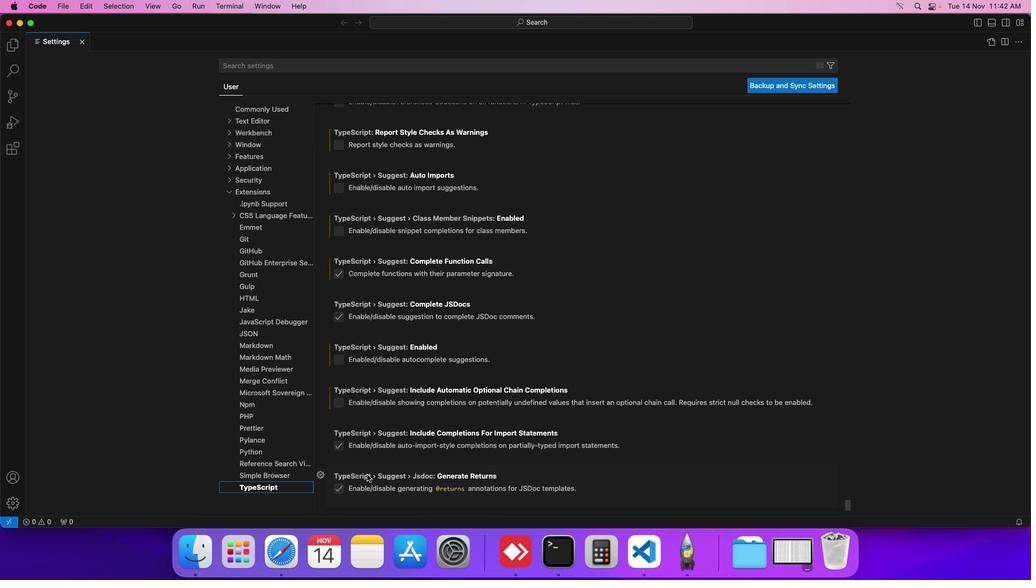 
Action: Mouse scrolled (367, 474) with delta (0, 0)
Screenshot: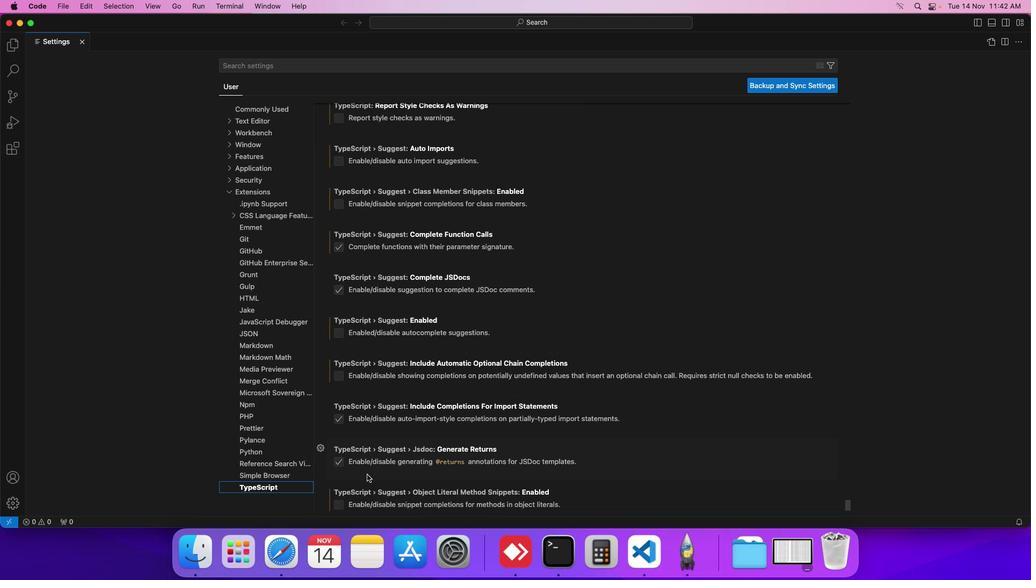 
Action: Mouse scrolled (367, 474) with delta (0, 0)
Screenshot: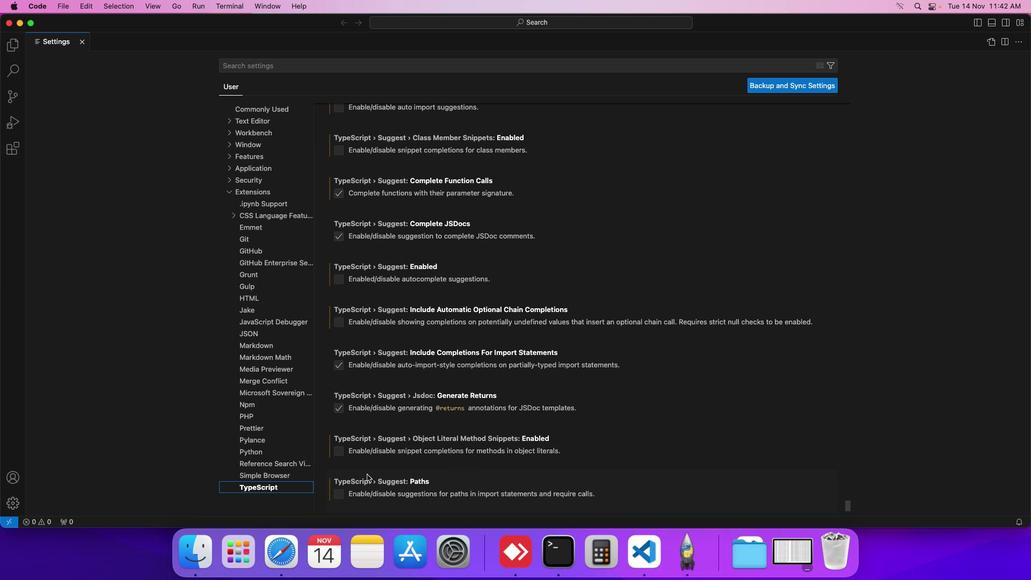 
Action: Mouse scrolled (367, 474) with delta (0, 0)
Screenshot: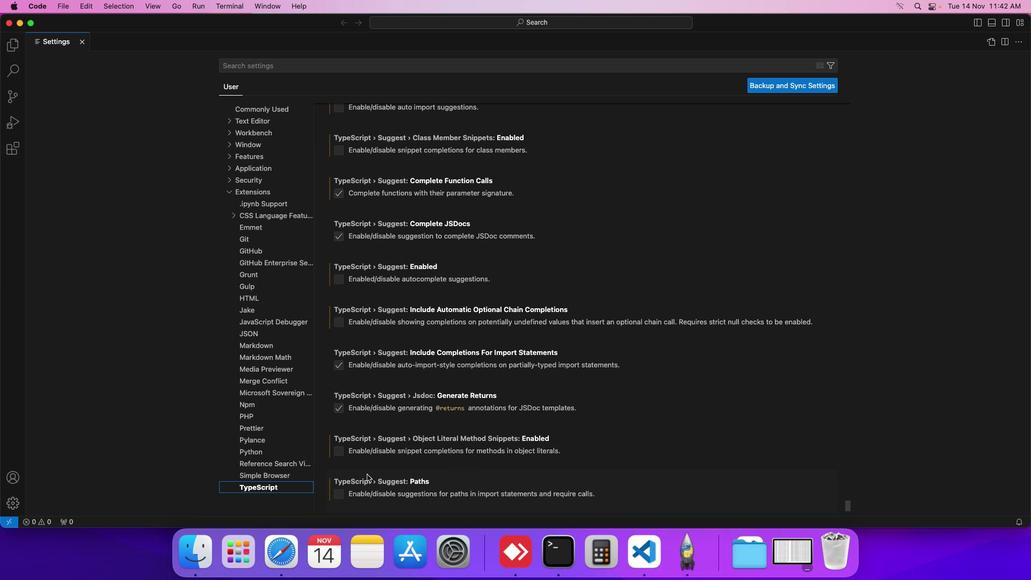 
Action: Mouse scrolled (367, 474) with delta (0, 0)
Screenshot: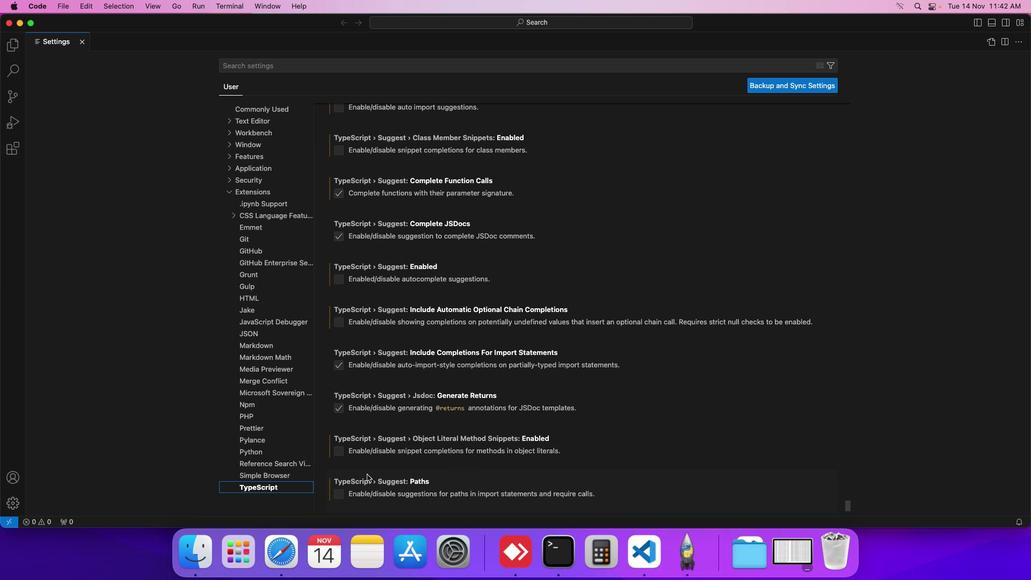 
Action: Mouse scrolled (367, 474) with delta (0, 0)
Screenshot: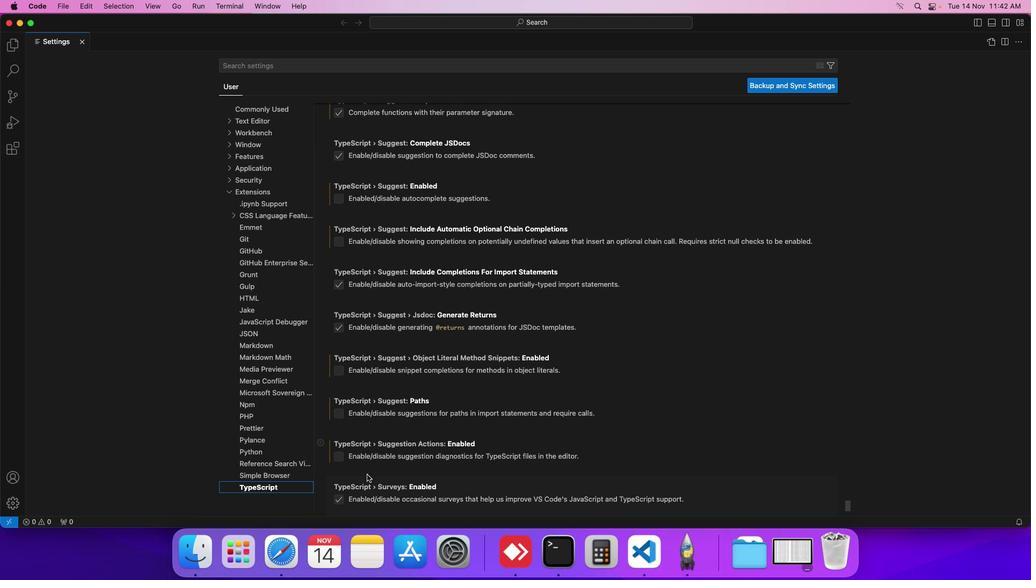 
Action: Mouse scrolled (367, 474) with delta (0, 0)
Screenshot: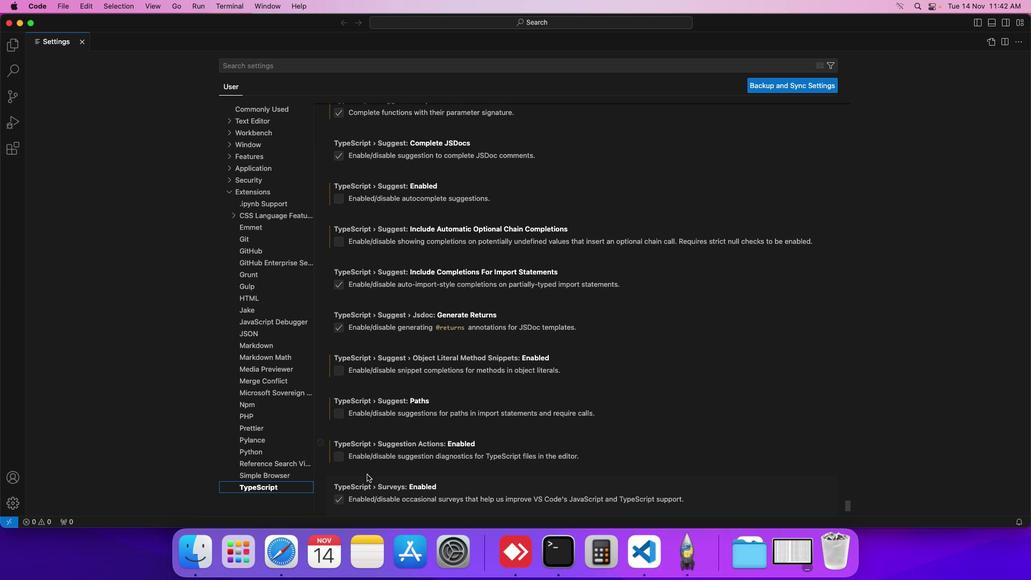 
Action: Mouse scrolled (367, 474) with delta (0, 0)
Screenshot: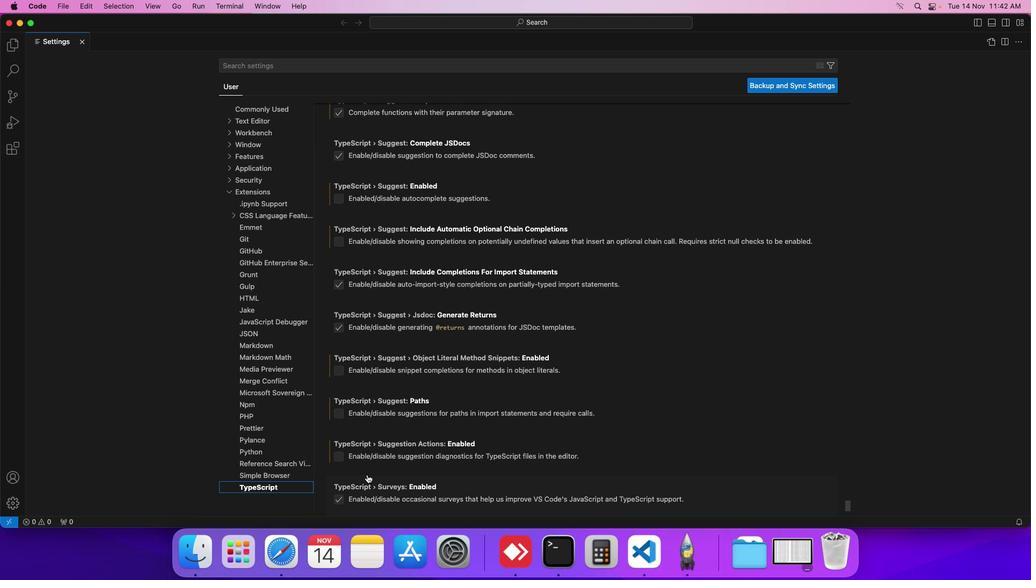 
Action: Mouse scrolled (367, 474) with delta (0, 0)
Screenshot: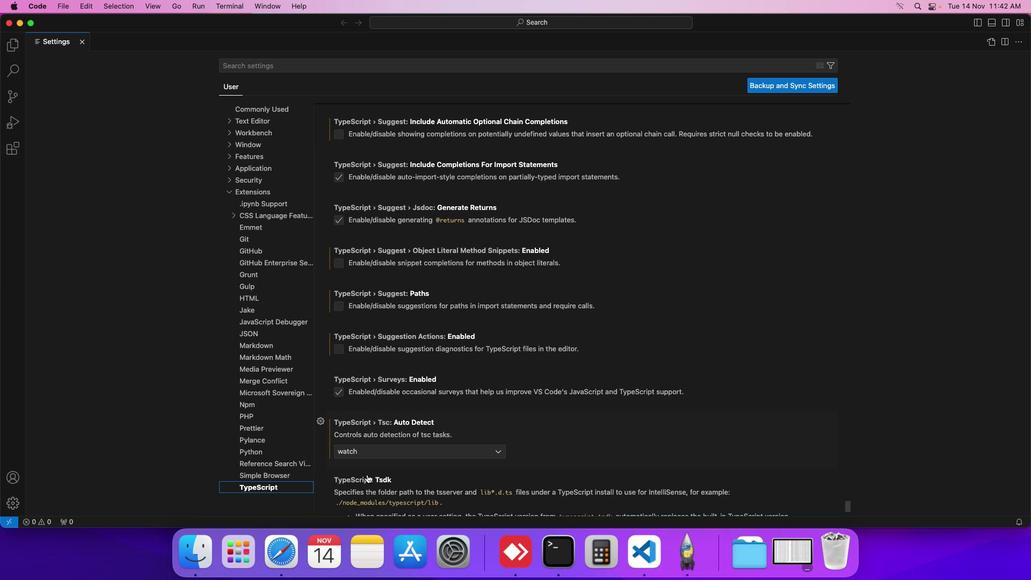 
Action: Mouse scrolled (367, 474) with delta (0, 0)
Screenshot: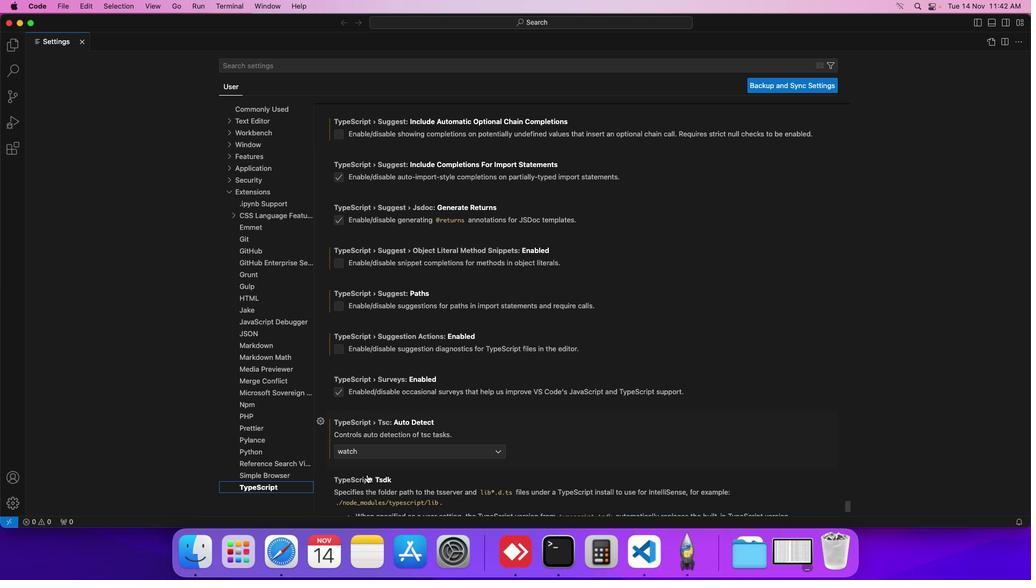 
Action: Mouse scrolled (367, 474) with delta (0, 0)
Screenshot: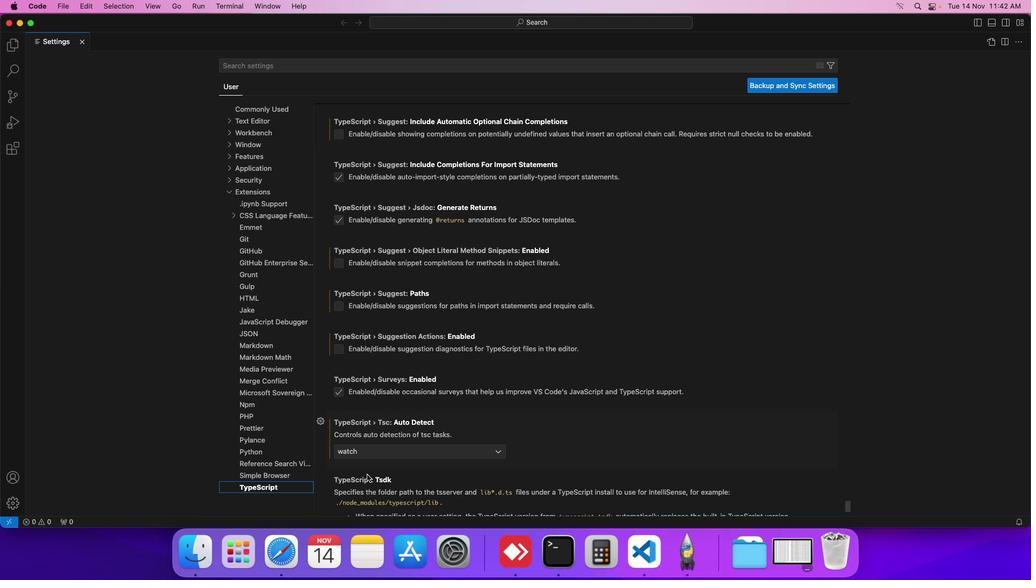 
Action: Mouse scrolled (367, 474) with delta (0, 0)
Screenshot: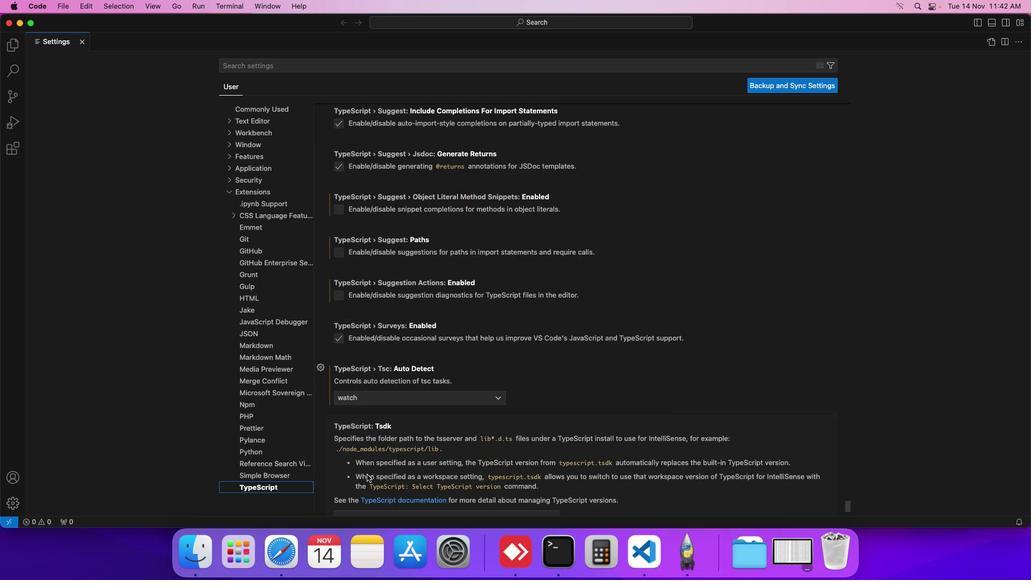 
Action: Mouse scrolled (367, 474) with delta (0, 0)
Screenshot: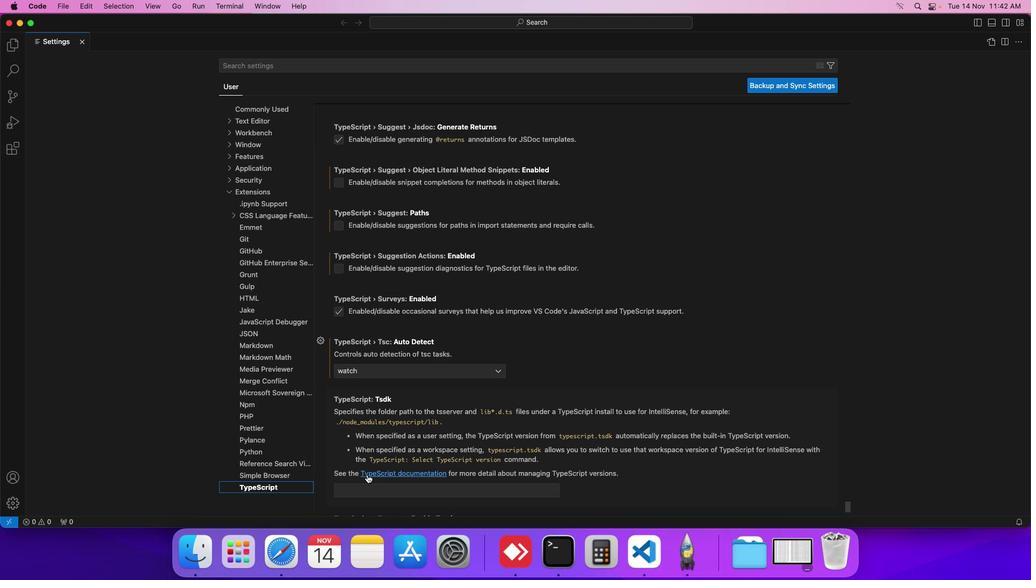 
Action: Mouse scrolled (367, 474) with delta (0, 0)
Screenshot: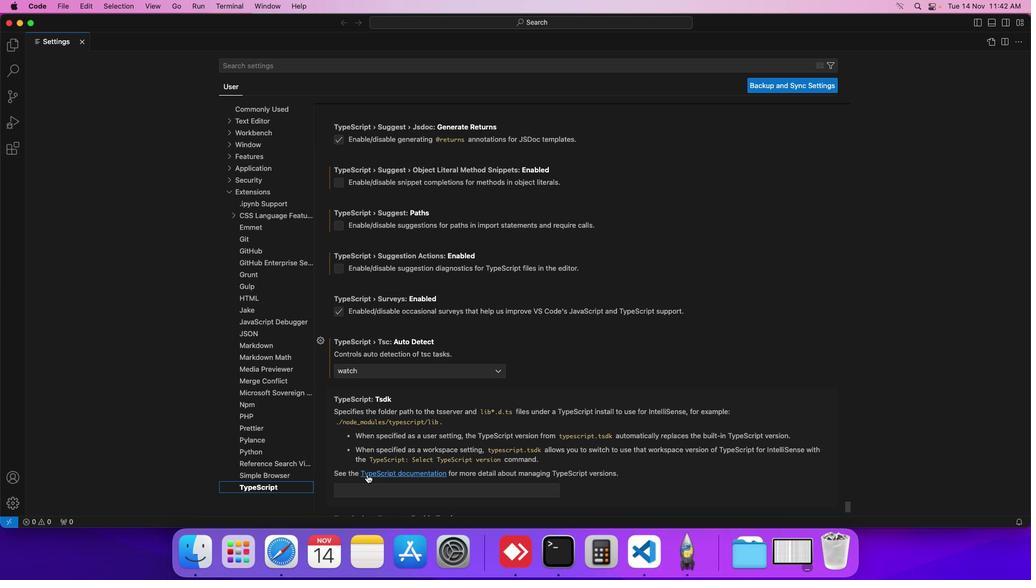 
Action: Mouse scrolled (367, 474) with delta (0, 0)
Screenshot: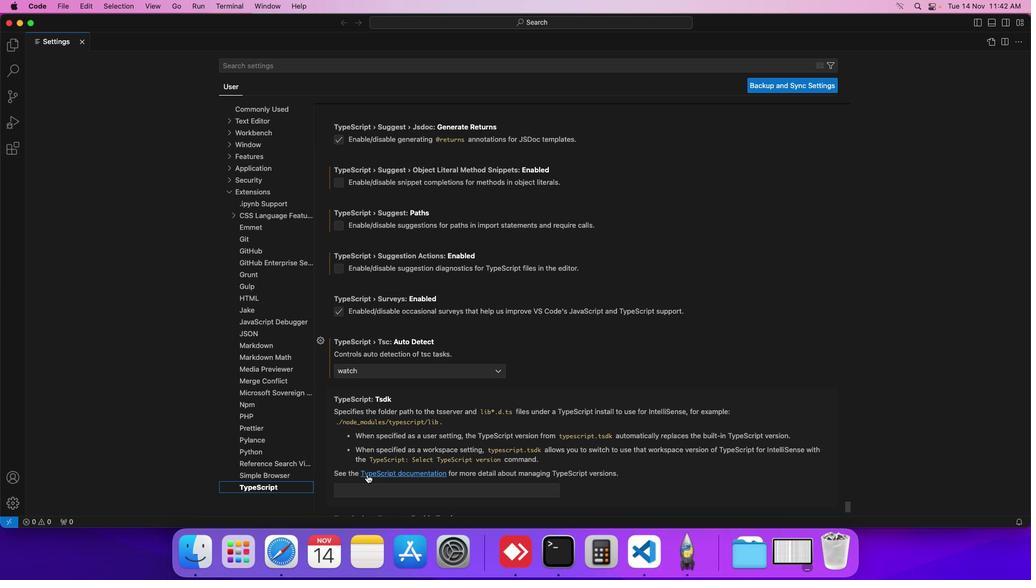 
Action: Mouse scrolled (367, 474) with delta (0, 0)
Screenshot: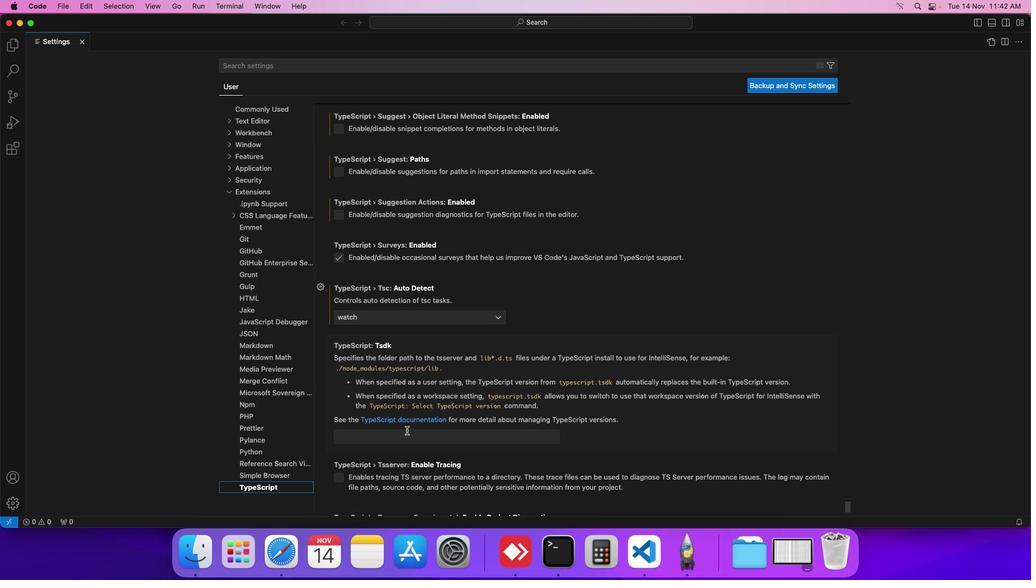
Action: Mouse scrolled (367, 474) with delta (0, 0)
Screenshot: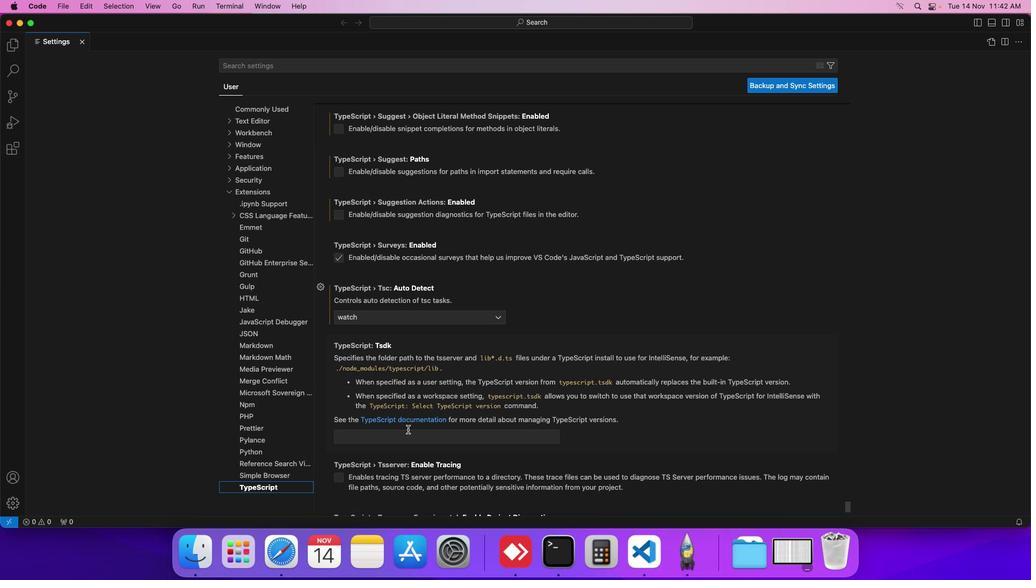 
Action: Mouse moved to (411, 421)
Screenshot: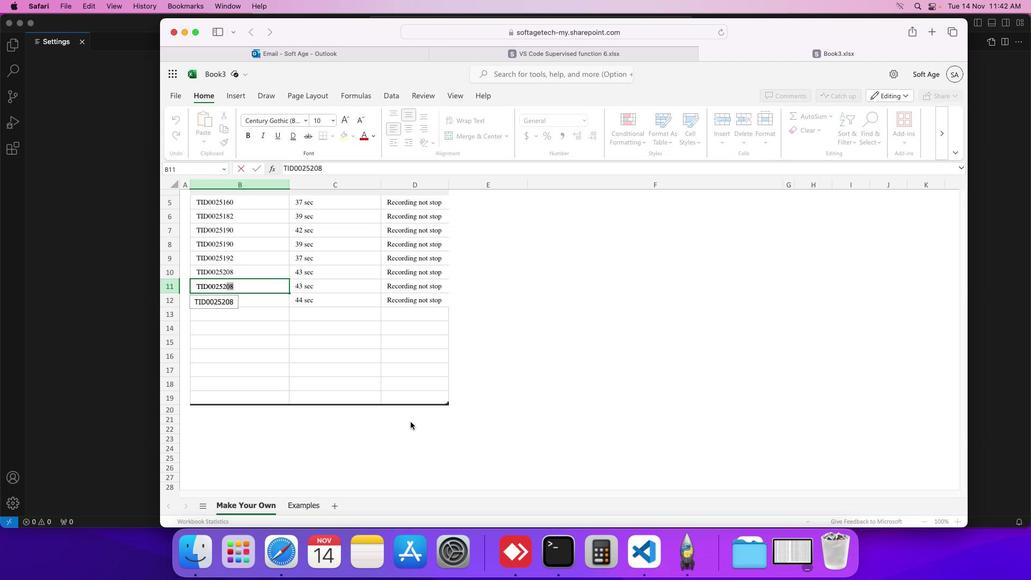 
Action: Mouse pressed left at (411, 421)
Screenshot: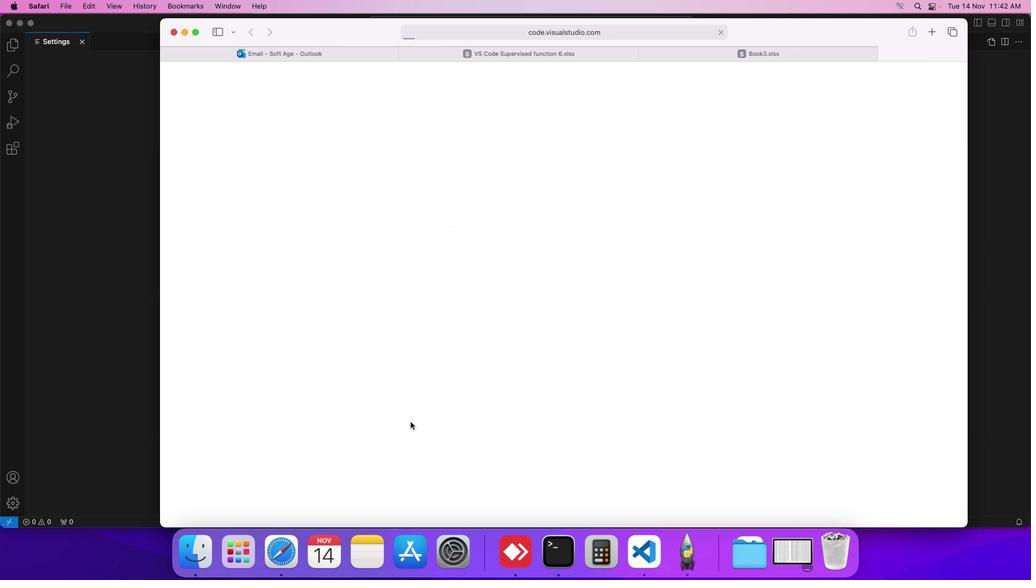 
Action: Mouse moved to (407, 357)
Screenshot: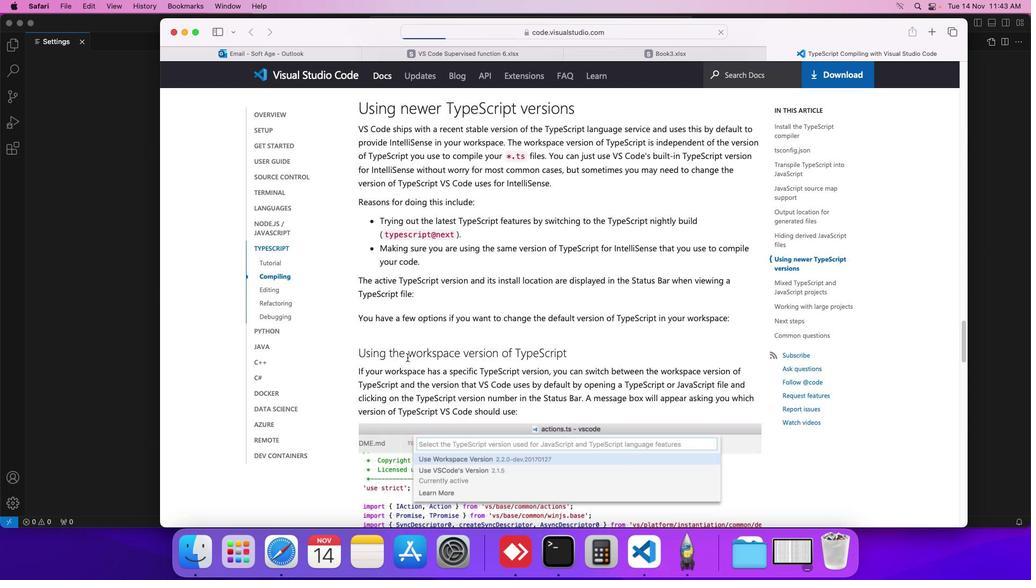 
